 Task: Look for space in Taufkirchen, Germany from 10th August, 2023 to 20th August, 2023 for 12 adults in price range Rs.10000 to Rs.14000. Place can be entire place or shared room with 6 bedrooms having 12 beds and 6 bathrooms. Property type can be house, flat, guest house. Amenities needed are: wifi, TV, free parkinig on premises, gym, breakfast. Booking option can be shelf check-in. Required host language is English.
Action: Mouse moved to (402, 125)
Screenshot: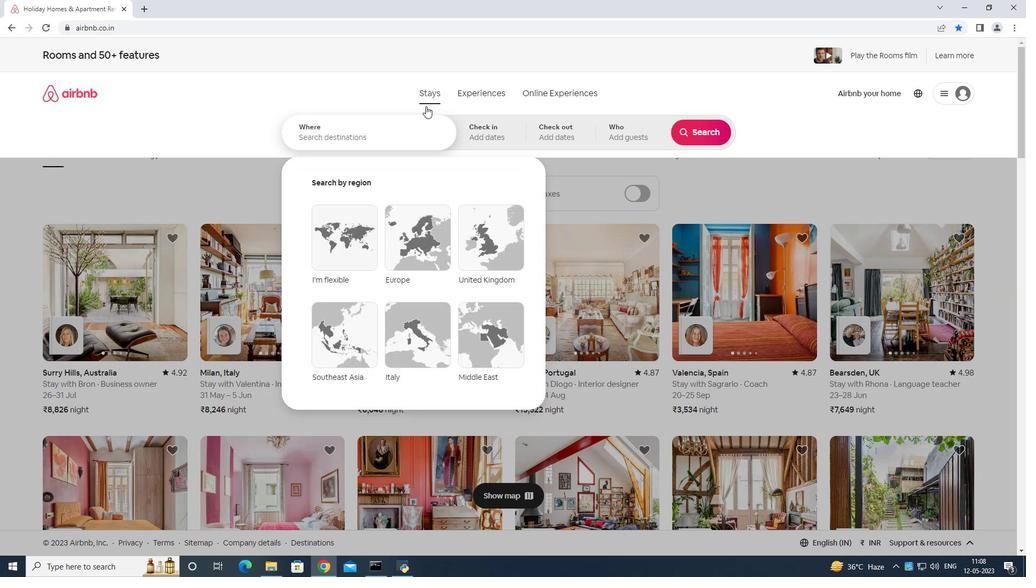 
Action: Mouse pressed left at (402, 125)
Screenshot: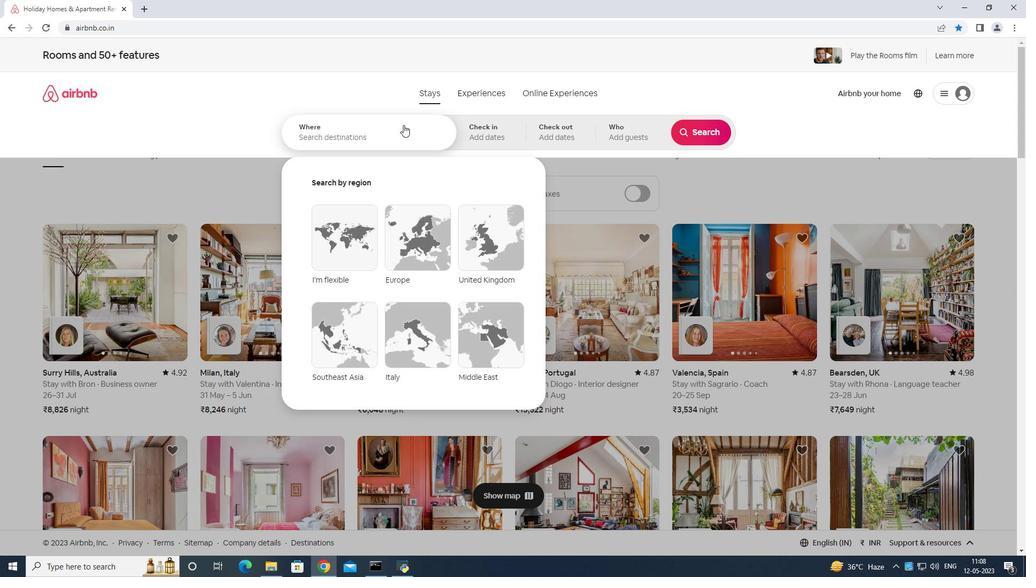 
Action: Mouse moved to (404, 133)
Screenshot: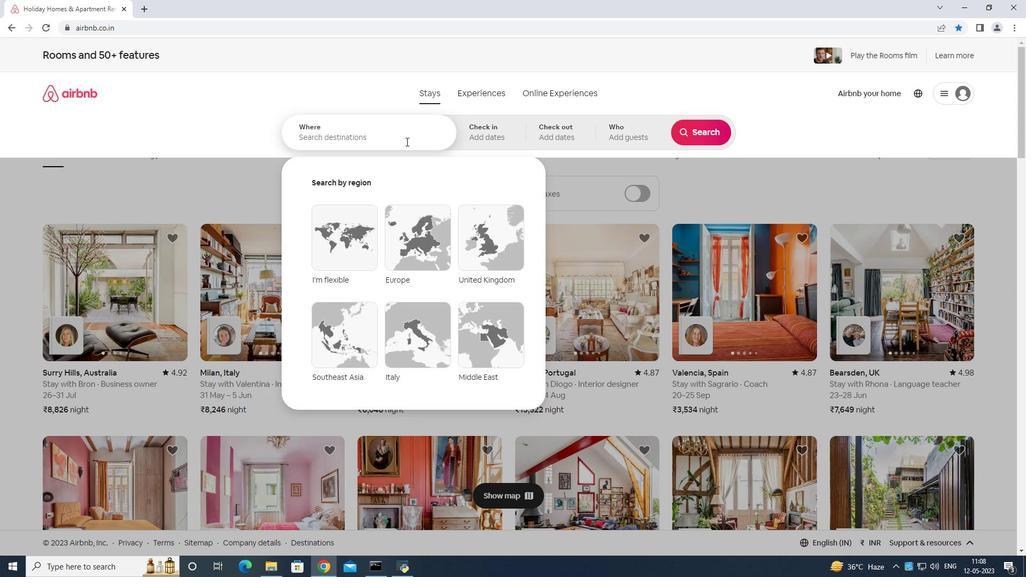 
Action: Mouse pressed left at (404, 133)
Screenshot: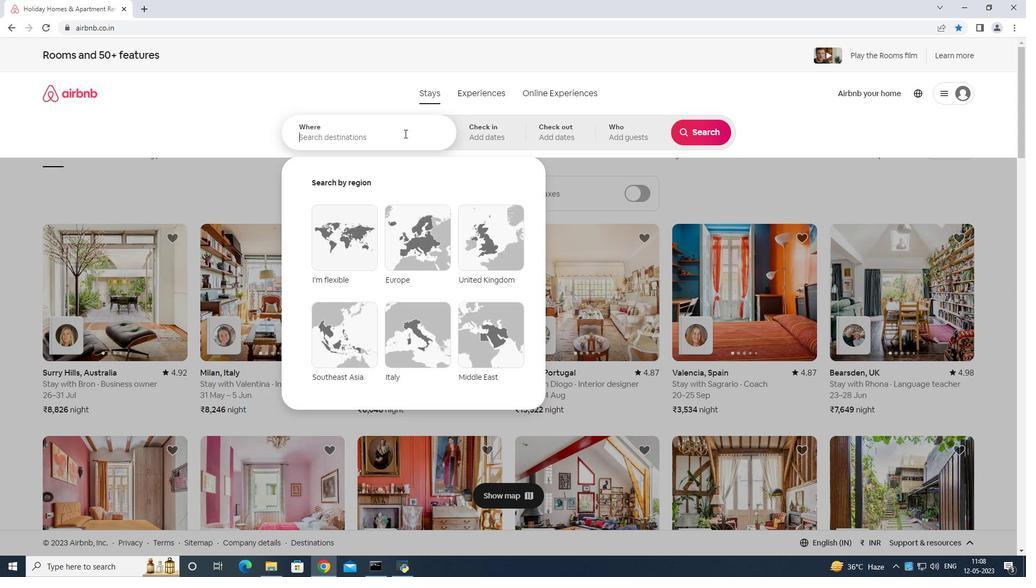 
Action: Key pressed <Key.shift>Taufrice<Key.backspace>heb<Key.backspace>n<Key.space>germany<Key.enter>
Screenshot: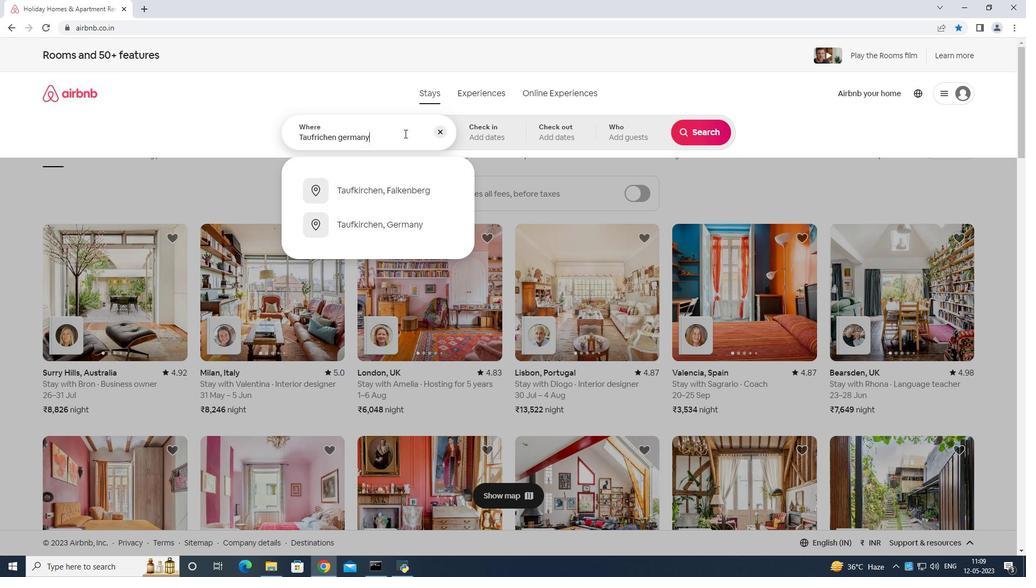 
Action: Mouse moved to (699, 214)
Screenshot: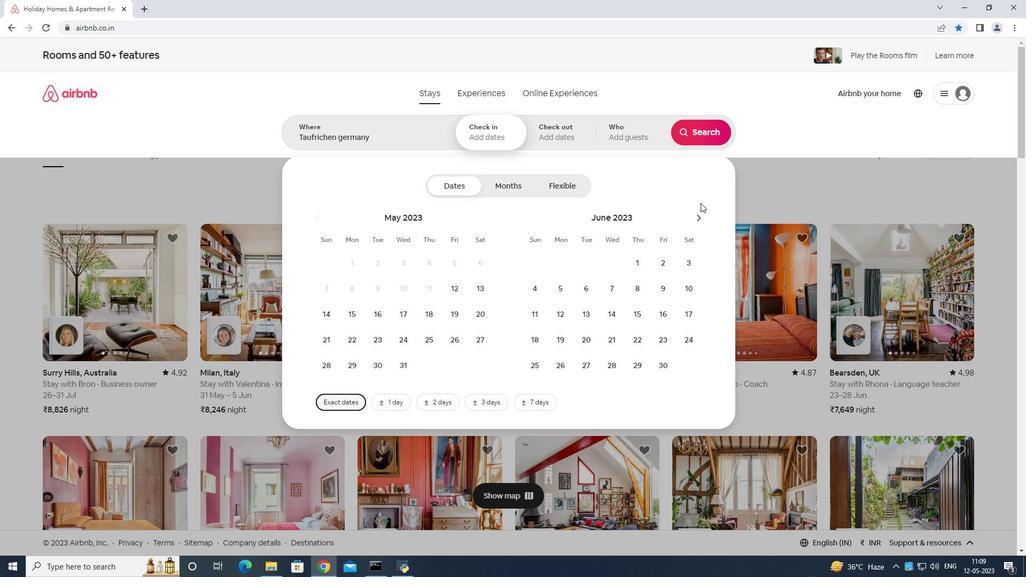 
Action: Mouse pressed left at (699, 214)
Screenshot: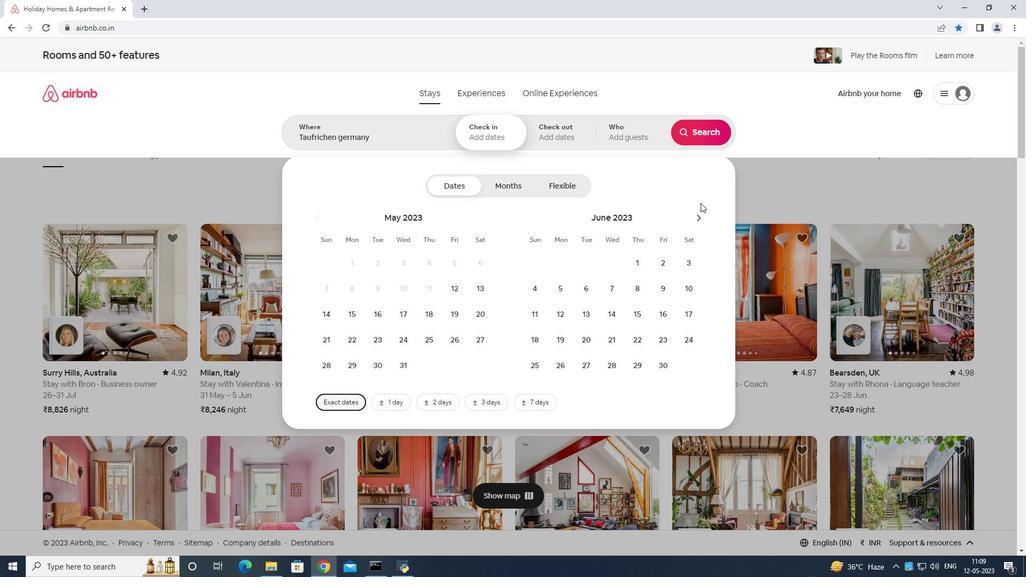 
Action: Mouse moved to (700, 214)
Screenshot: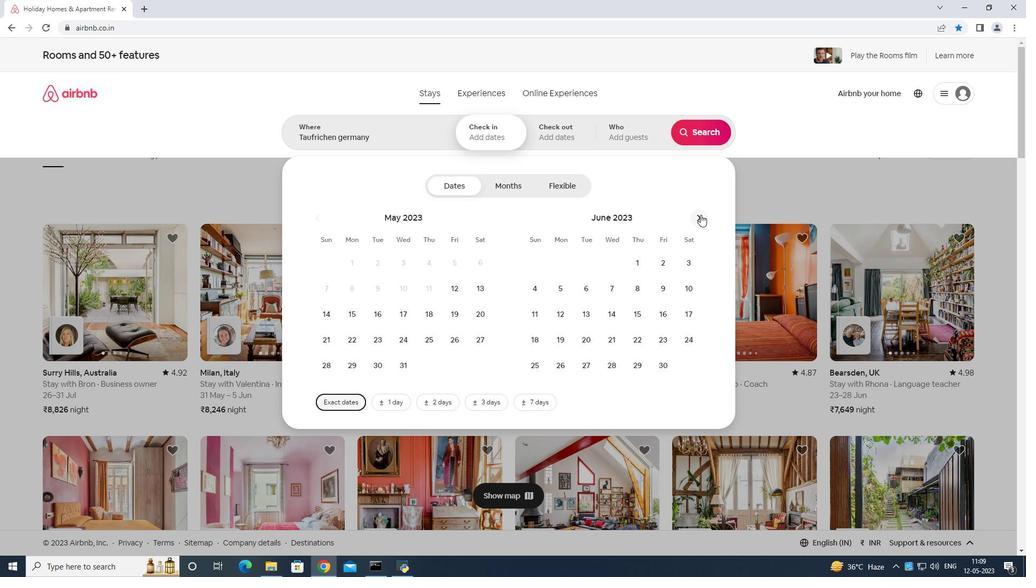 
Action: Mouse pressed left at (700, 214)
Screenshot: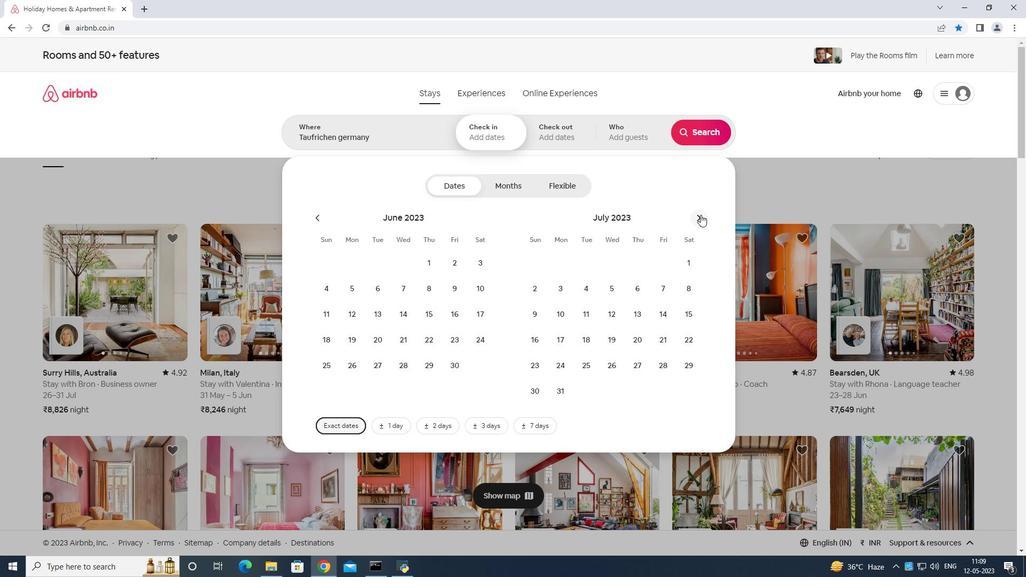 
Action: Mouse moved to (638, 284)
Screenshot: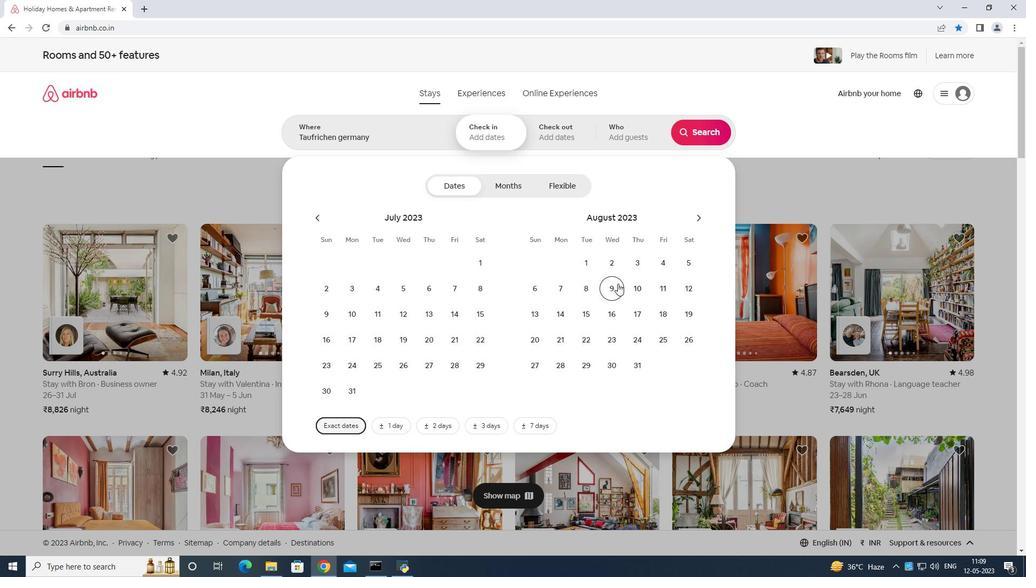 
Action: Mouse pressed left at (638, 284)
Screenshot: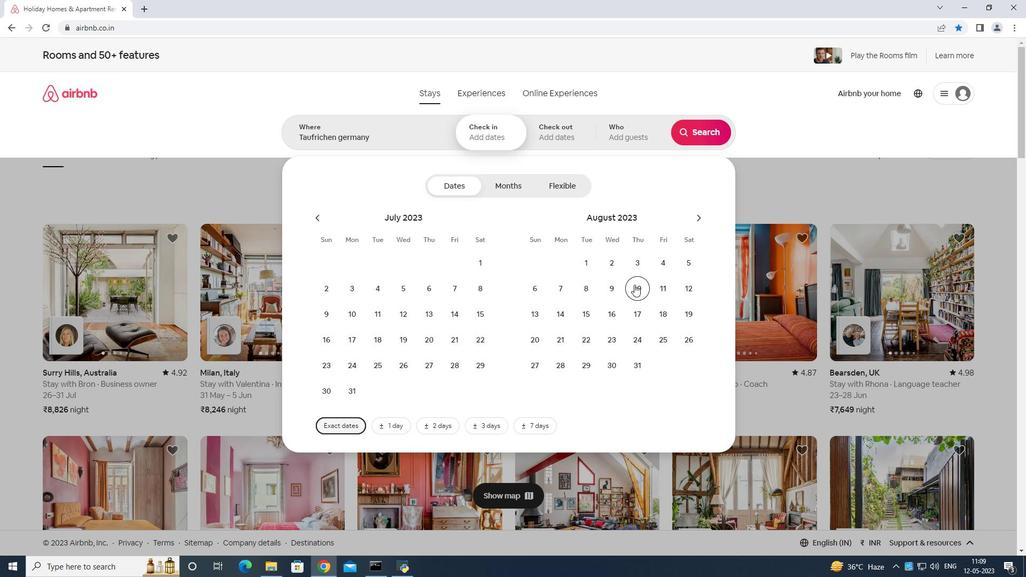 
Action: Mouse moved to (543, 337)
Screenshot: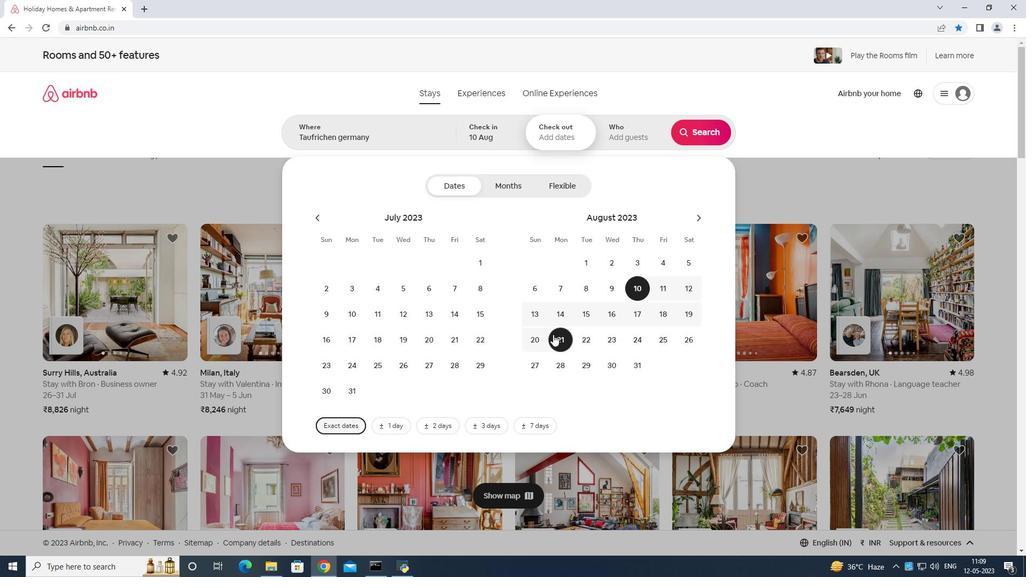 
Action: Mouse pressed left at (543, 337)
Screenshot: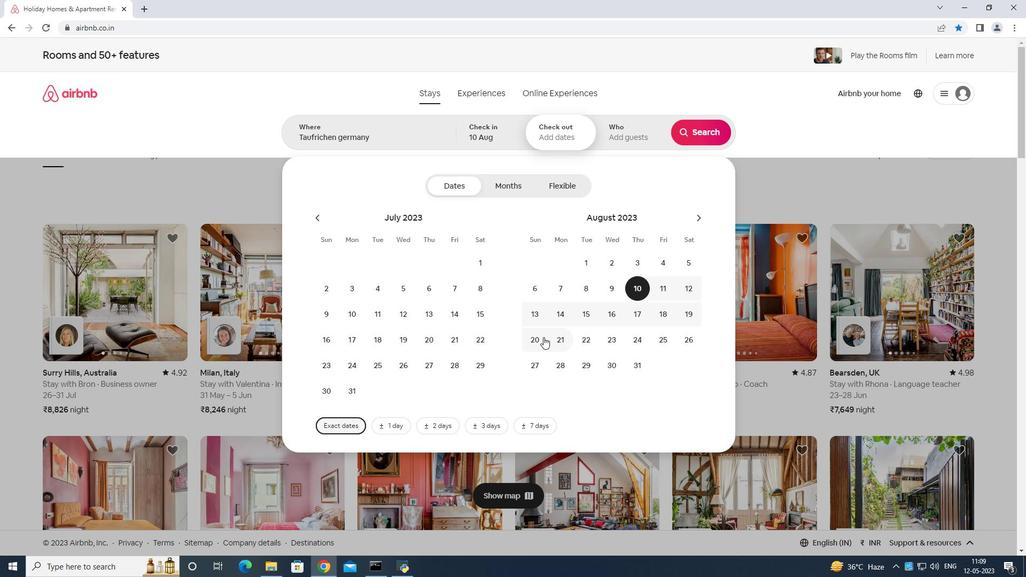 
Action: Mouse moved to (621, 137)
Screenshot: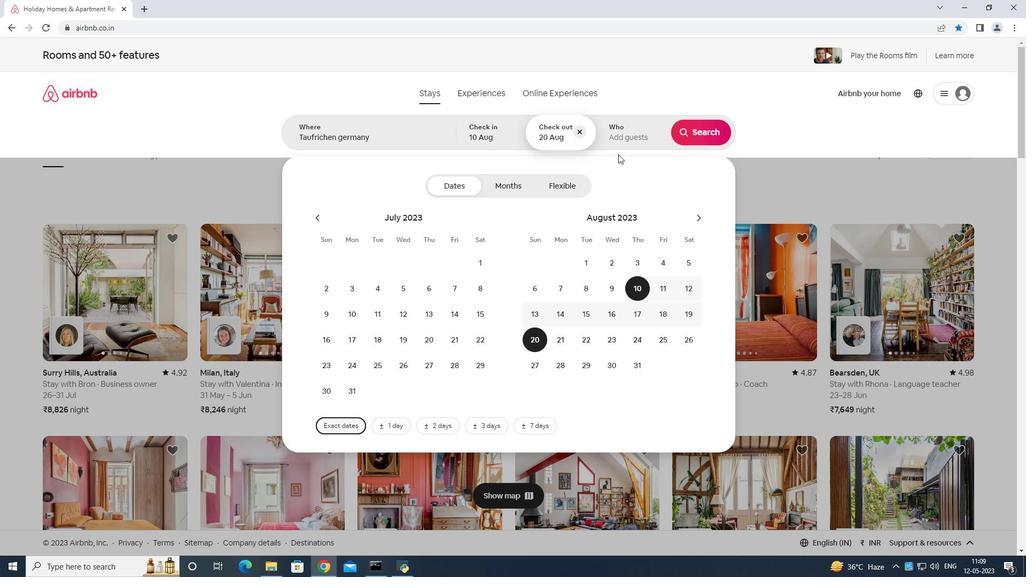 
Action: Mouse pressed left at (621, 137)
Screenshot: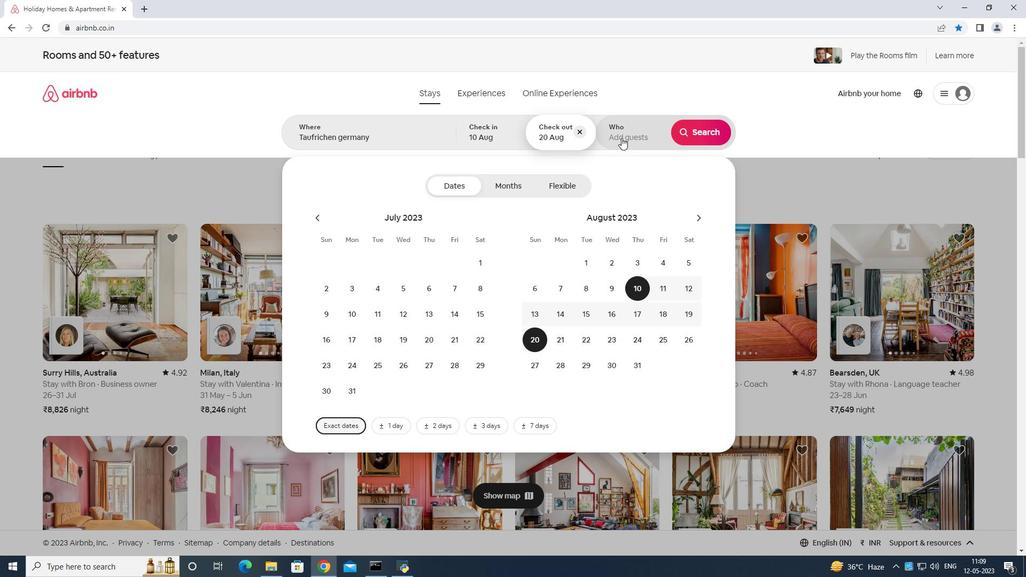 
Action: Mouse moved to (703, 191)
Screenshot: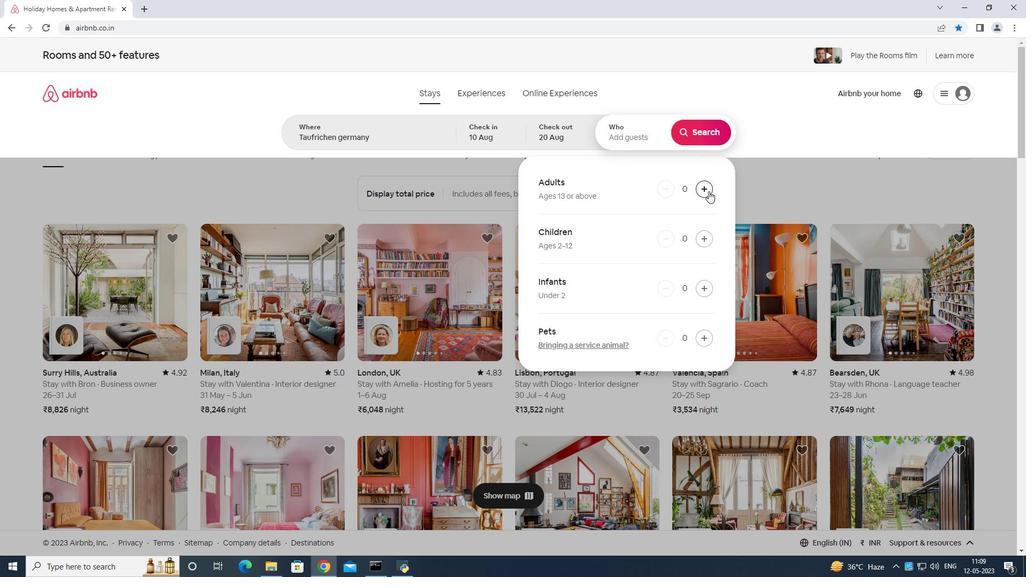
Action: Mouse pressed left at (703, 191)
Screenshot: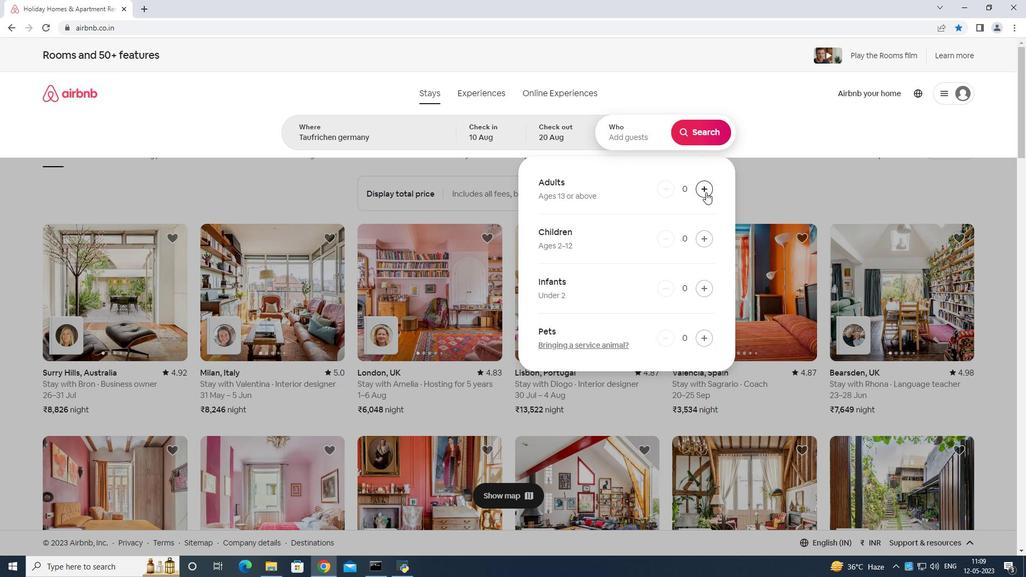 
Action: Mouse moved to (703, 190)
Screenshot: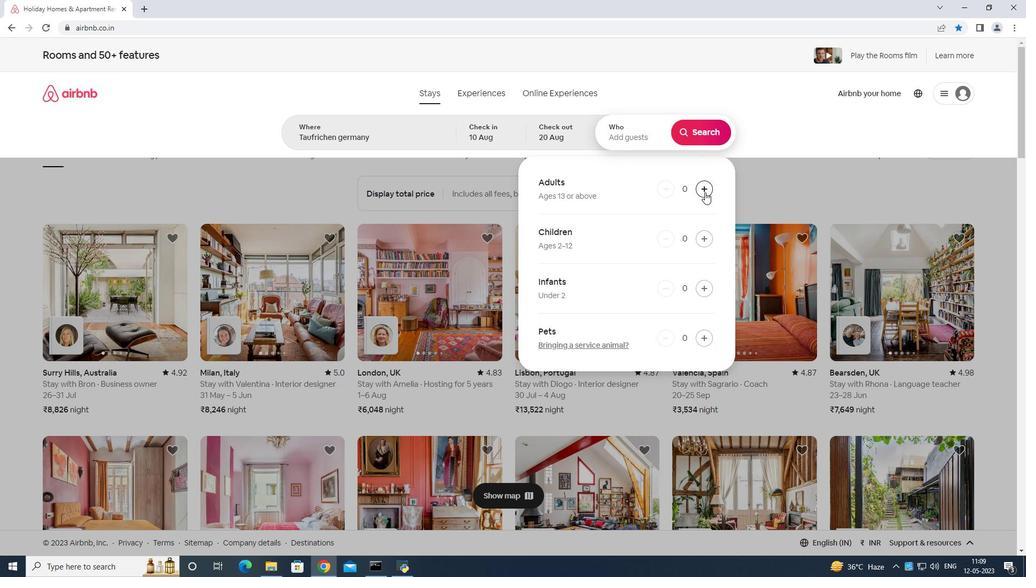 
Action: Mouse pressed left at (703, 190)
Screenshot: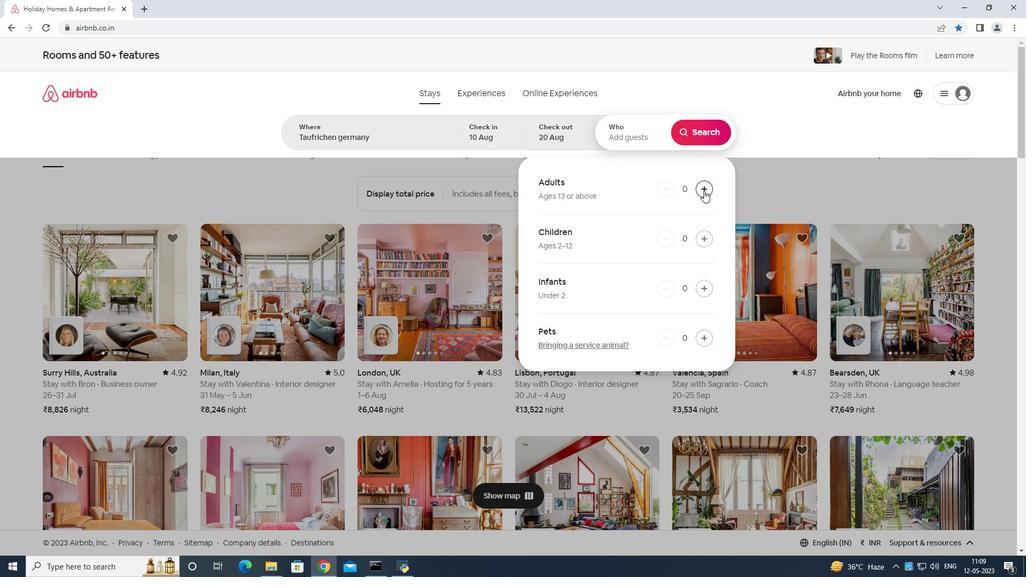 
Action: Mouse pressed left at (703, 190)
Screenshot: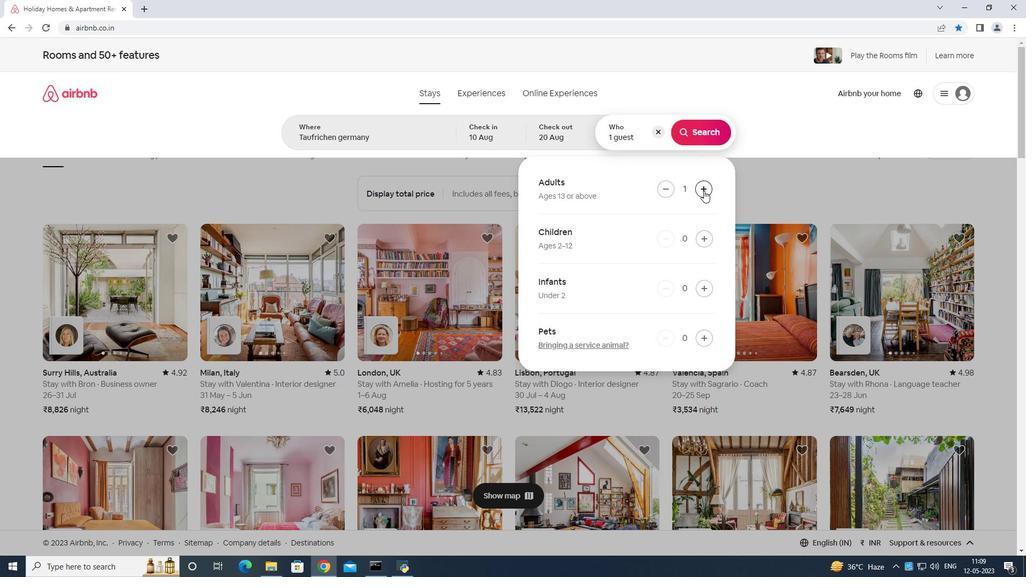 
Action: Mouse pressed left at (703, 190)
Screenshot: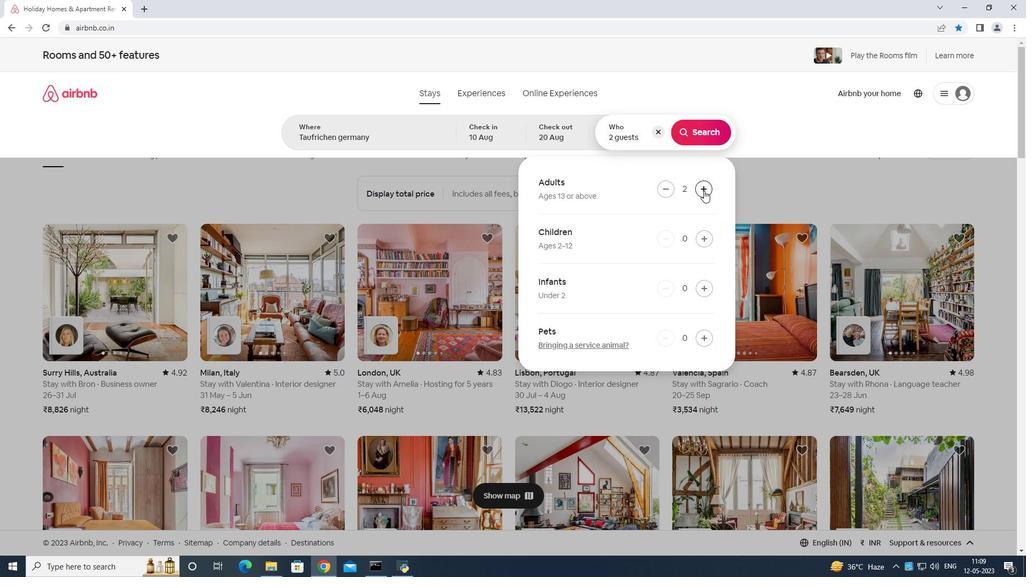 
Action: Mouse pressed left at (703, 190)
Screenshot: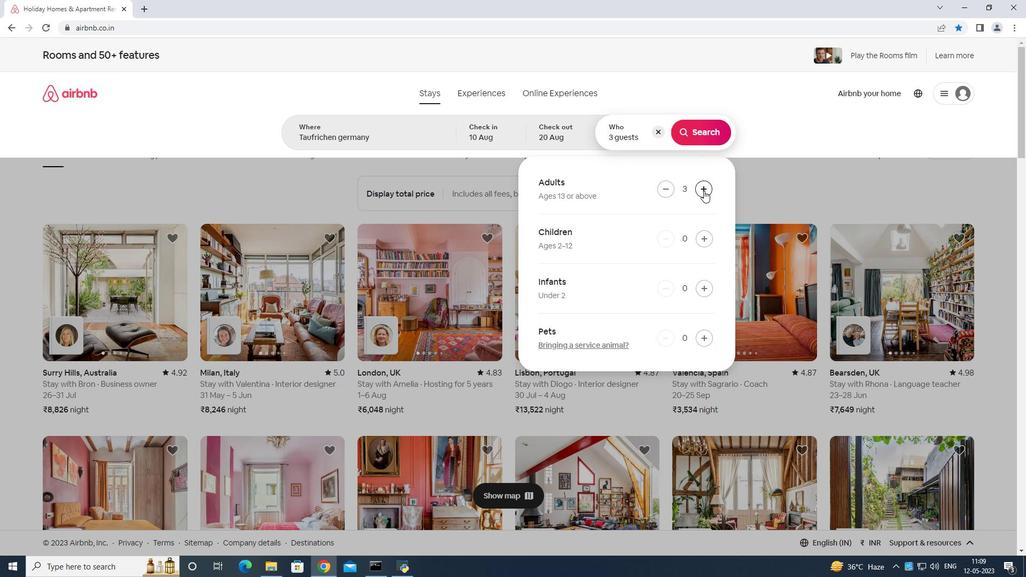 
Action: Mouse pressed left at (703, 190)
Screenshot: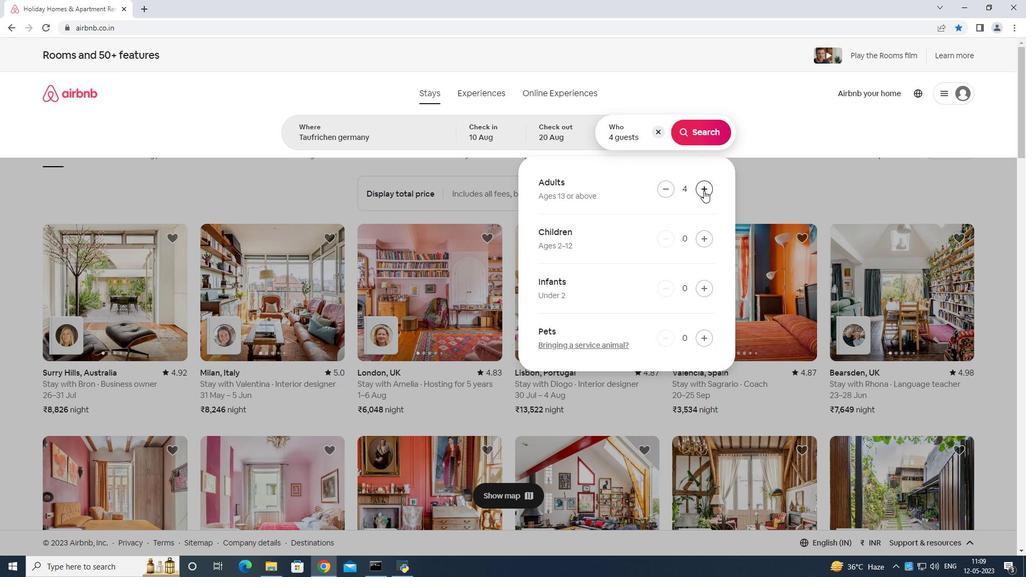 
Action: Mouse pressed left at (703, 190)
Screenshot: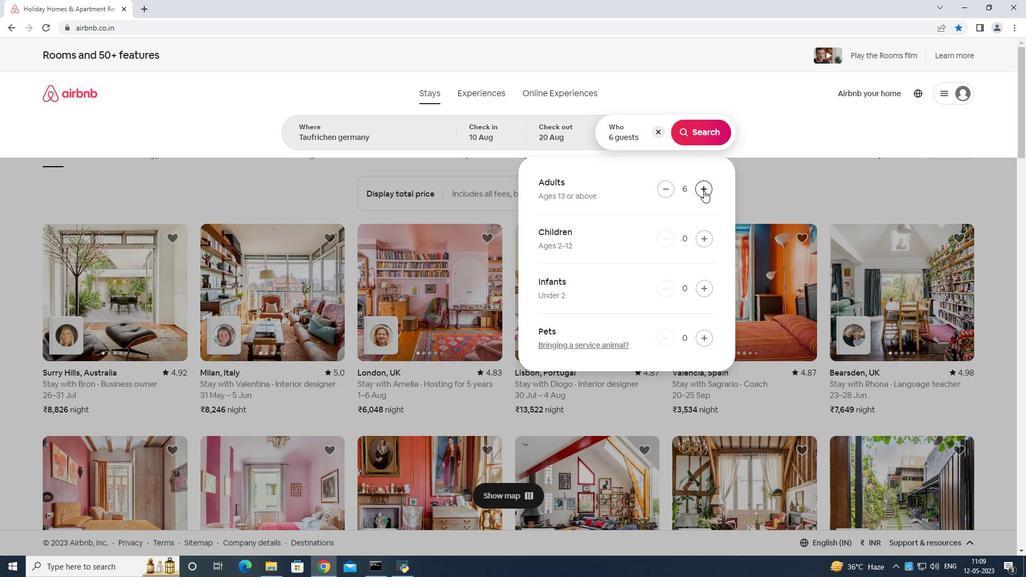 
Action: Mouse pressed left at (703, 190)
Screenshot: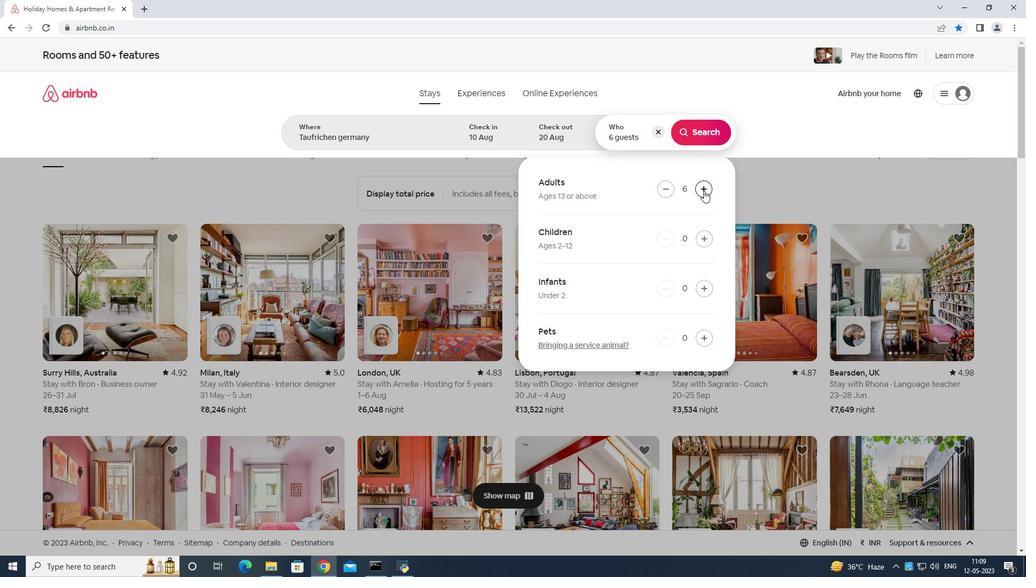 
Action: Mouse pressed left at (703, 190)
Screenshot: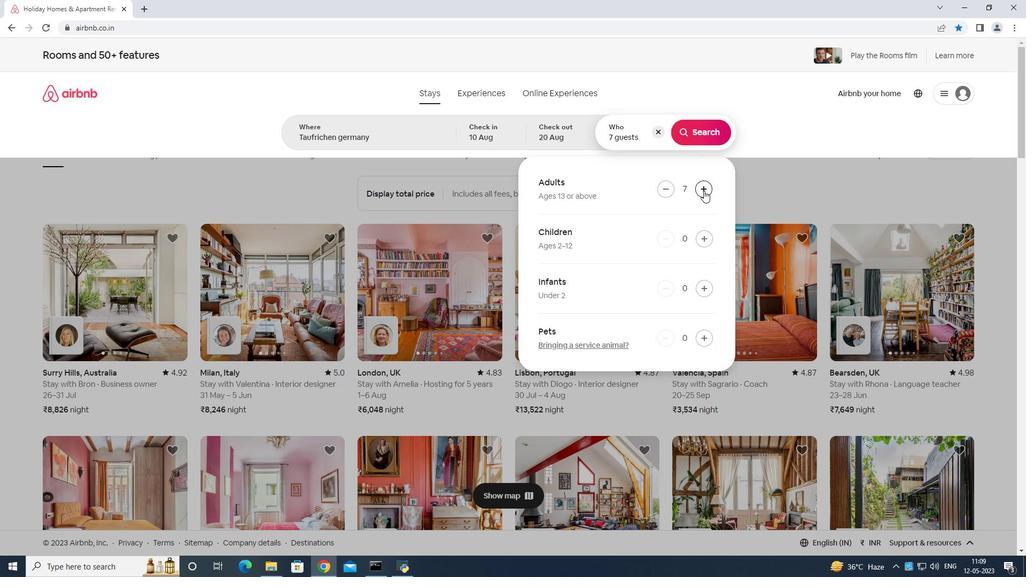 
Action: Mouse pressed left at (703, 190)
Screenshot: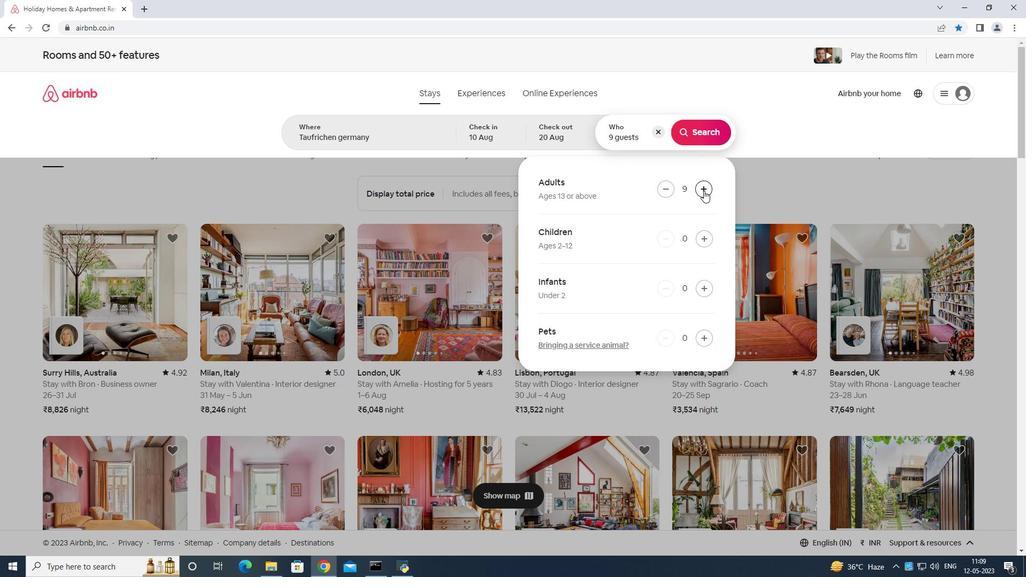 
Action: Mouse pressed left at (703, 190)
Screenshot: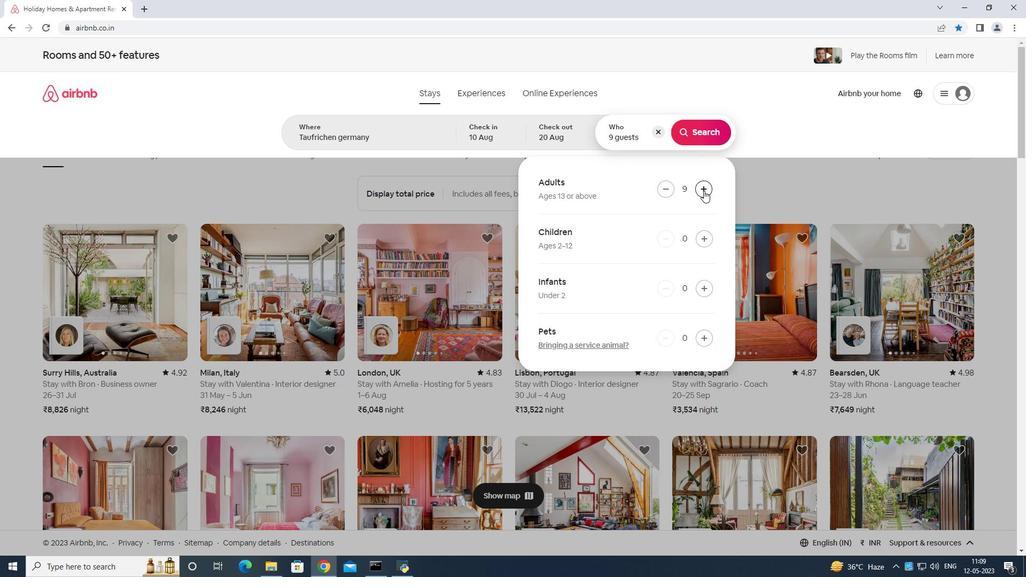 
Action: Mouse pressed left at (703, 190)
Screenshot: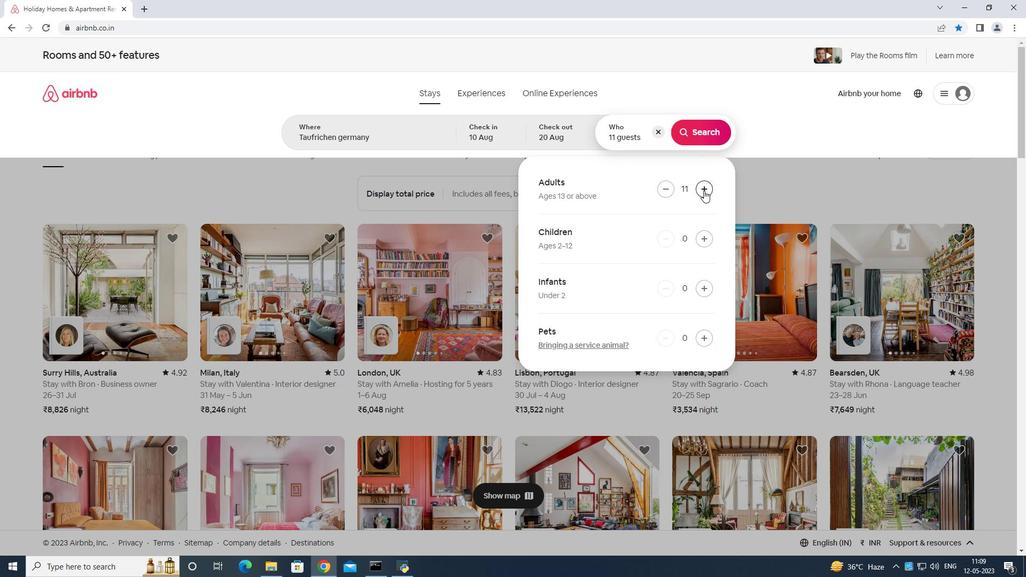 
Action: Mouse moved to (705, 126)
Screenshot: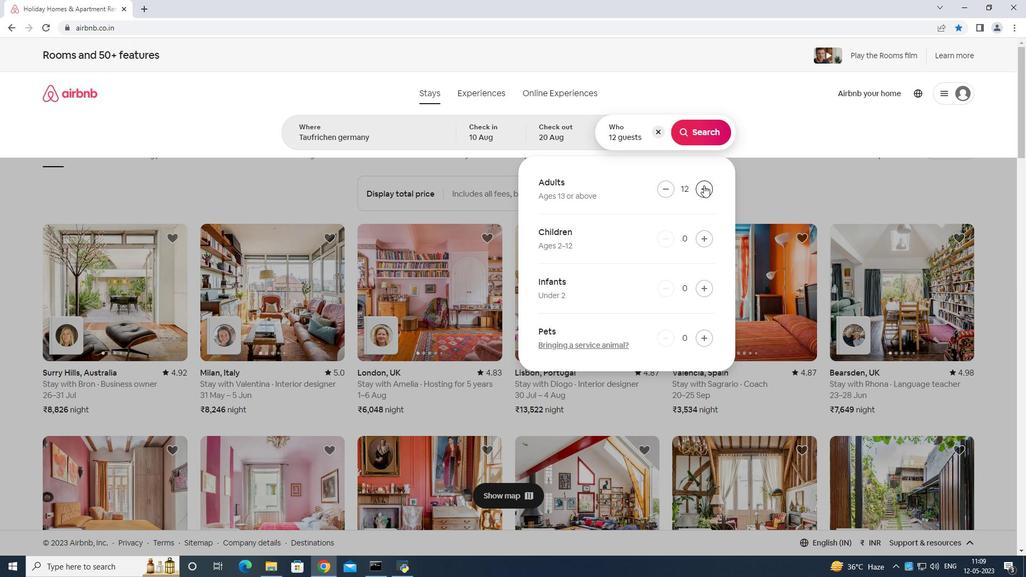 
Action: Mouse pressed left at (705, 126)
Screenshot: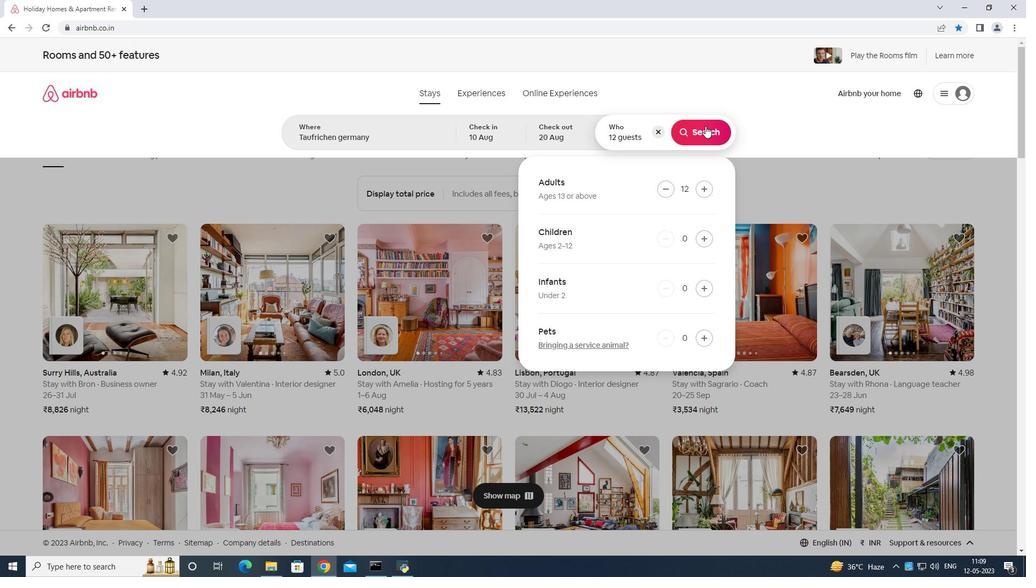 
Action: Mouse moved to (985, 106)
Screenshot: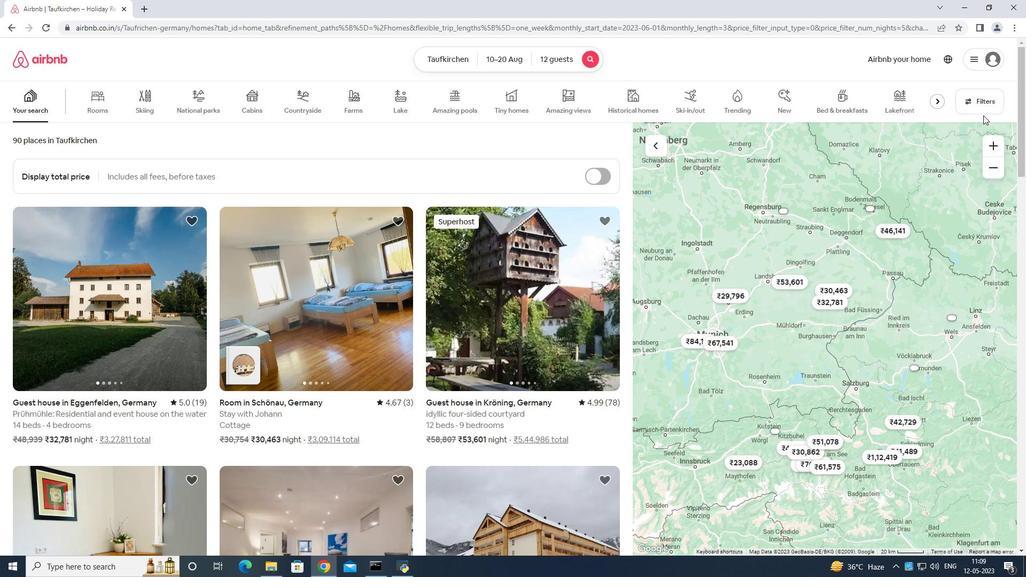 
Action: Mouse pressed left at (985, 106)
Screenshot: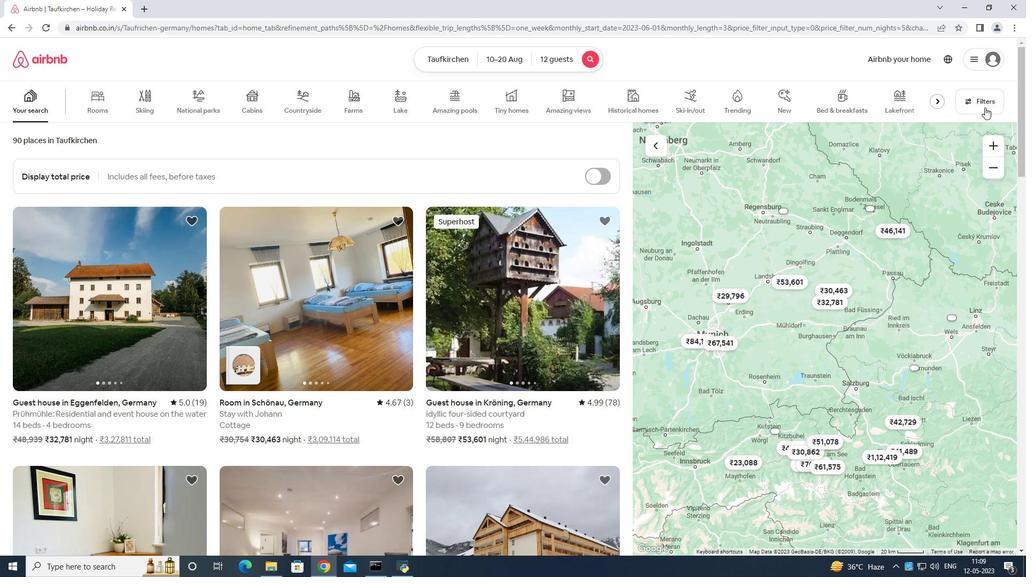 
Action: Mouse moved to (452, 363)
Screenshot: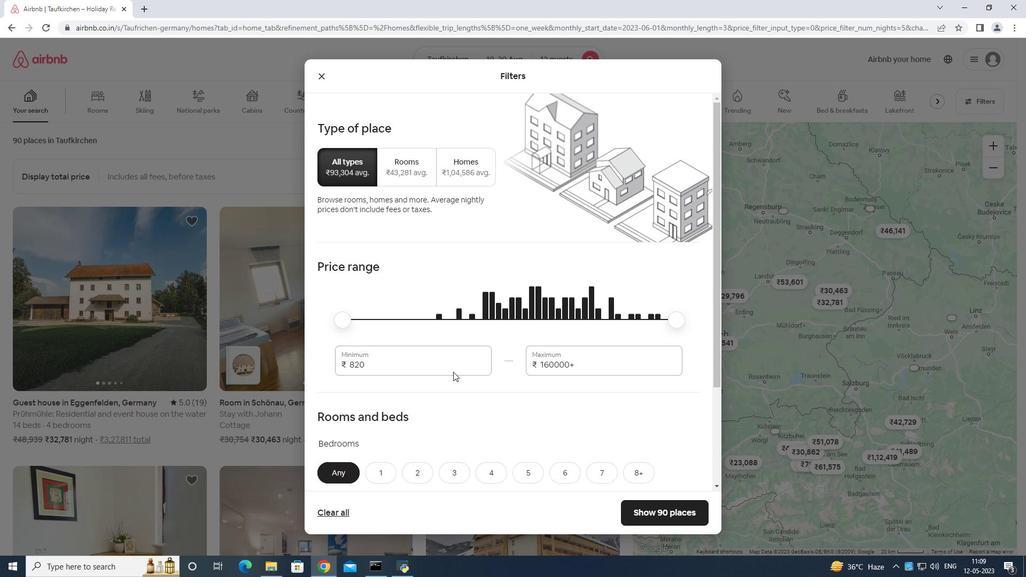 
Action: Mouse pressed left at (452, 363)
Screenshot: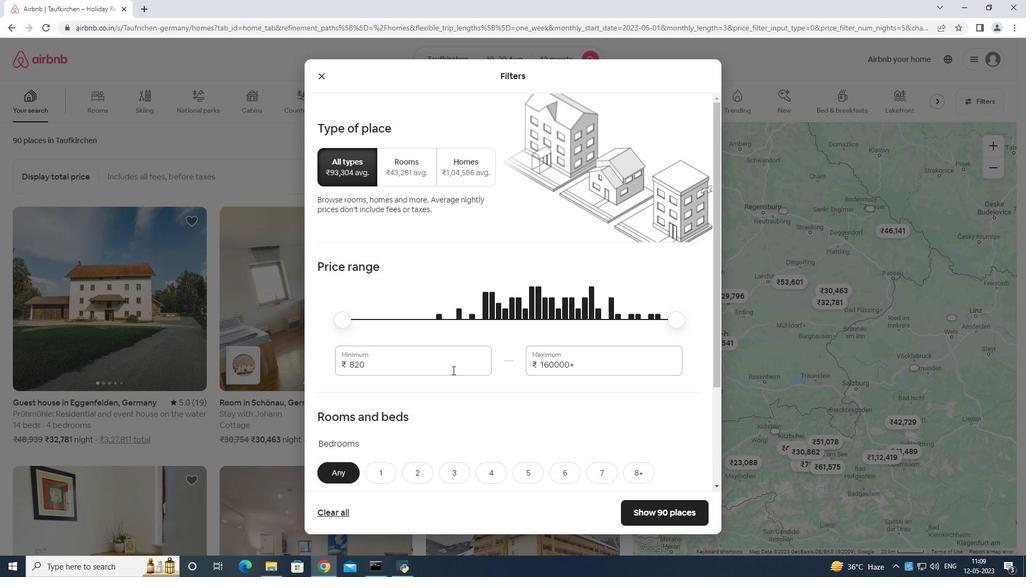 
Action: Key pressed <Key.backspace><Key.backspace><Key.backspace><Key.backspace><Key.backspace><Key.backspace><Key.backspace><Key.backspace><Key.backspace><Key.backspace><Key.backspace>12000
Screenshot: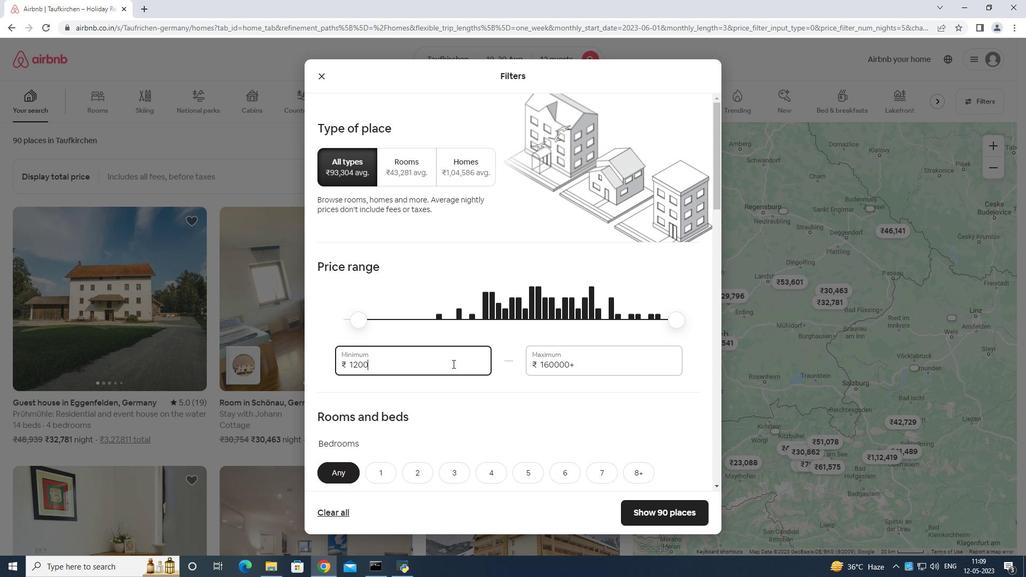 
Action: Mouse moved to (602, 358)
Screenshot: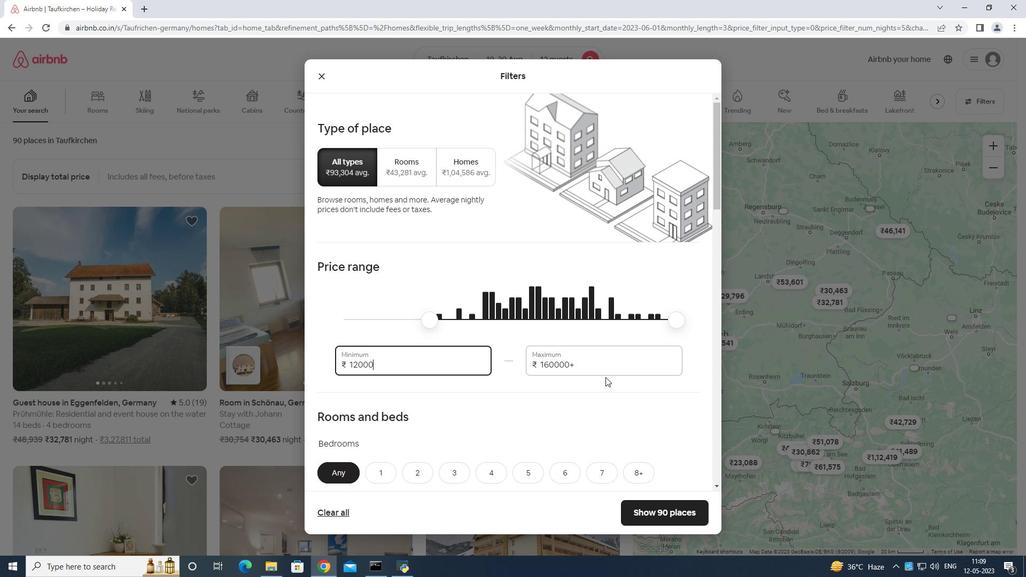 
Action: Mouse pressed left at (602, 358)
Screenshot: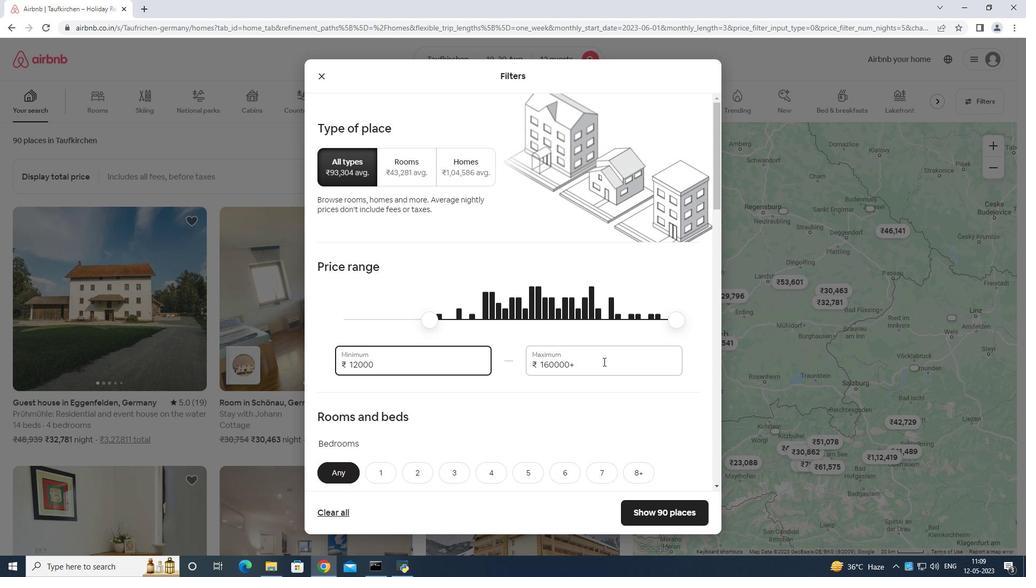 
Action: Mouse moved to (602, 358)
Screenshot: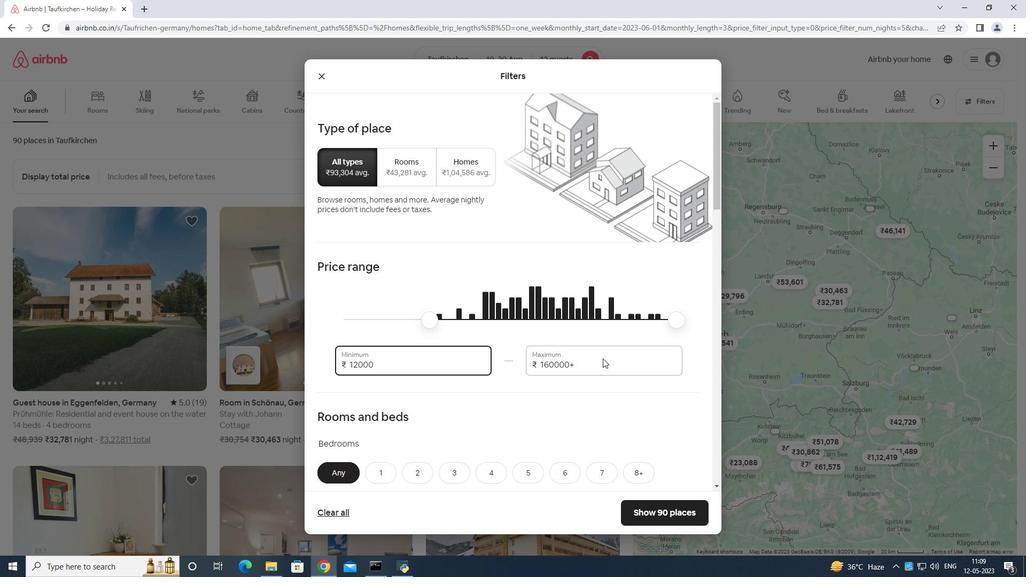 
Action: Key pressed <Key.backspace><Key.backspace><Key.backspace><Key.backspace><Key.backspace><Key.backspace><Key.backspace><Key.backspace><Key.backspace><Key.backspace><Key.backspace><Key.backspace><Key.backspace><Key.backspace><Key.backspace><Key.backspace>14000
Screenshot: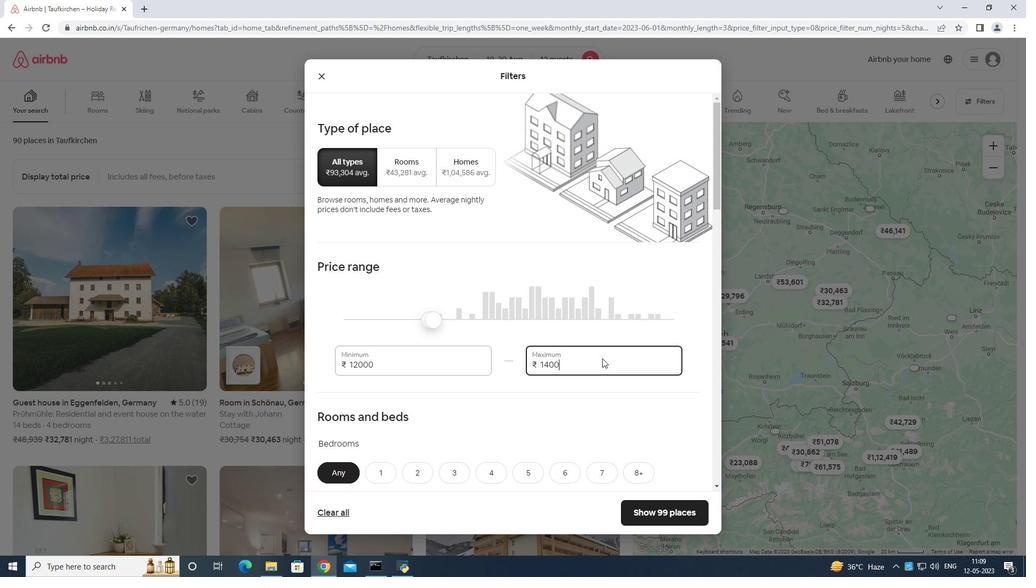 
Action: Mouse scrolled (602, 358) with delta (0, 0)
Screenshot: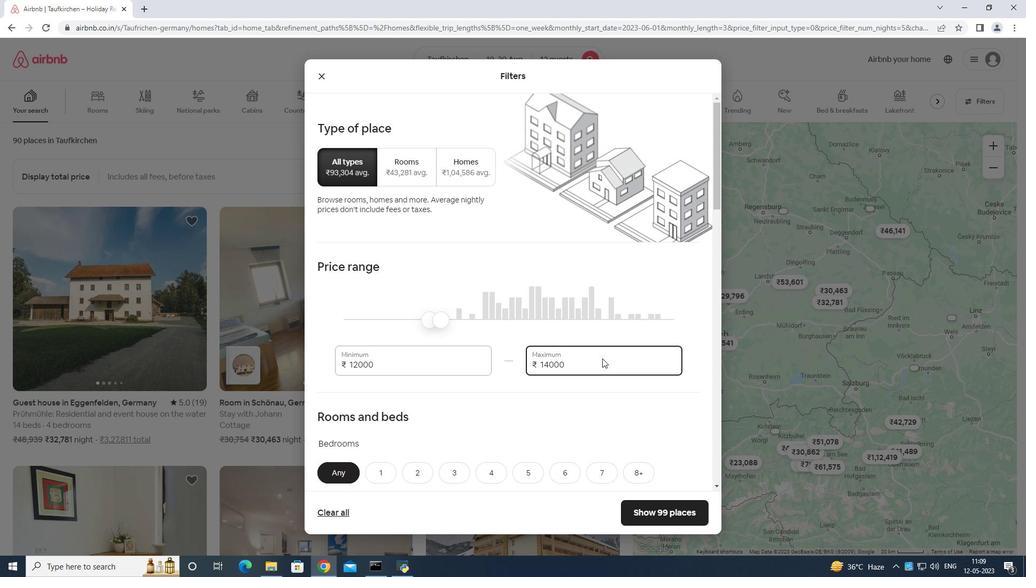 
Action: Mouse moved to (600, 362)
Screenshot: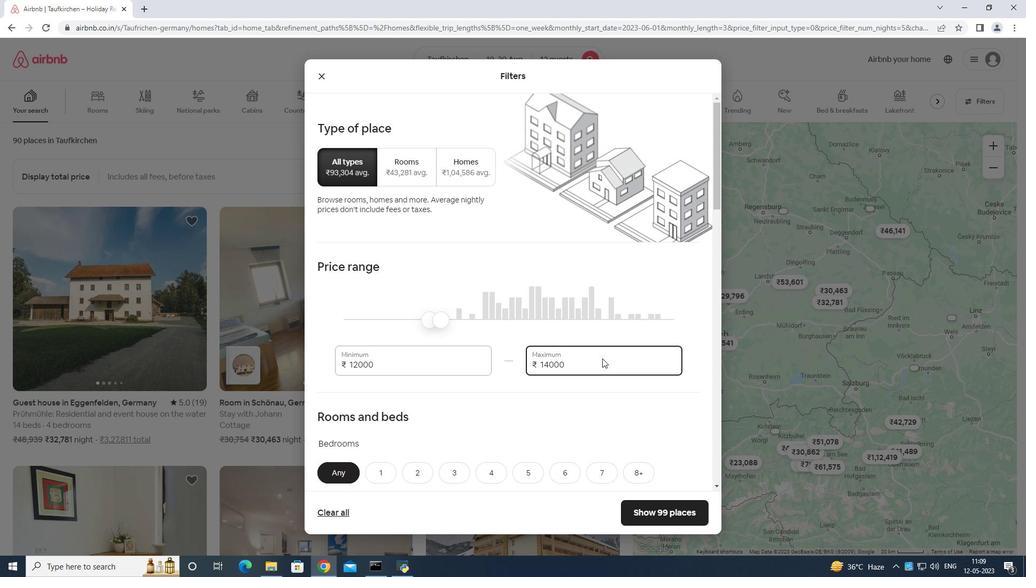 
Action: Mouse scrolled (600, 362) with delta (0, 0)
Screenshot: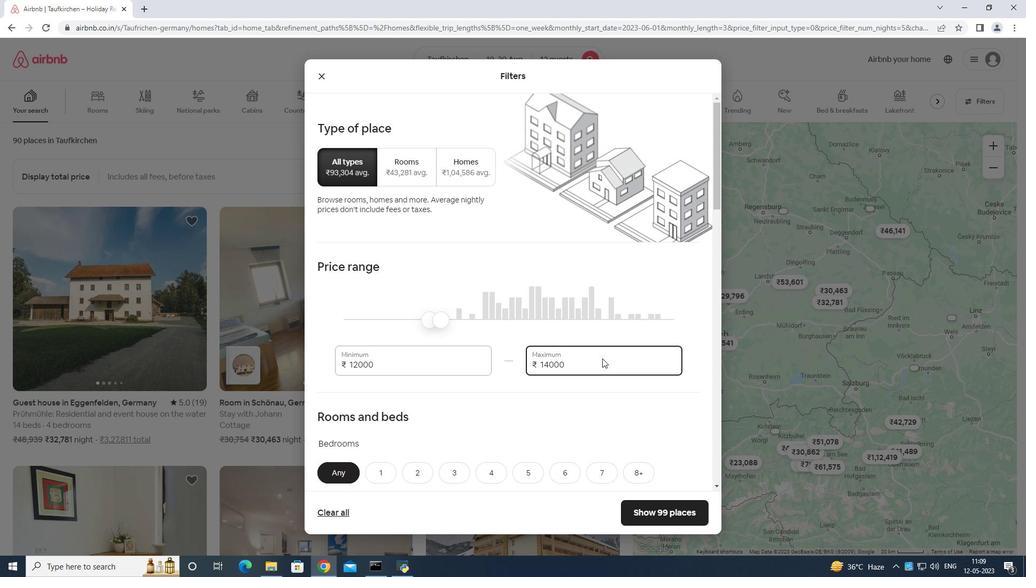 
Action: Mouse moved to (600, 363)
Screenshot: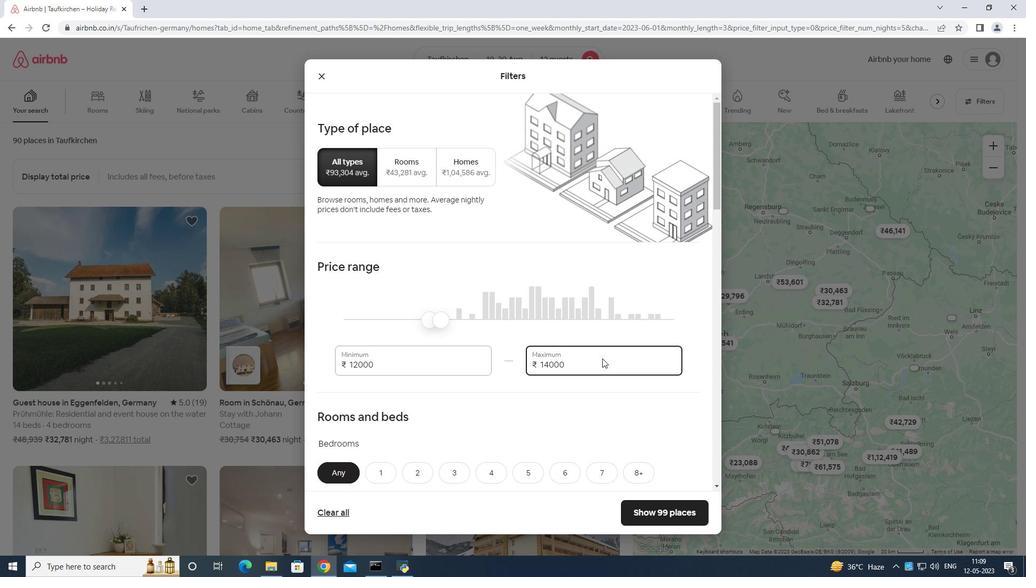 
Action: Mouse scrolled (600, 363) with delta (0, 0)
Screenshot: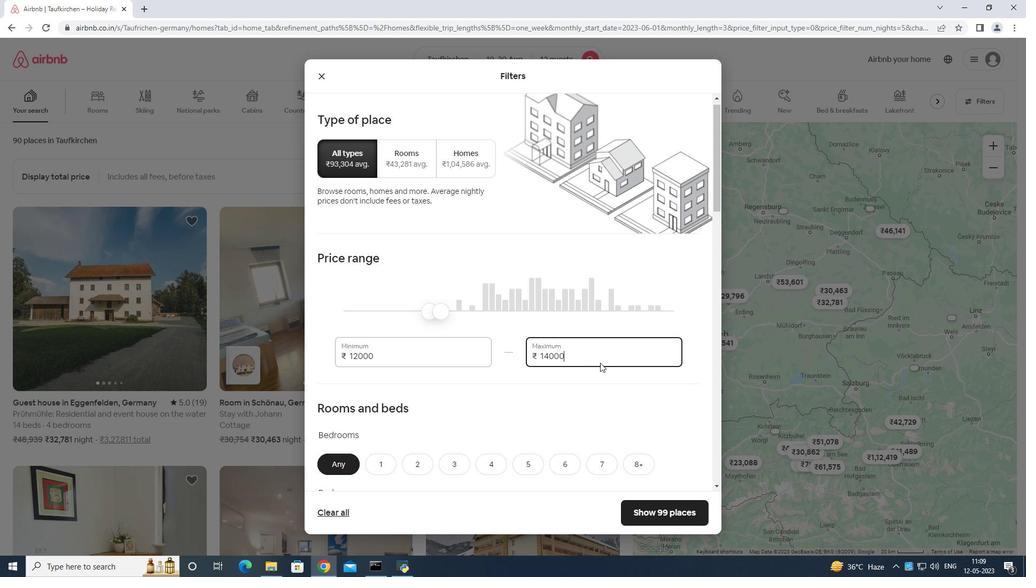 
Action: Mouse scrolled (600, 363) with delta (0, 0)
Screenshot: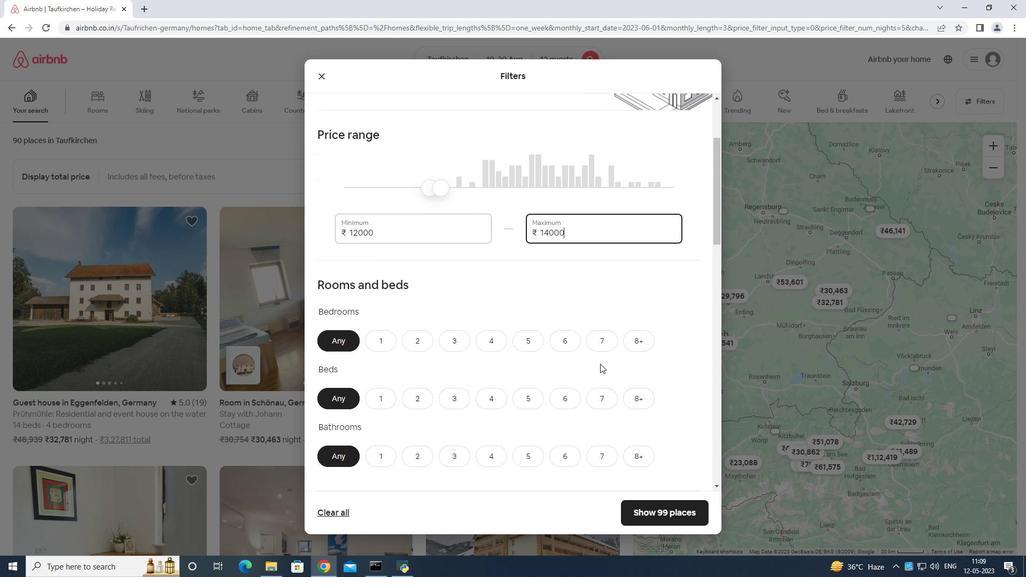 
Action: Mouse moved to (571, 259)
Screenshot: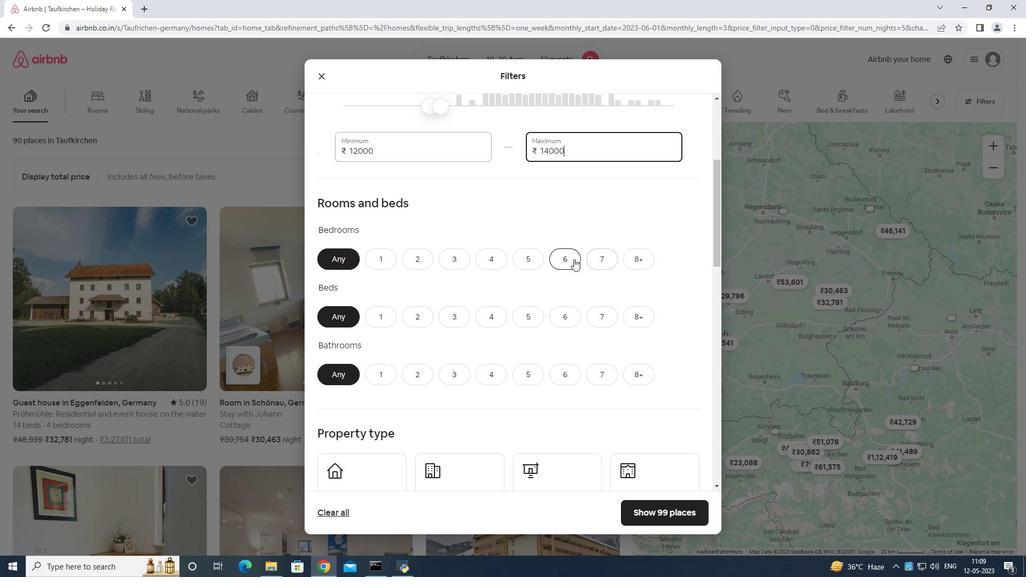 
Action: Mouse pressed left at (571, 259)
Screenshot: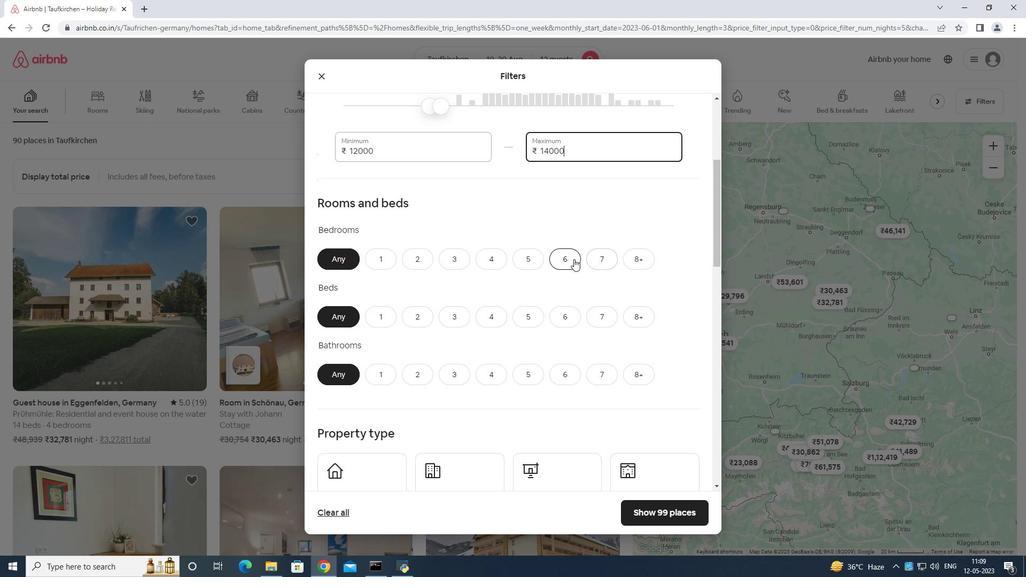 
Action: Mouse moved to (634, 315)
Screenshot: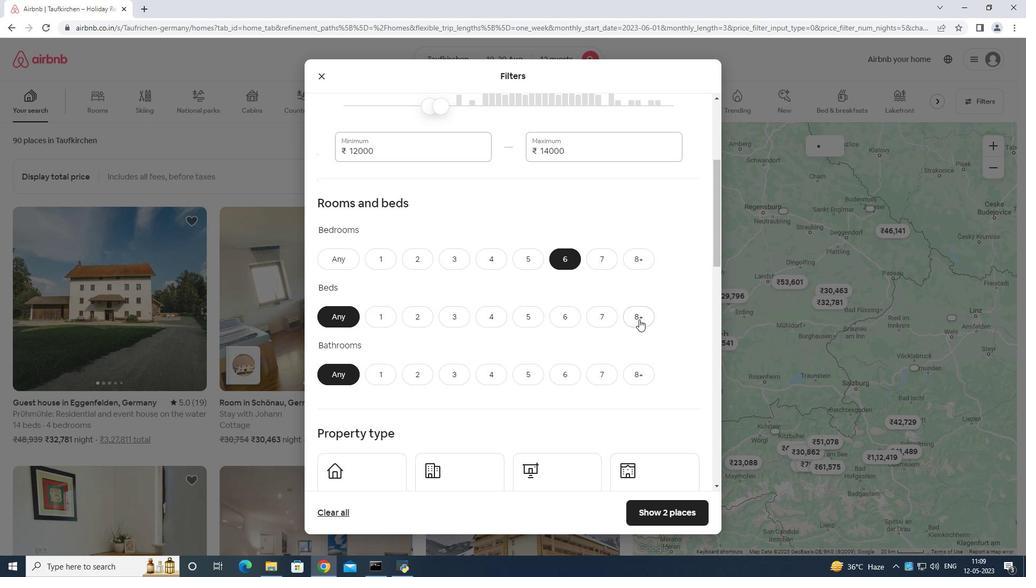
Action: Mouse pressed left at (634, 315)
Screenshot: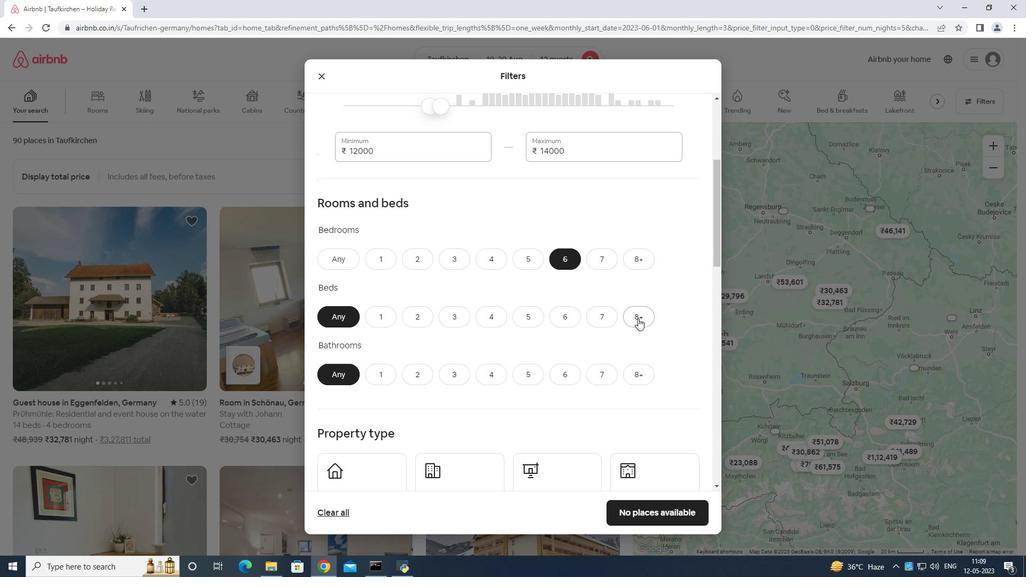 
Action: Mouse moved to (563, 372)
Screenshot: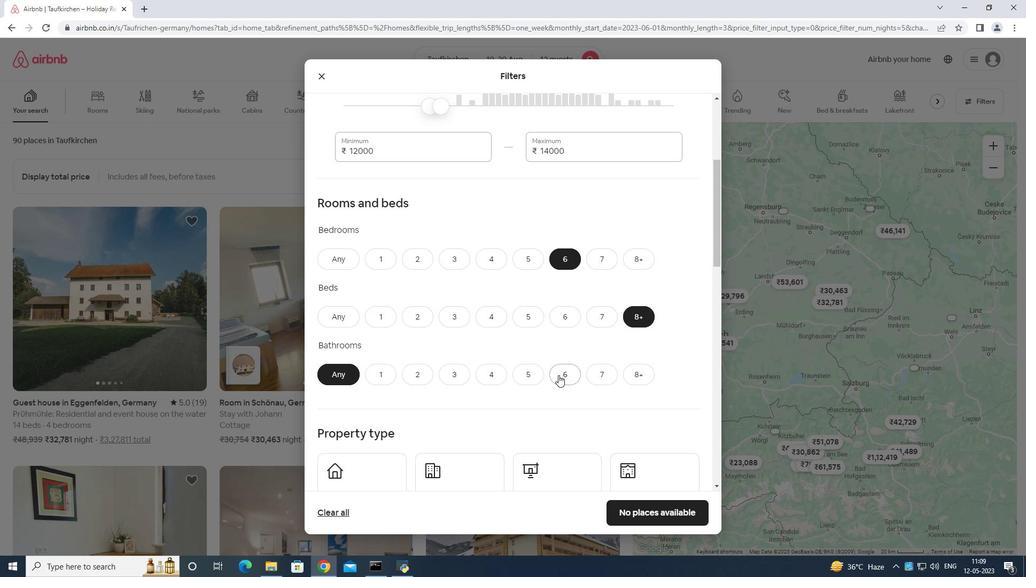
Action: Mouse pressed left at (563, 372)
Screenshot: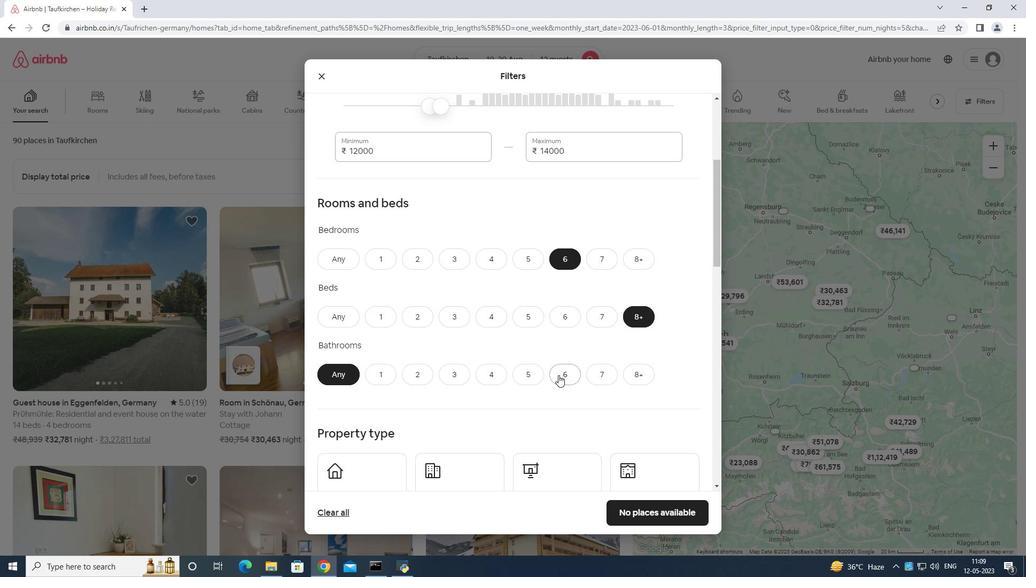 
Action: Mouse moved to (530, 360)
Screenshot: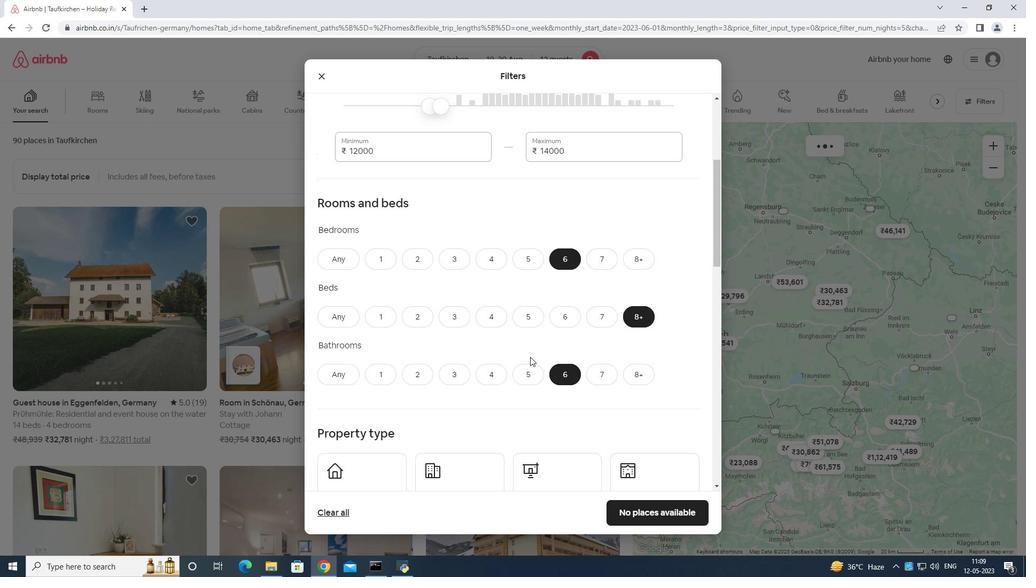 
Action: Mouse scrolled (530, 360) with delta (0, 0)
Screenshot: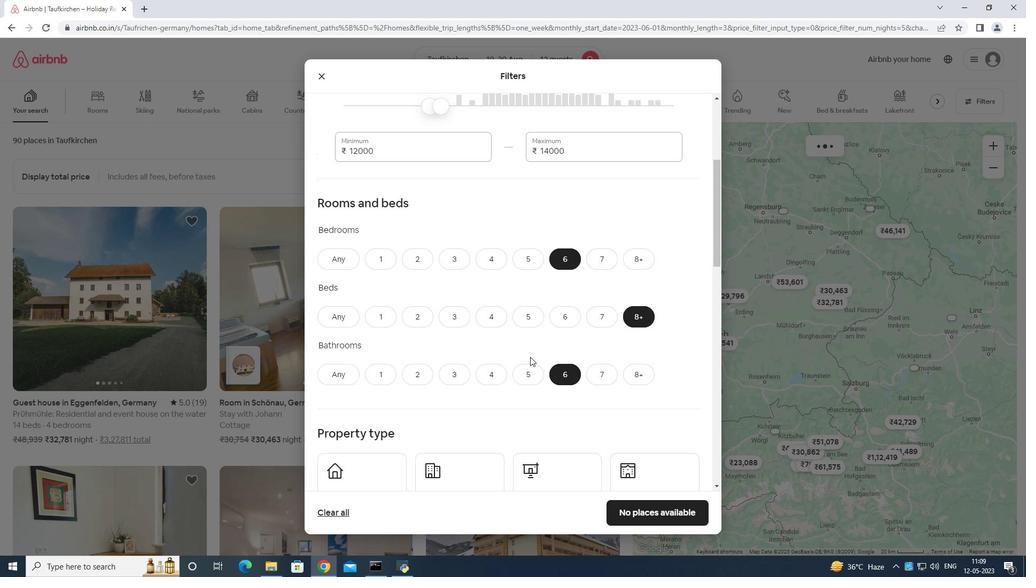 
Action: Mouse moved to (531, 363)
Screenshot: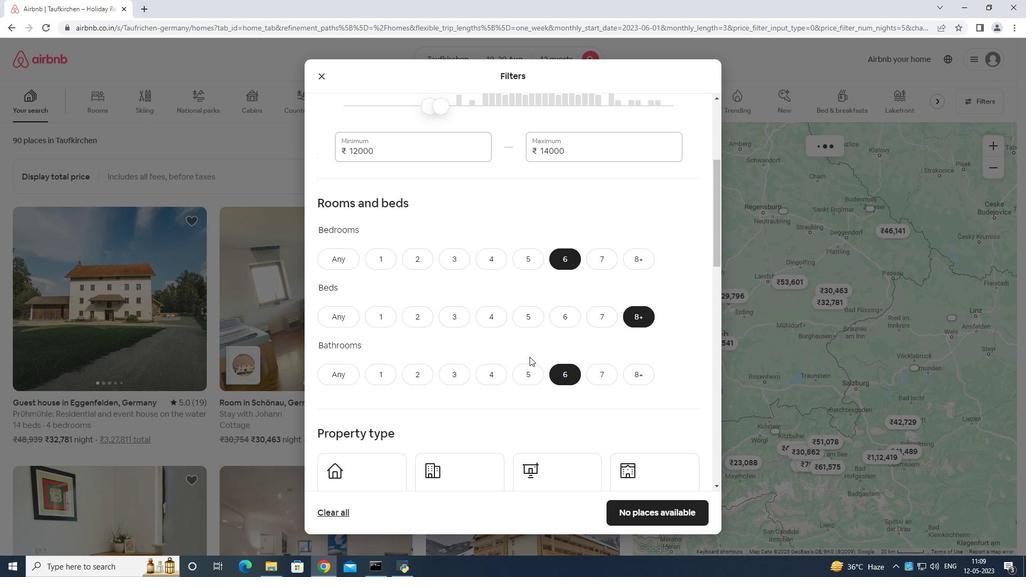 
Action: Mouse scrolled (531, 362) with delta (0, 0)
Screenshot: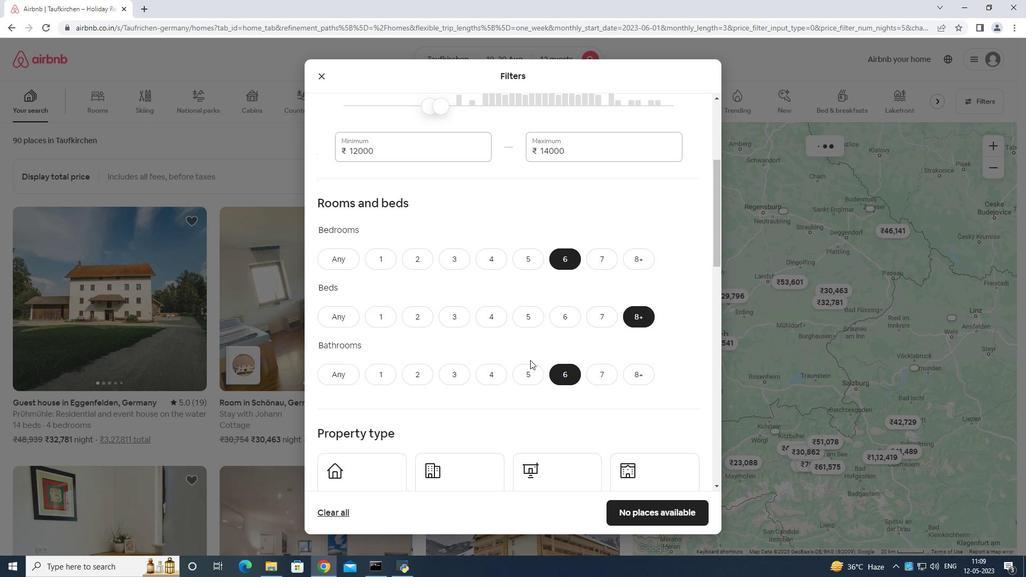 
Action: Mouse moved to (532, 363)
Screenshot: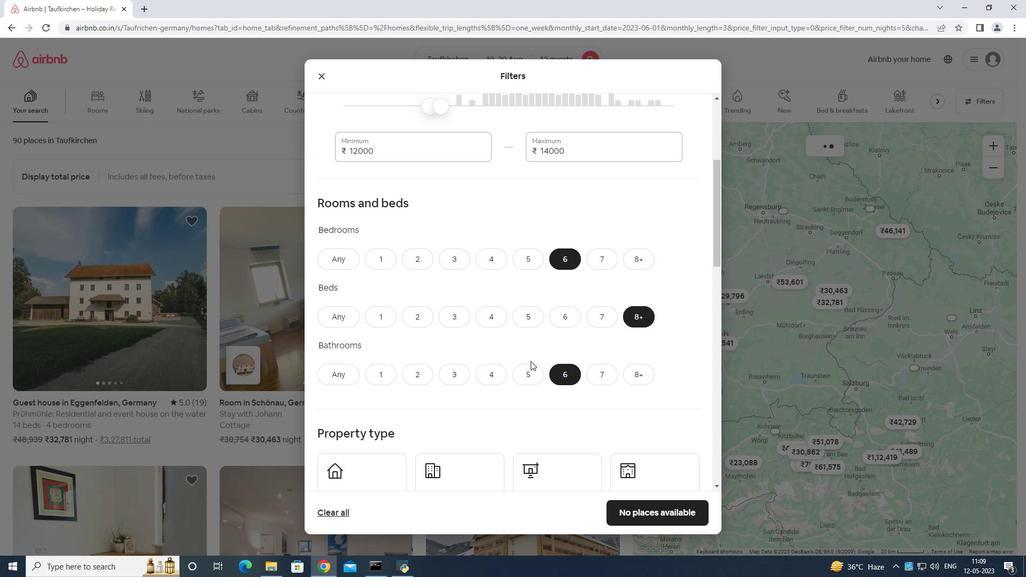 
Action: Mouse scrolled (532, 363) with delta (0, 0)
Screenshot: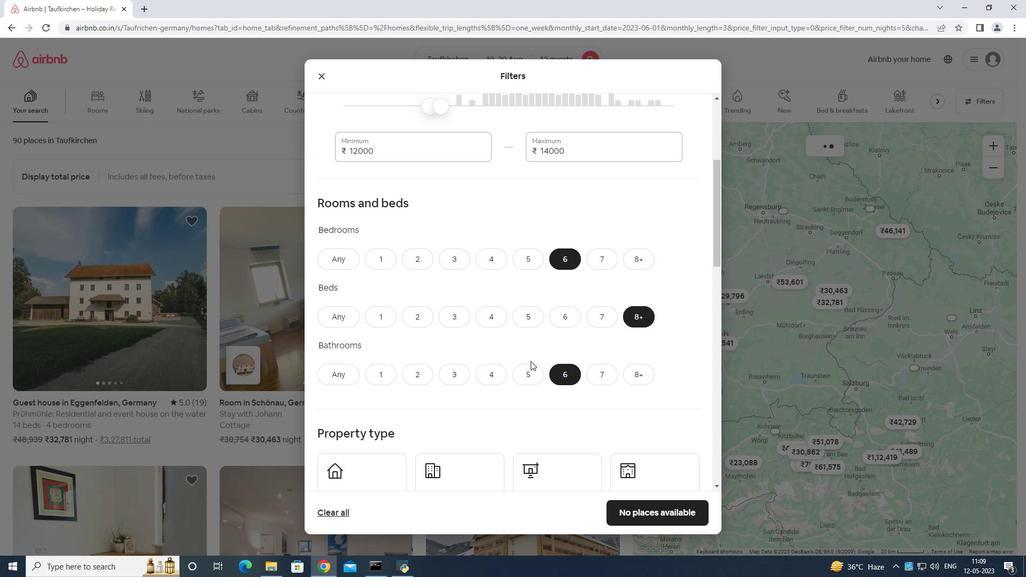 
Action: Mouse moved to (390, 341)
Screenshot: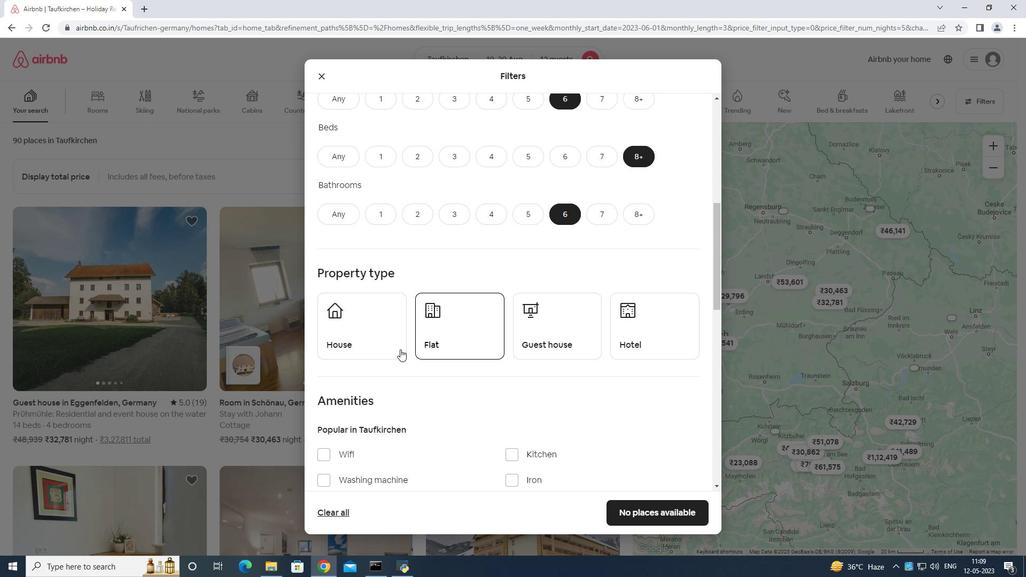 
Action: Mouse pressed left at (390, 341)
Screenshot: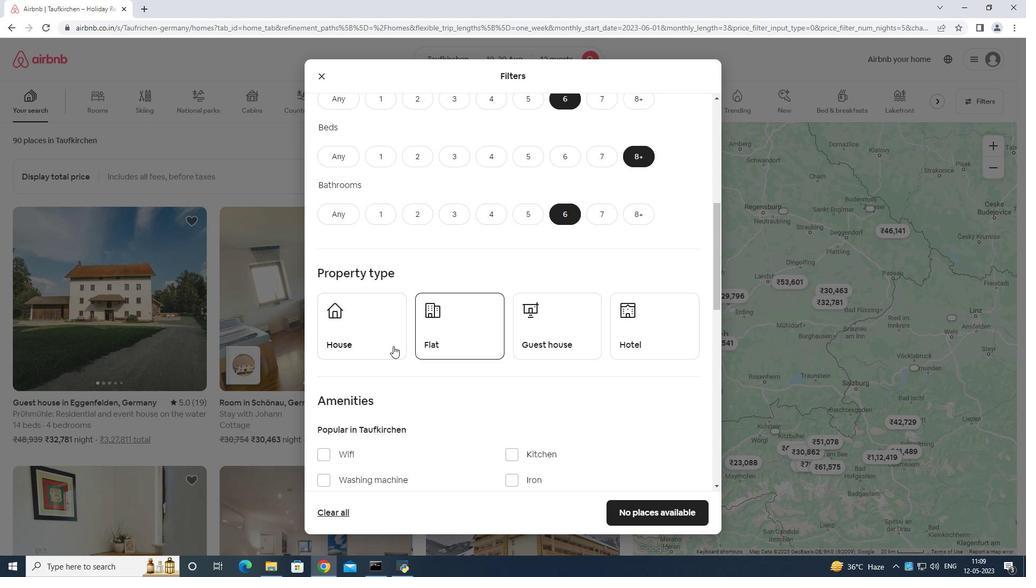 
Action: Mouse moved to (448, 328)
Screenshot: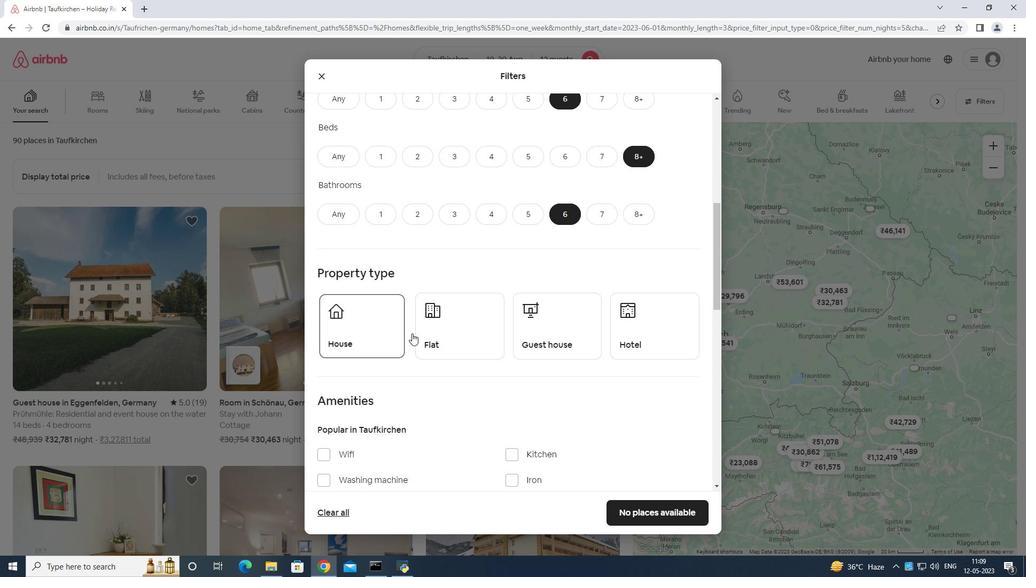 
Action: Mouse pressed left at (448, 328)
Screenshot: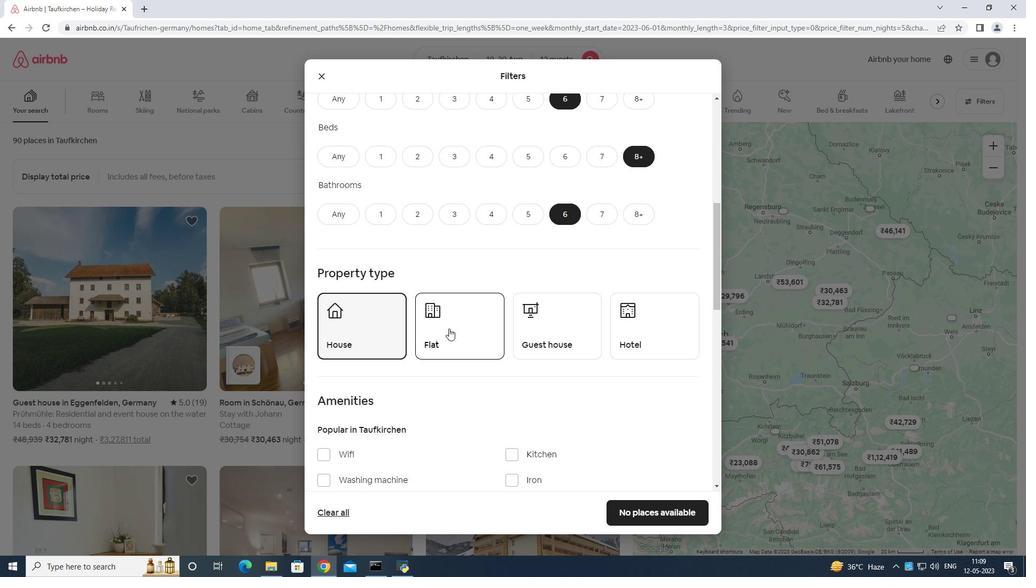 
Action: Mouse moved to (568, 315)
Screenshot: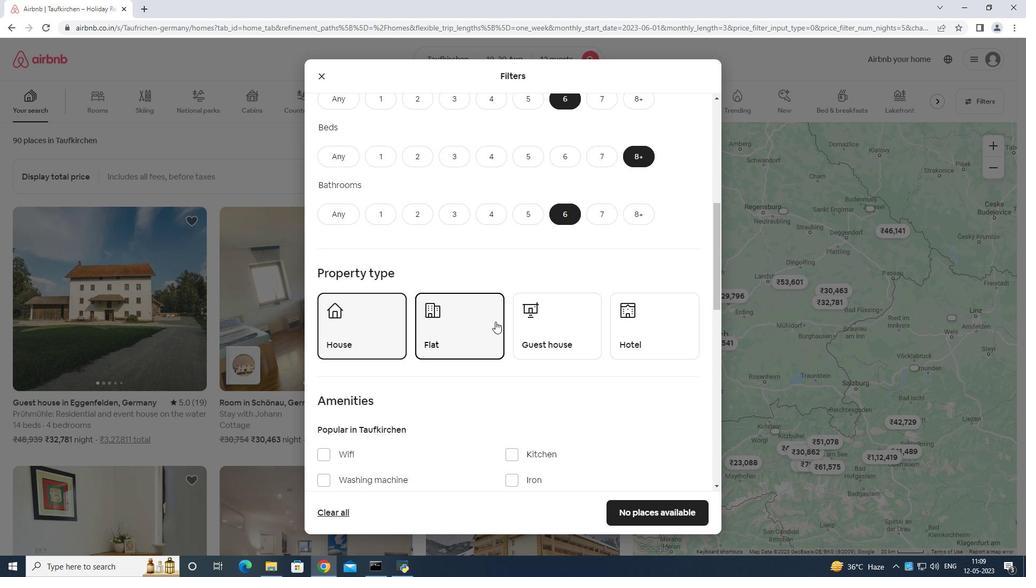 
Action: Mouse pressed left at (568, 315)
Screenshot: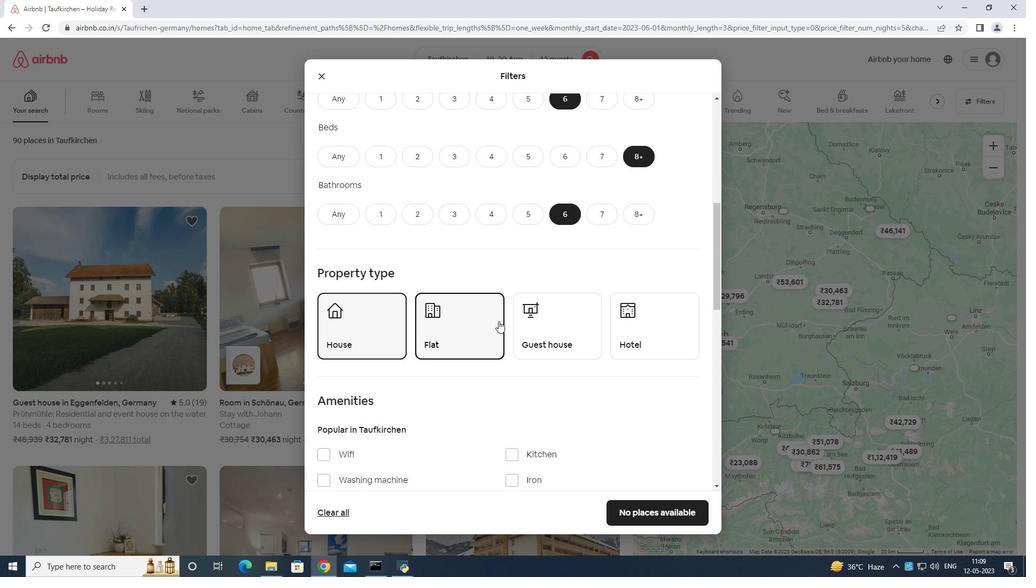 
Action: Mouse moved to (522, 354)
Screenshot: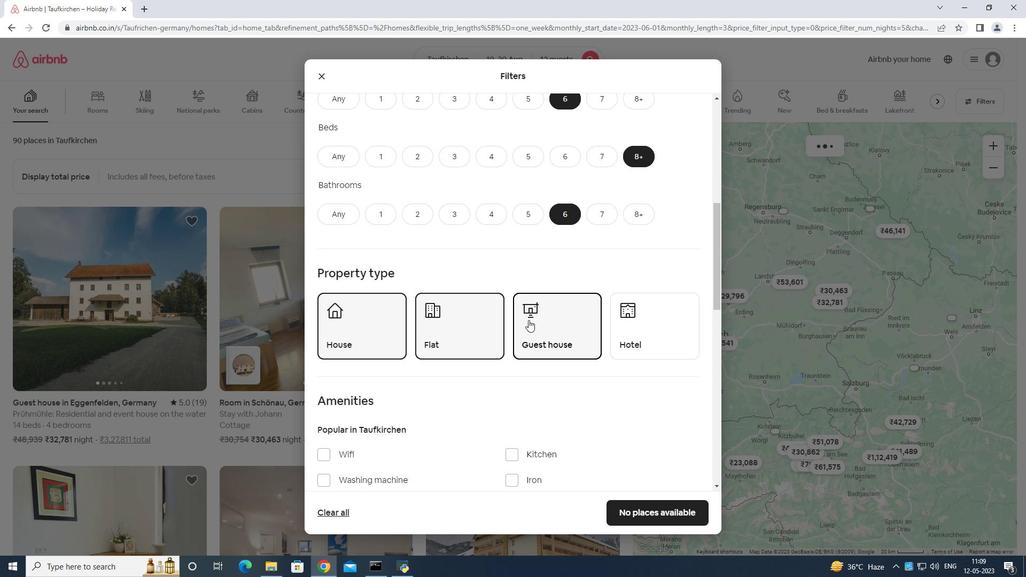 
Action: Mouse scrolled (522, 353) with delta (0, 0)
Screenshot: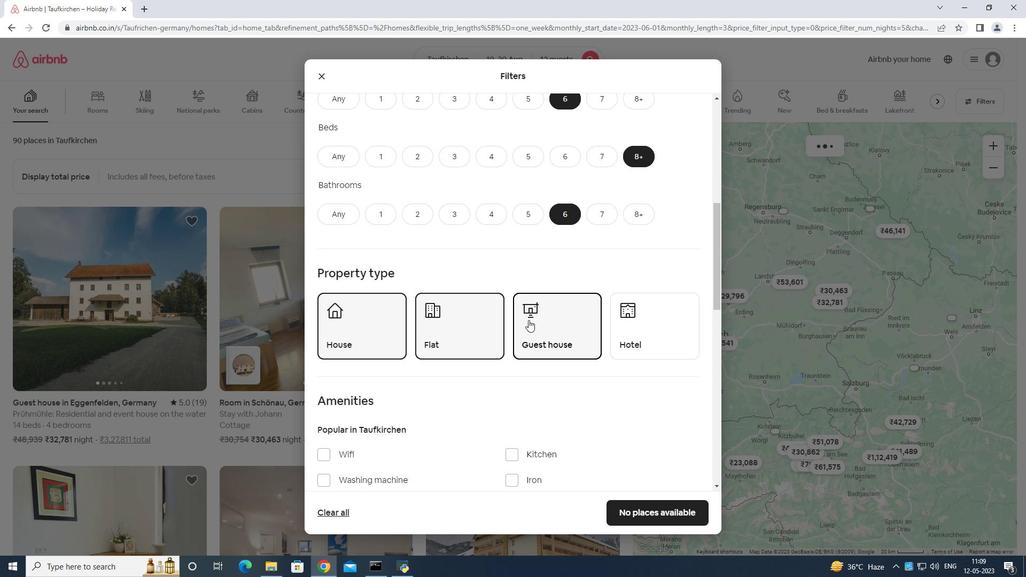 
Action: Mouse moved to (521, 357)
Screenshot: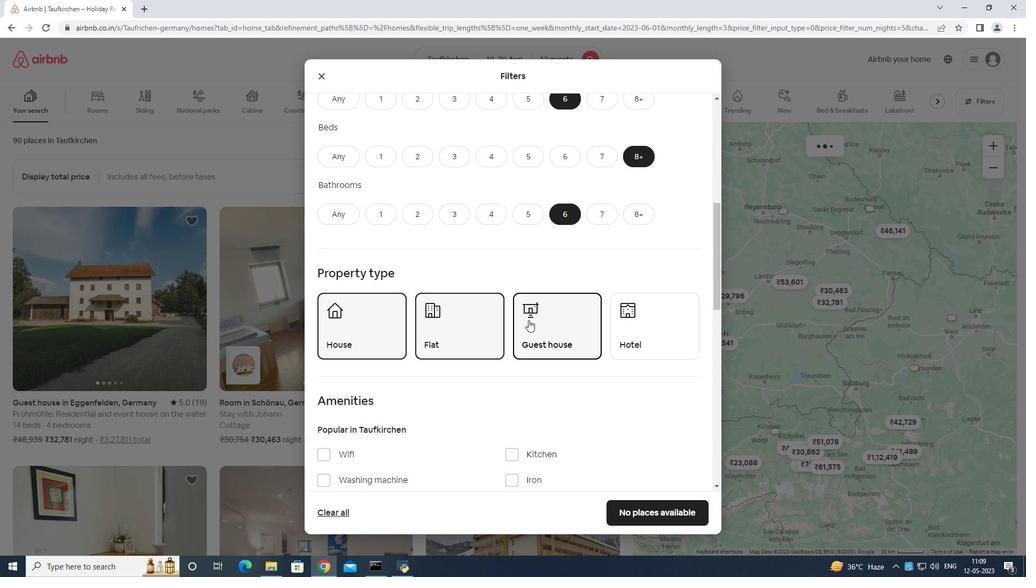 
Action: Mouse scrolled (521, 356) with delta (0, 0)
Screenshot: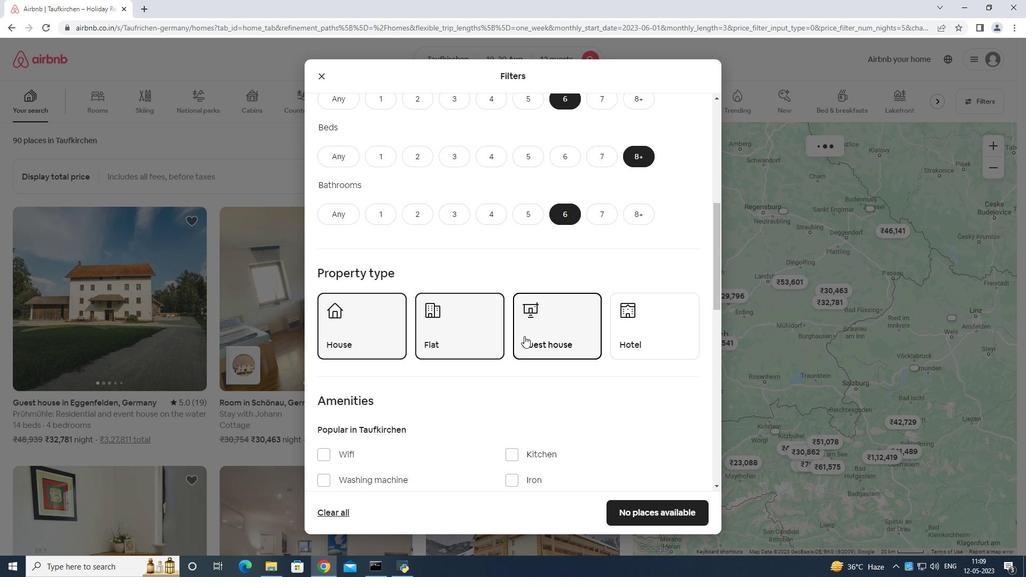 
Action: Mouse scrolled (521, 356) with delta (0, 0)
Screenshot: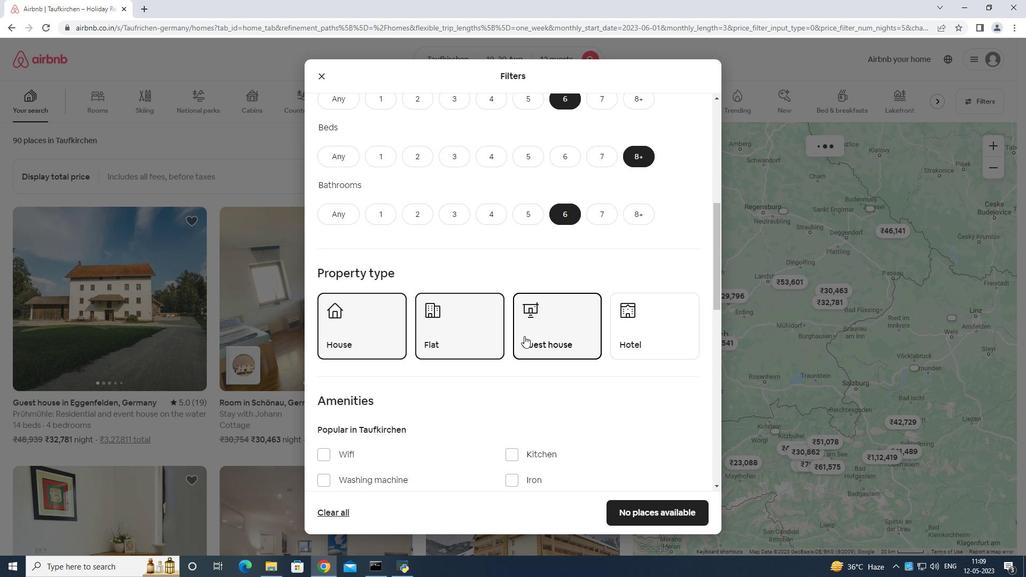 
Action: Mouse moved to (319, 292)
Screenshot: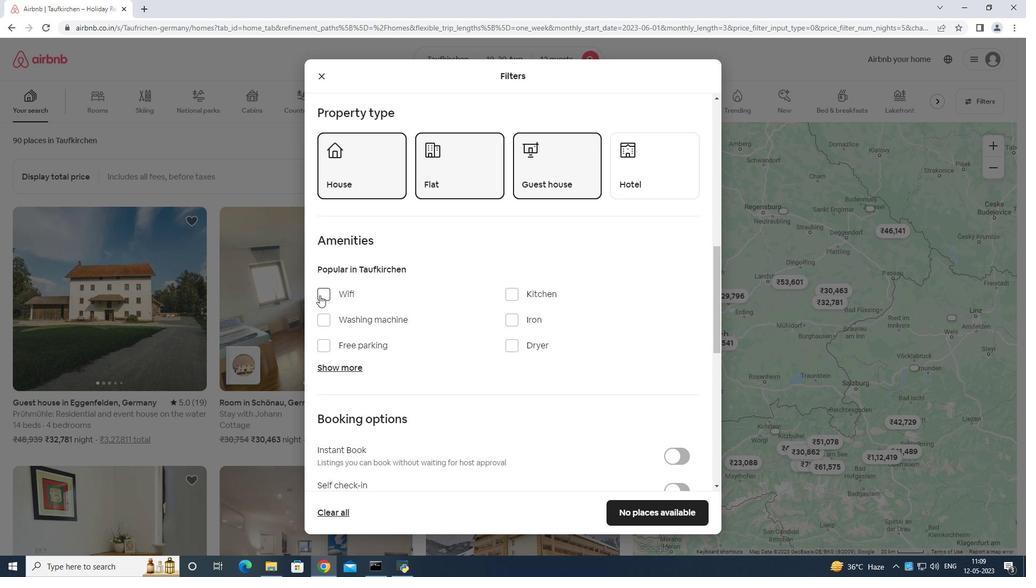 
Action: Mouse pressed left at (319, 292)
Screenshot: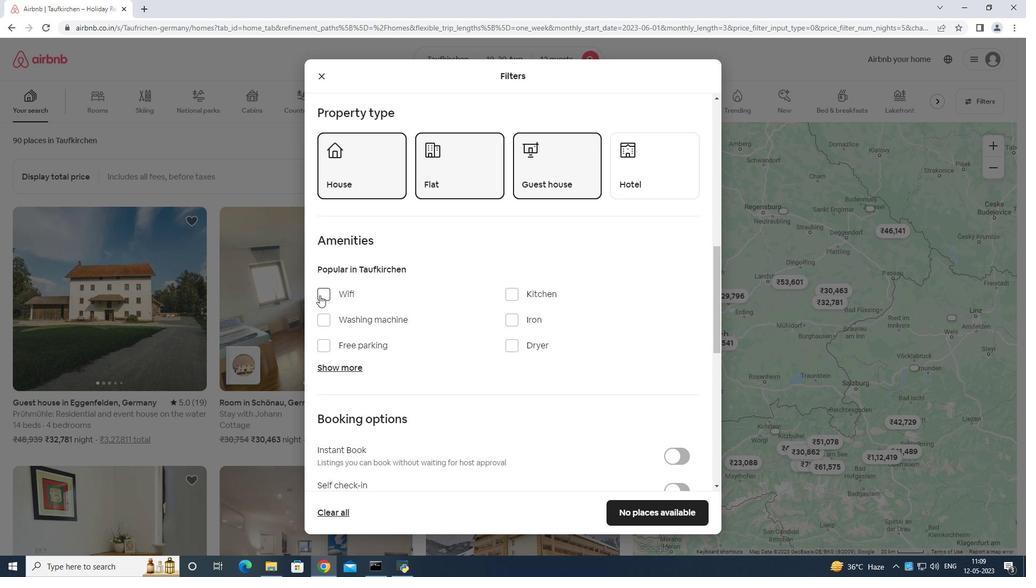 
Action: Mouse moved to (316, 338)
Screenshot: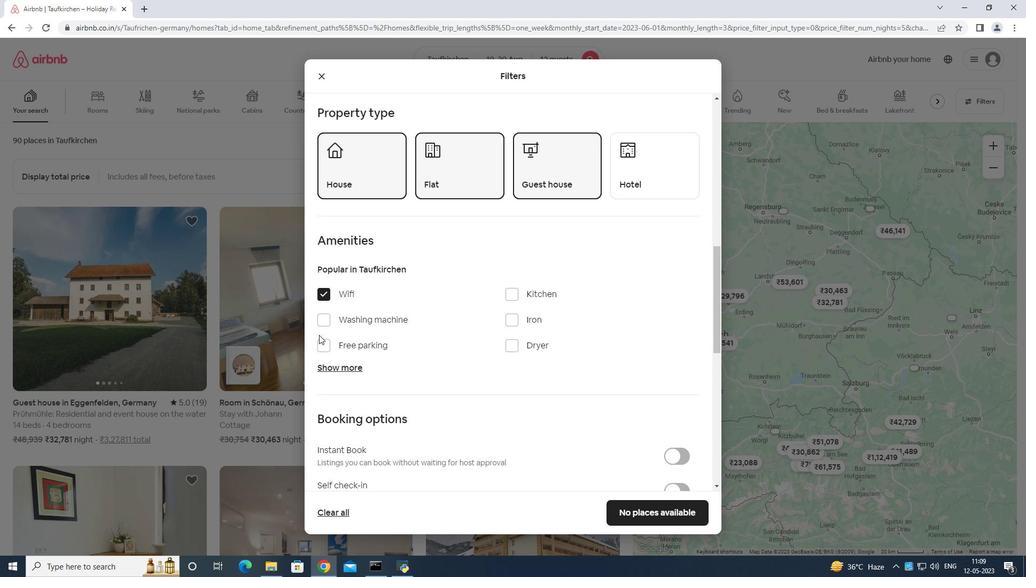 
Action: Mouse pressed left at (316, 338)
Screenshot: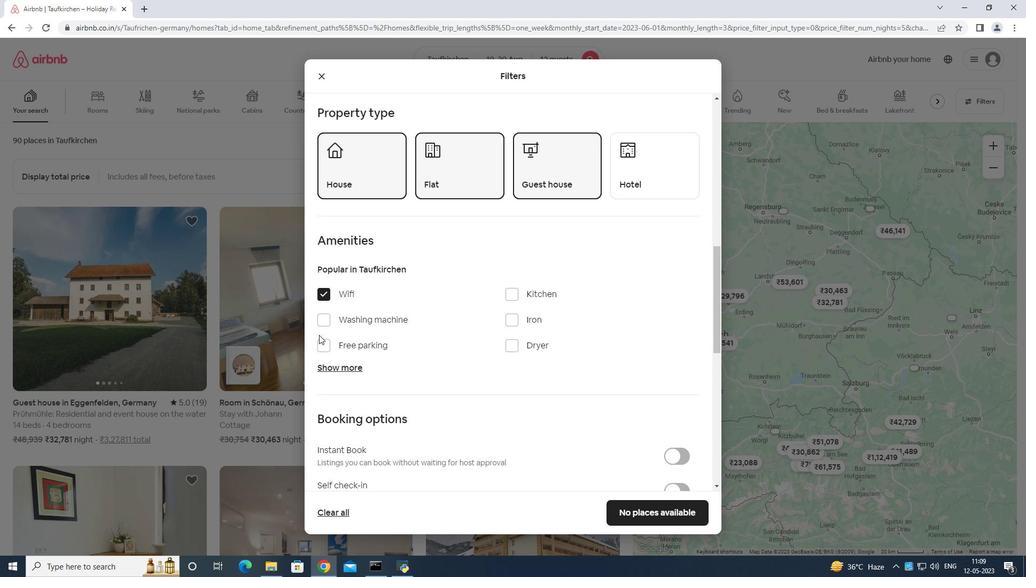 
Action: Mouse moved to (327, 336)
Screenshot: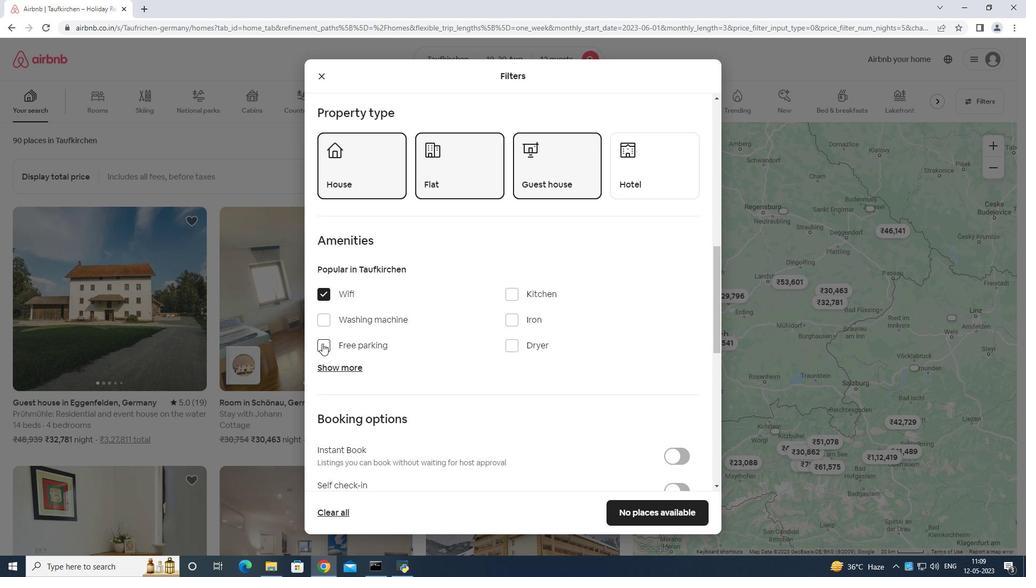 
Action: Mouse pressed left at (327, 336)
Screenshot: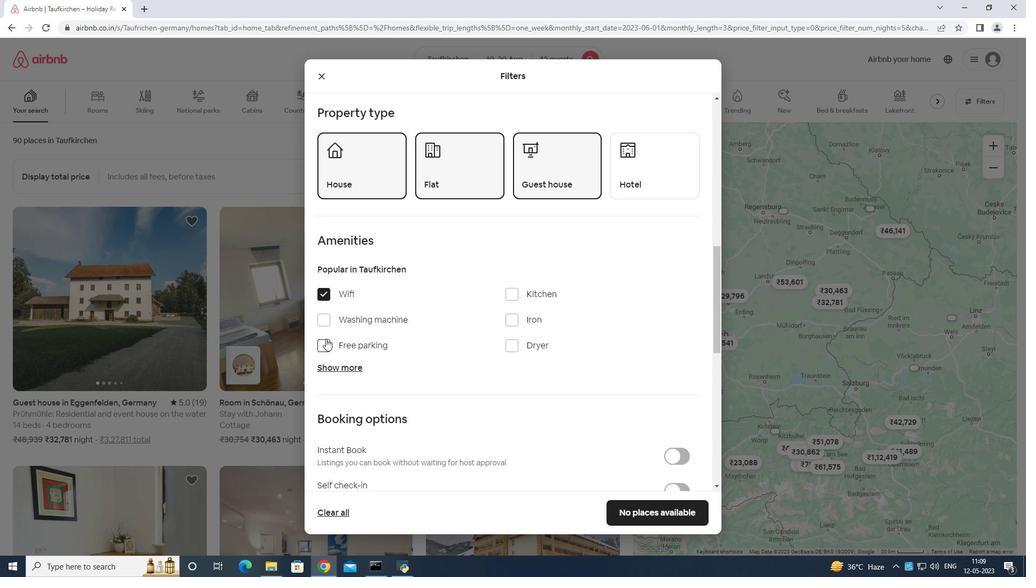 
Action: Mouse moved to (324, 346)
Screenshot: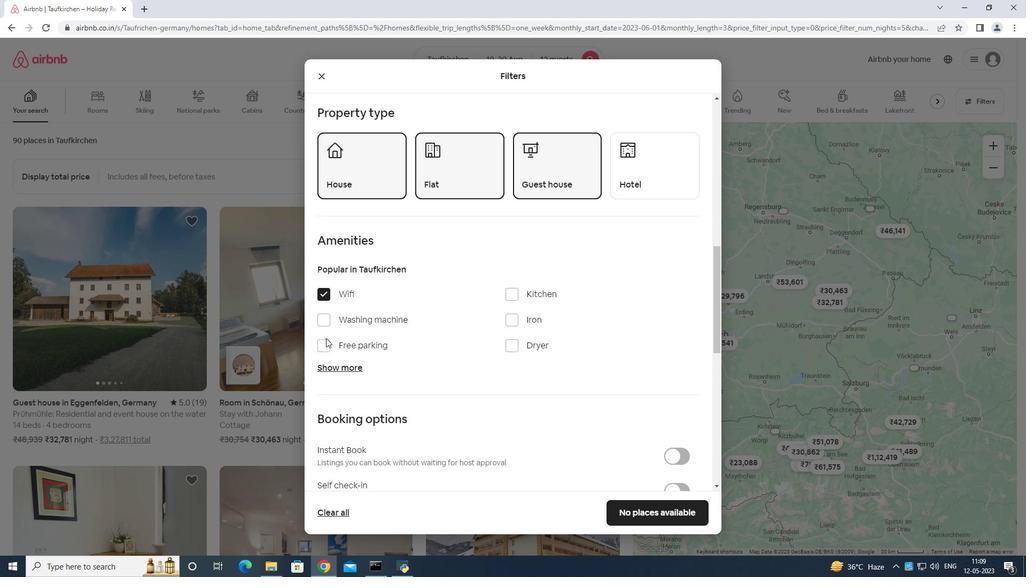 
Action: Mouse pressed left at (324, 346)
Screenshot: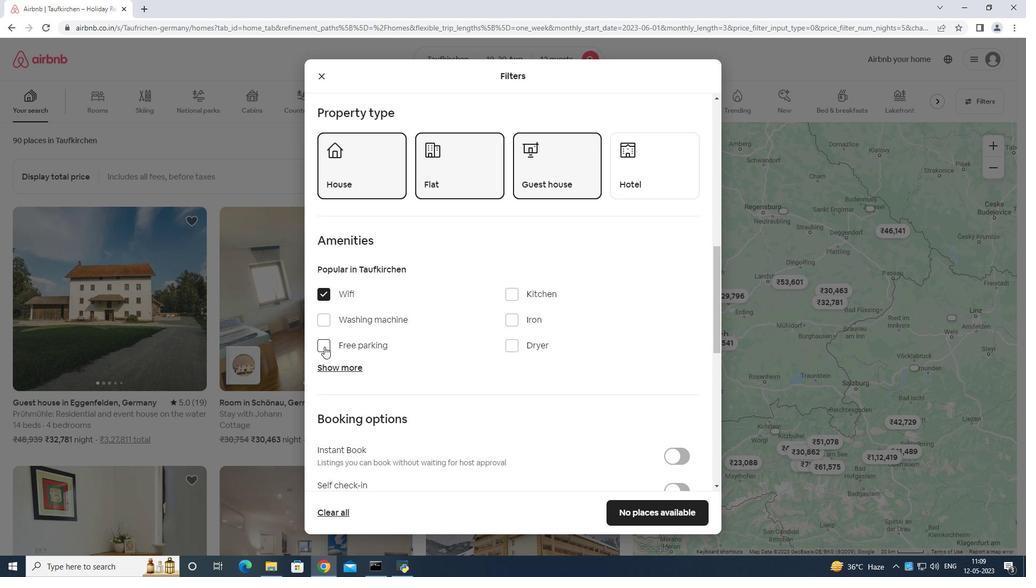 
Action: Mouse moved to (328, 368)
Screenshot: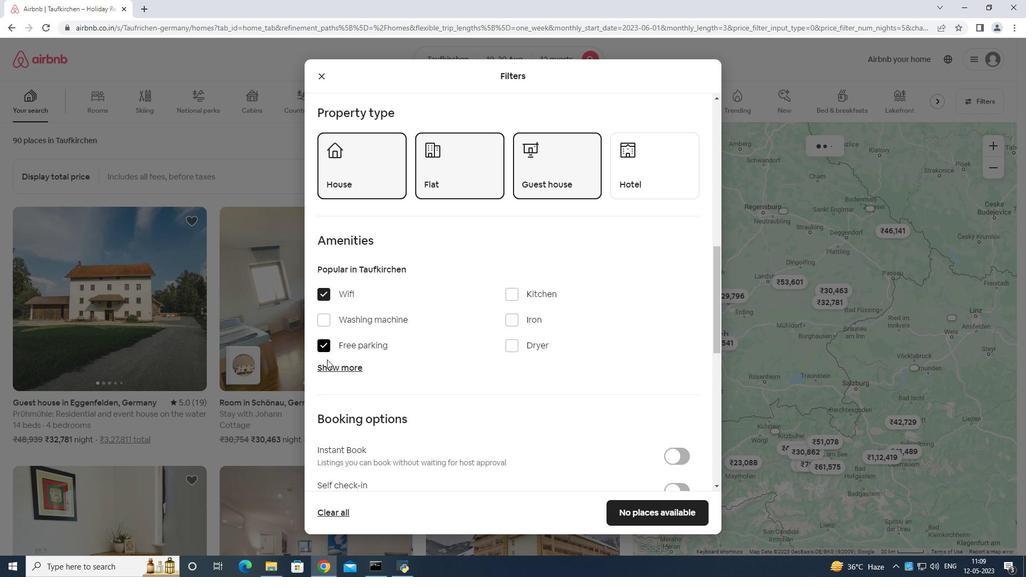 
Action: Mouse pressed left at (328, 368)
Screenshot: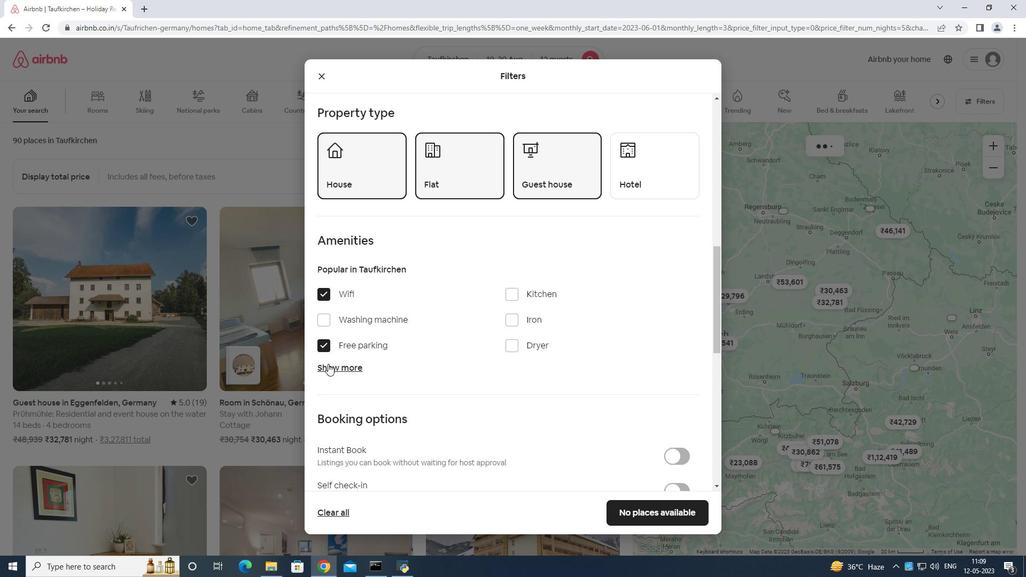 
Action: Mouse moved to (509, 427)
Screenshot: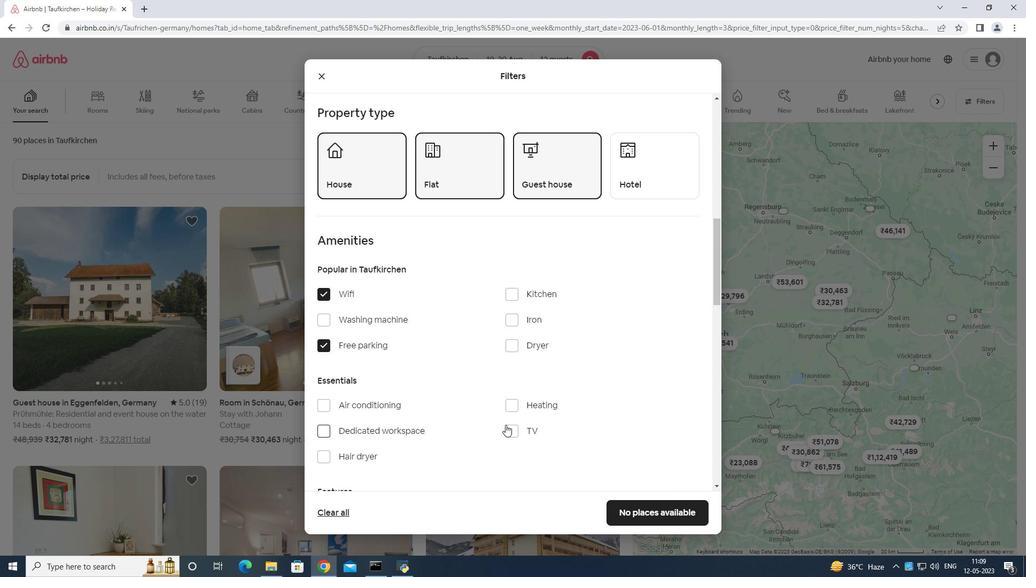 
Action: Mouse pressed left at (509, 427)
Screenshot: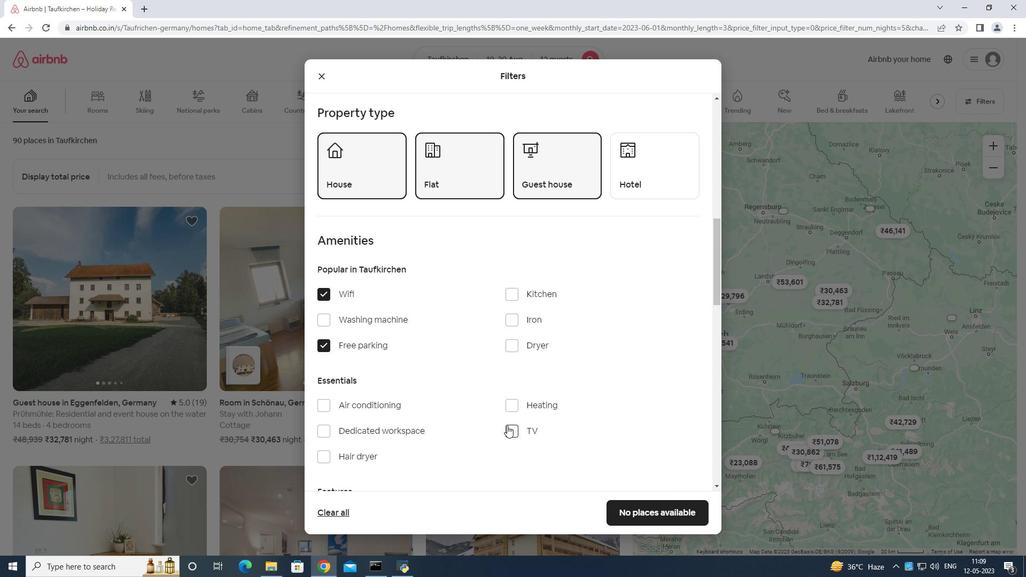 
Action: Mouse moved to (509, 427)
Screenshot: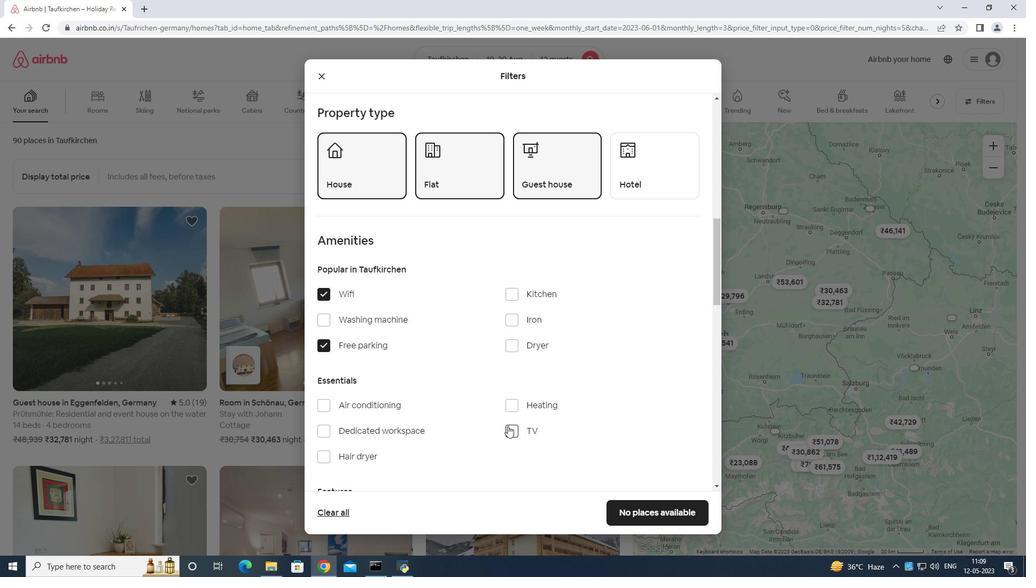 
Action: Mouse scrolled (509, 427) with delta (0, 0)
Screenshot: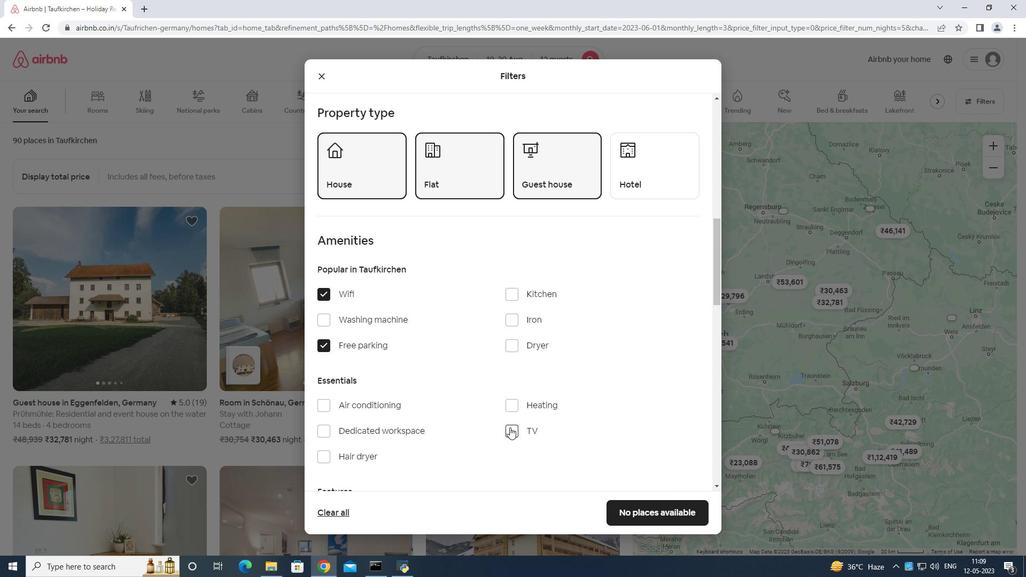 
Action: Mouse scrolled (509, 427) with delta (0, 0)
Screenshot: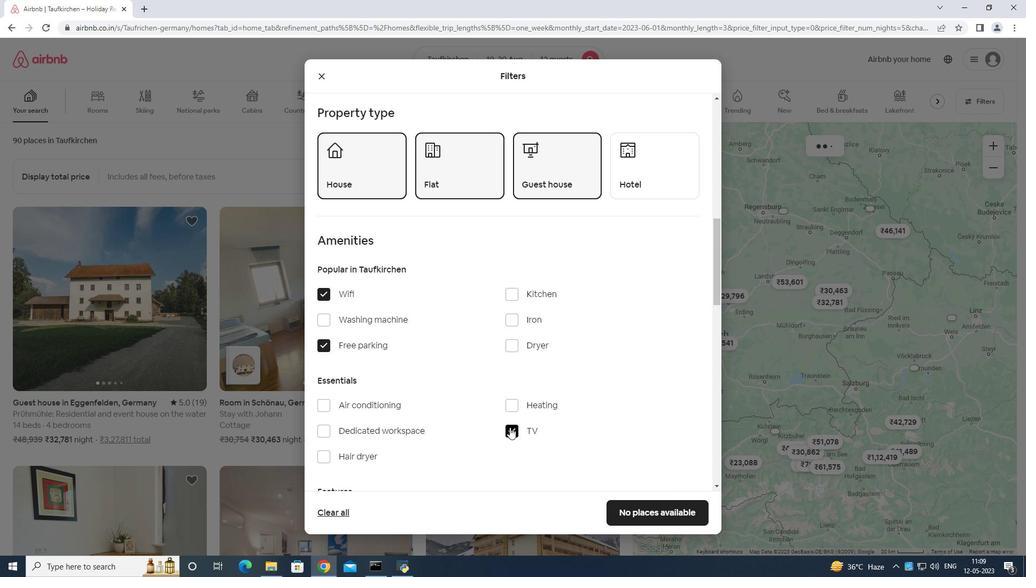 
Action: Mouse scrolled (509, 427) with delta (0, 0)
Screenshot: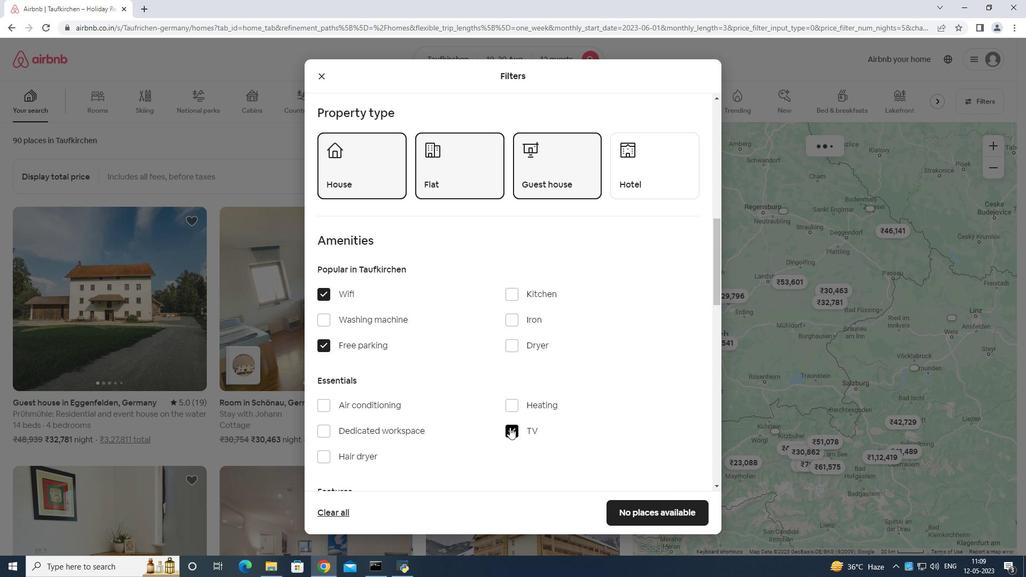 
Action: Mouse scrolled (509, 427) with delta (0, 0)
Screenshot: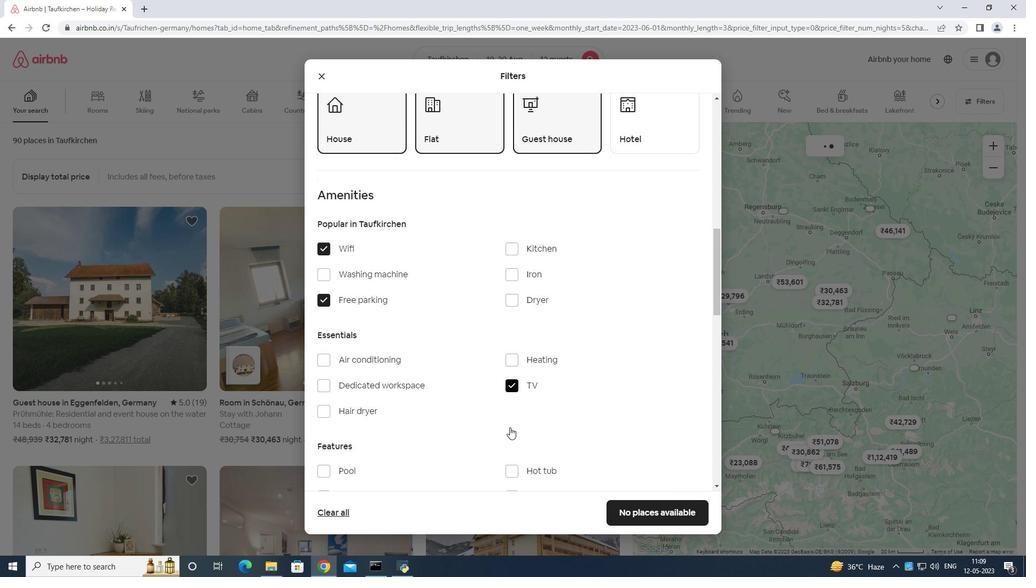 
Action: Mouse moved to (321, 351)
Screenshot: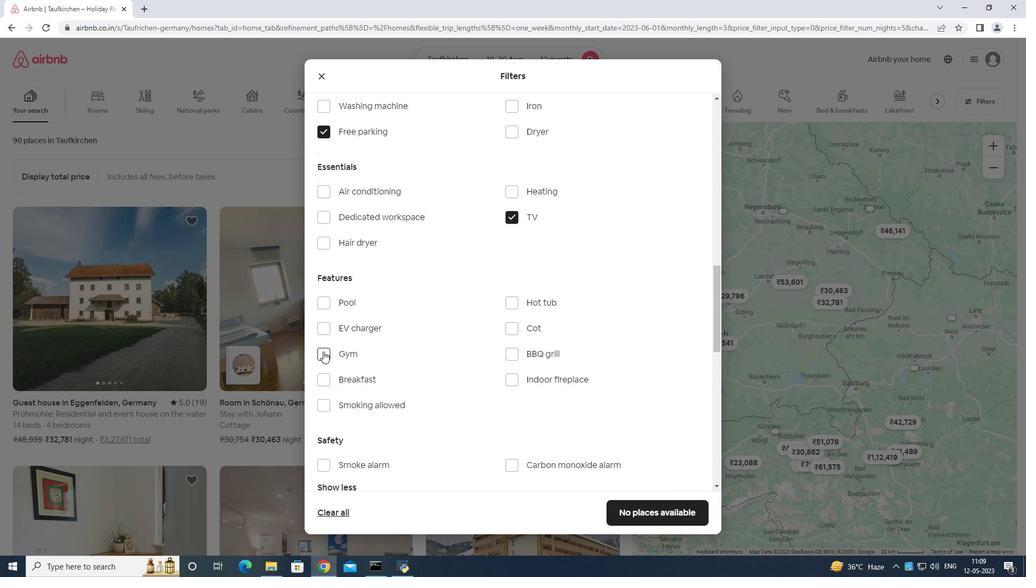 
Action: Mouse pressed left at (321, 351)
Screenshot: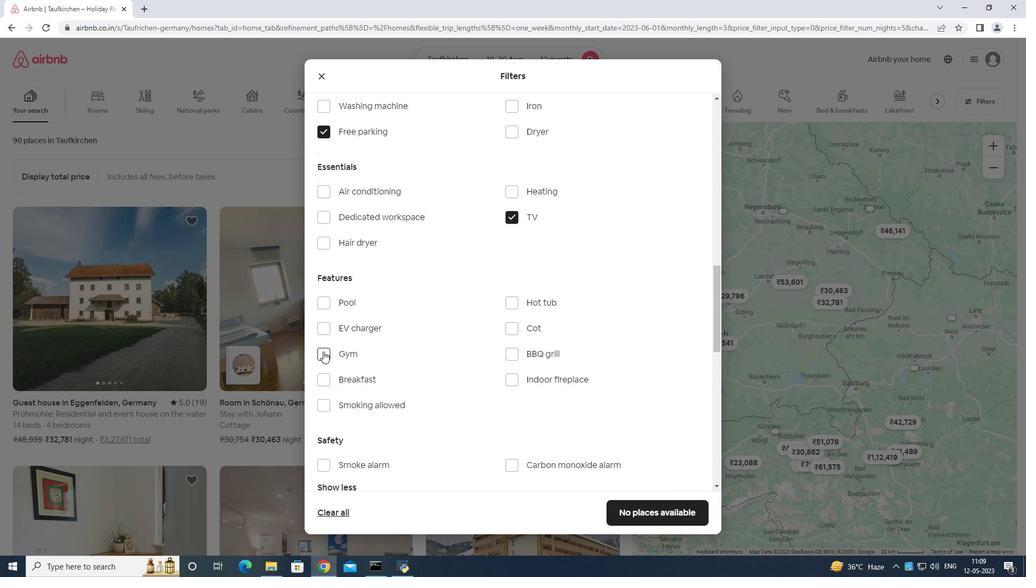 
Action: Mouse moved to (326, 379)
Screenshot: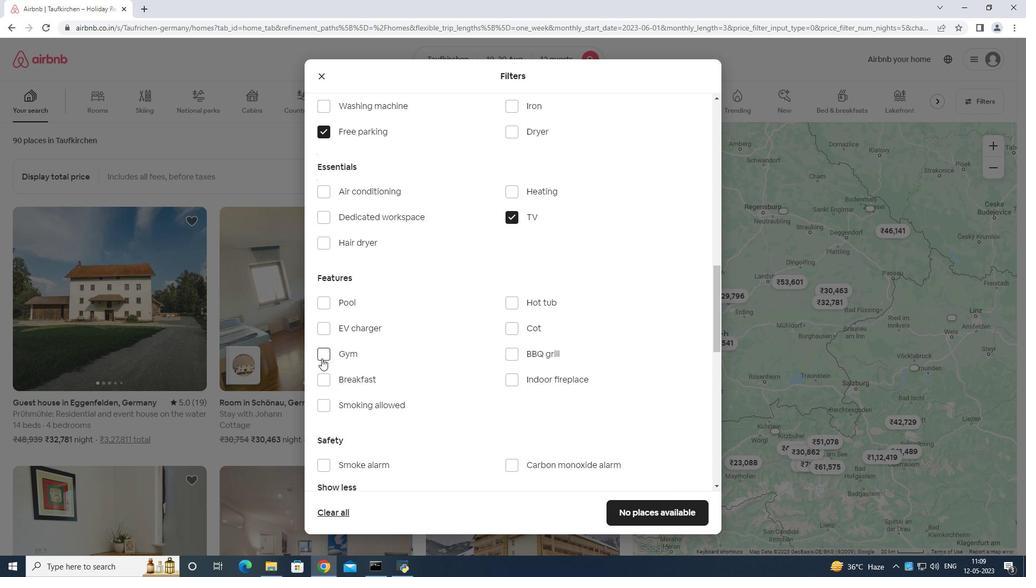 
Action: Mouse pressed left at (326, 379)
Screenshot: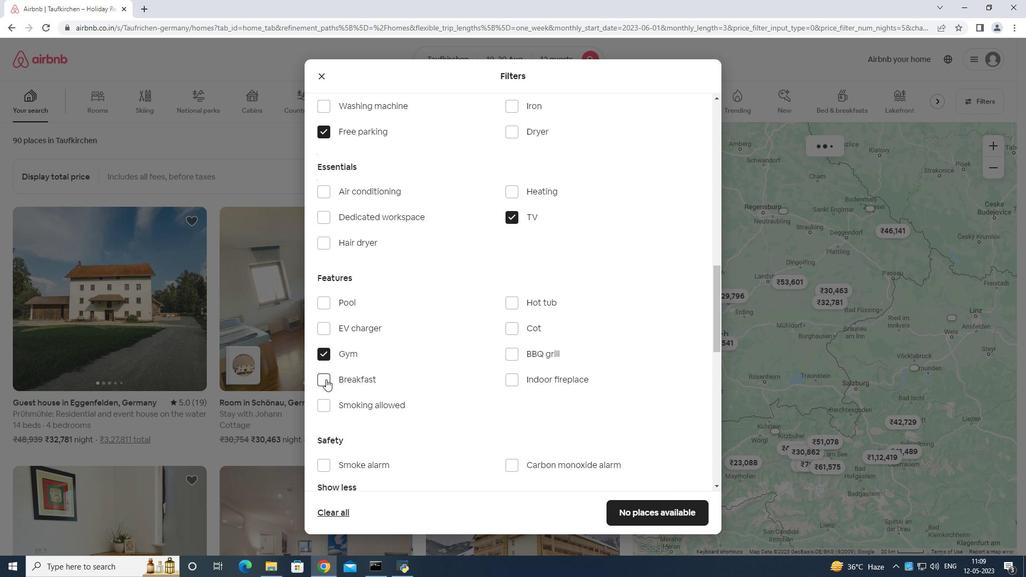 
Action: Mouse moved to (501, 390)
Screenshot: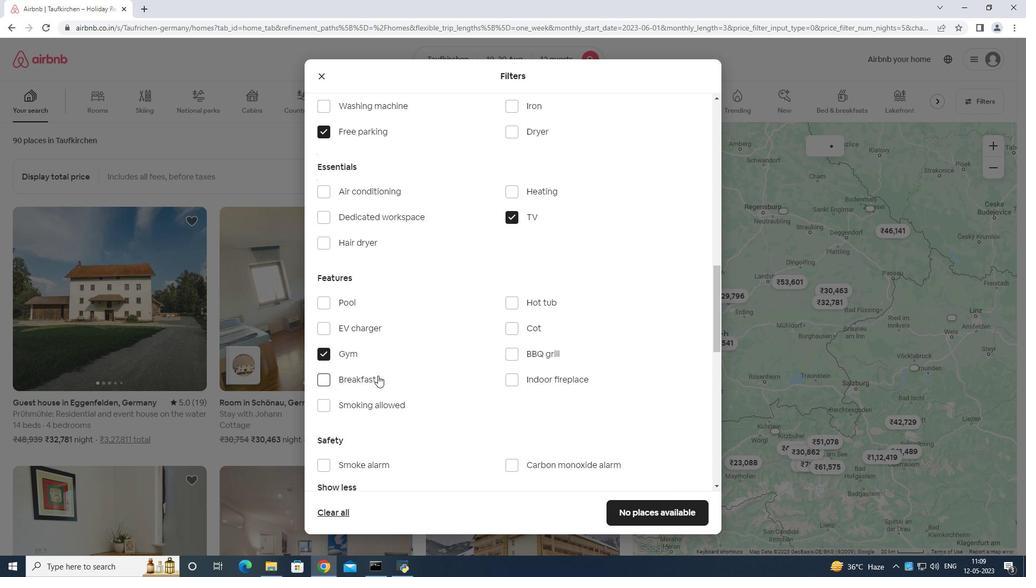 
Action: Mouse scrolled (501, 390) with delta (0, 0)
Screenshot: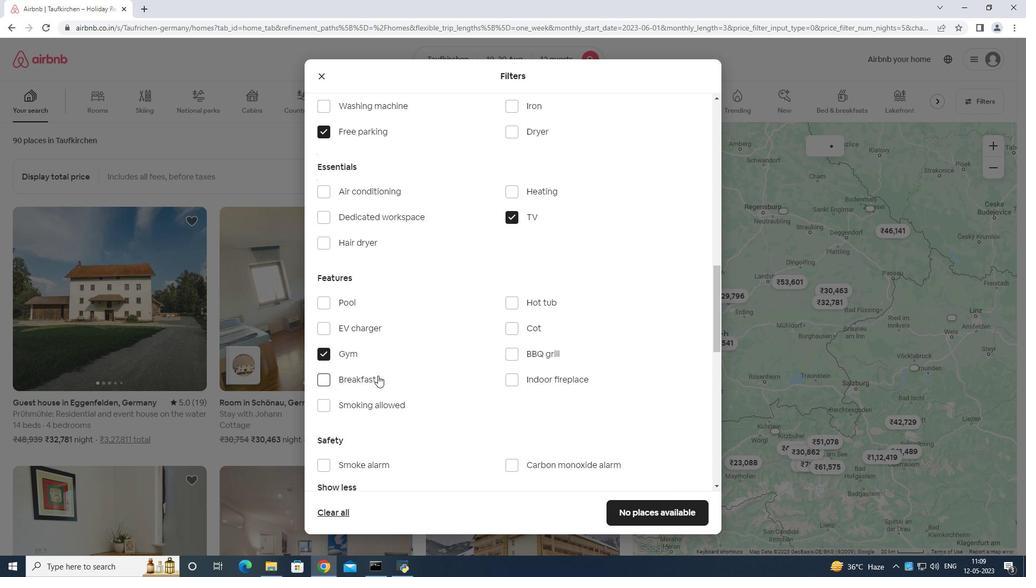 
Action: Mouse moved to (534, 391)
Screenshot: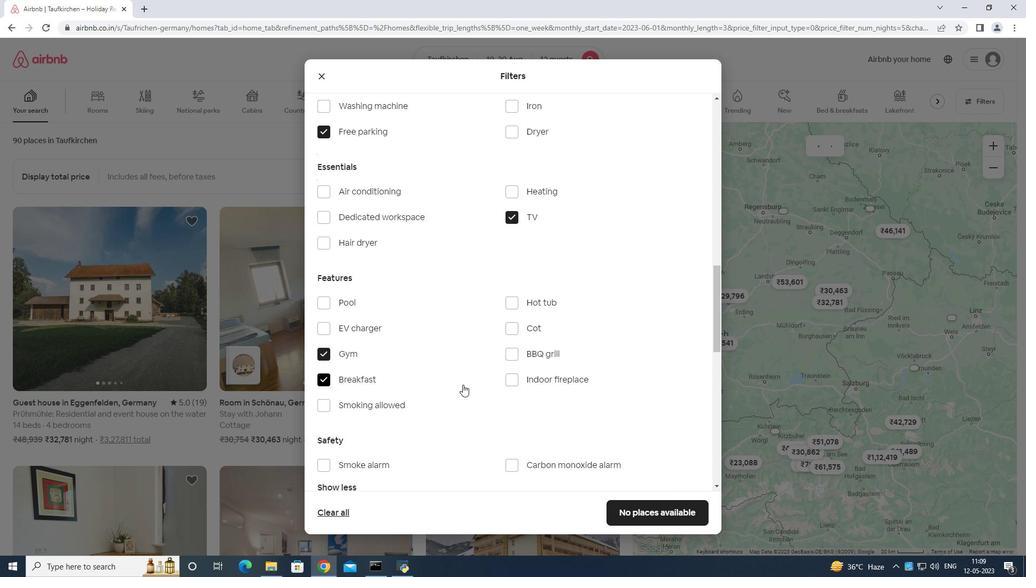 
Action: Mouse scrolled (534, 390) with delta (0, 0)
Screenshot: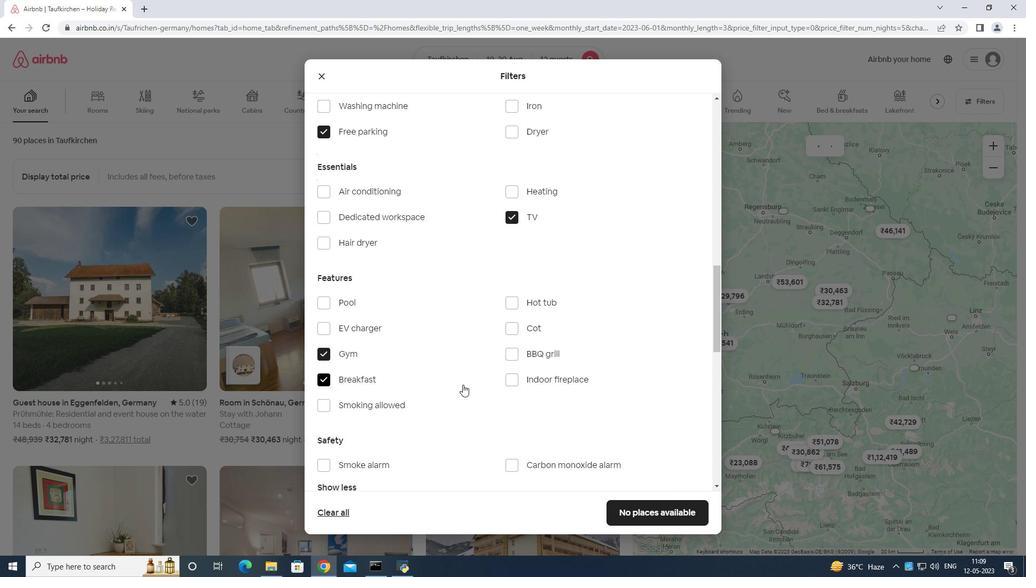 
Action: Mouse moved to (542, 392)
Screenshot: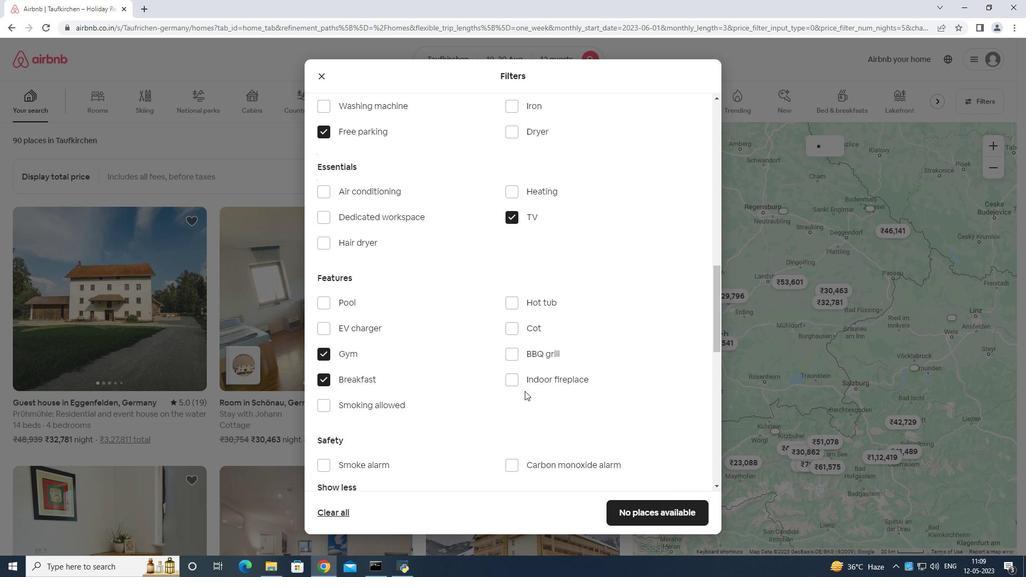 
Action: Mouse scrolled (542, 392) with delta (0, 0)
Screenshot: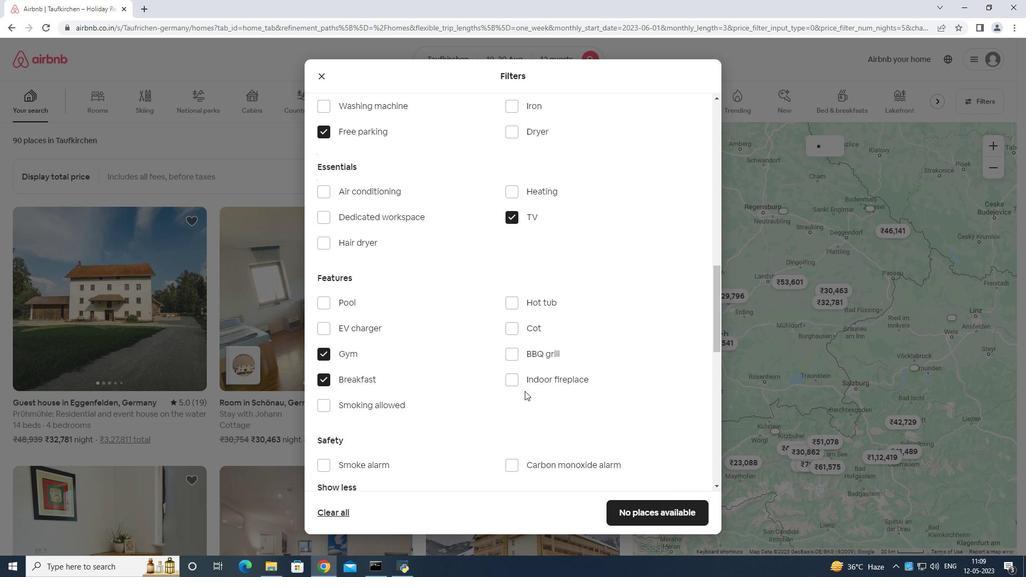 
Action: Mouse moved to (549, 392)
Screenshot: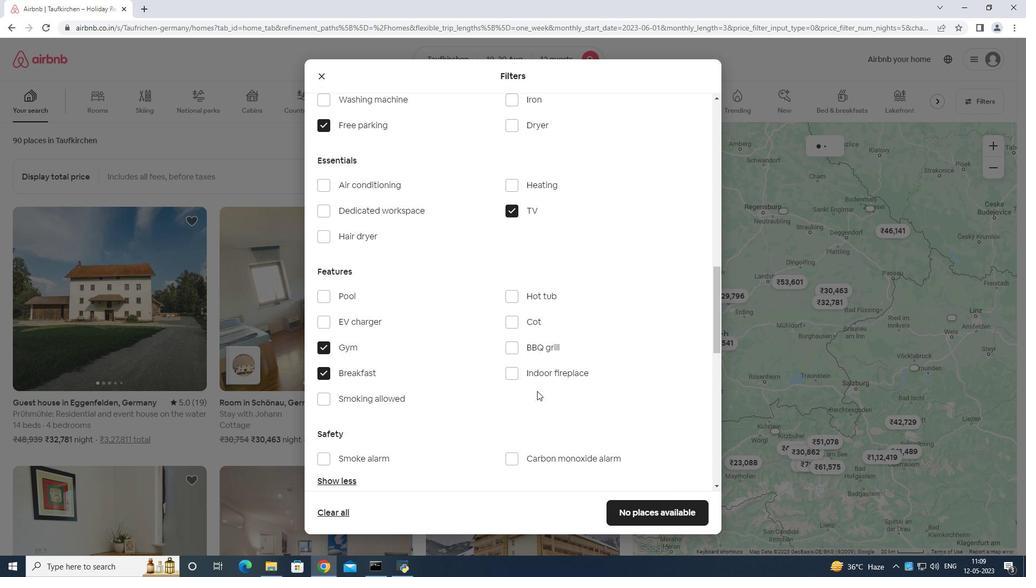 
Action: Mouse scrolled (549, 392) with delta (0, 0)
Screenshot: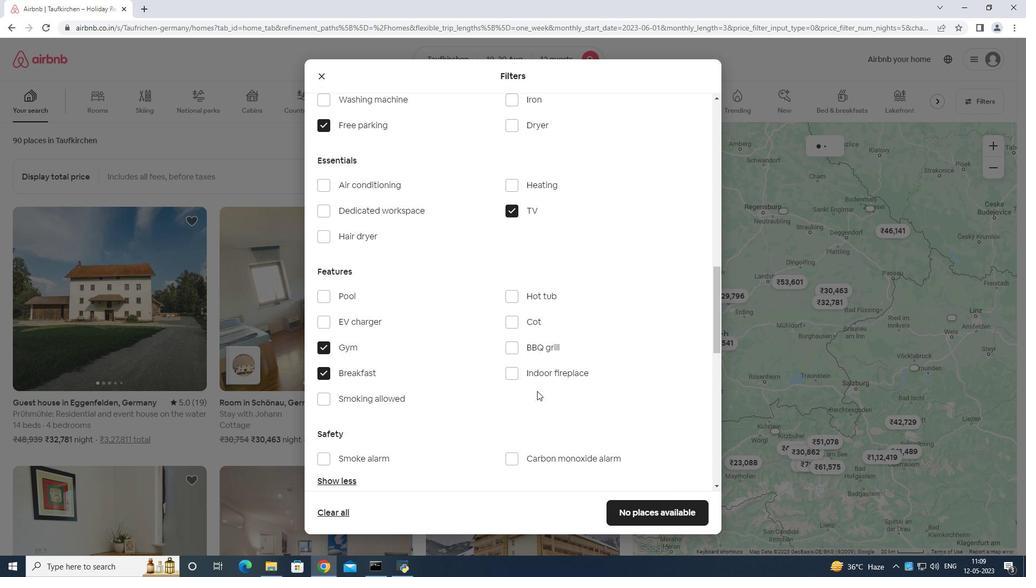
Action: Mouse moved to (569, 391)
Screenshot: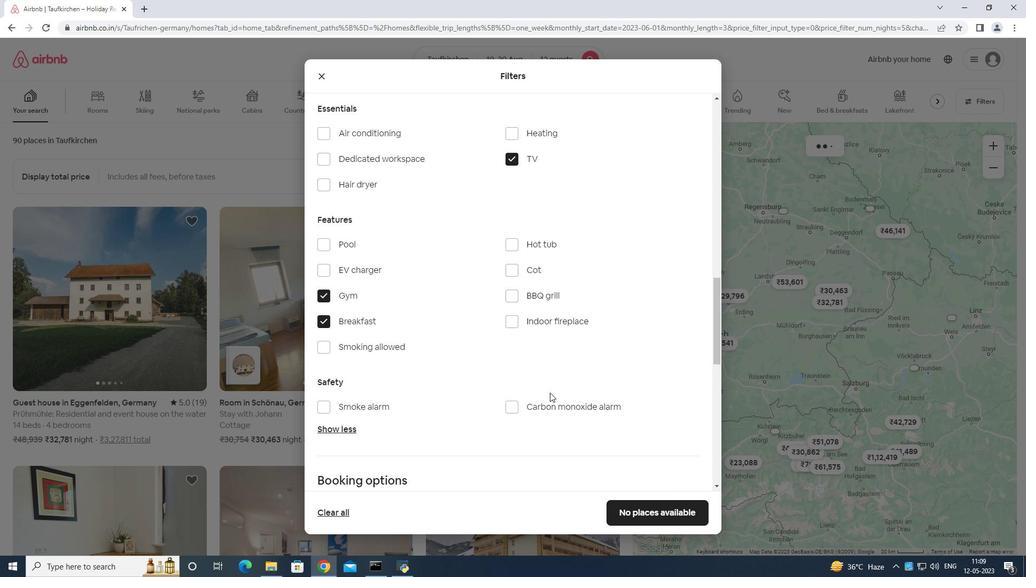 
Action: Mouse scrolled (569, 390) with delta (0, 0)
Screenshot: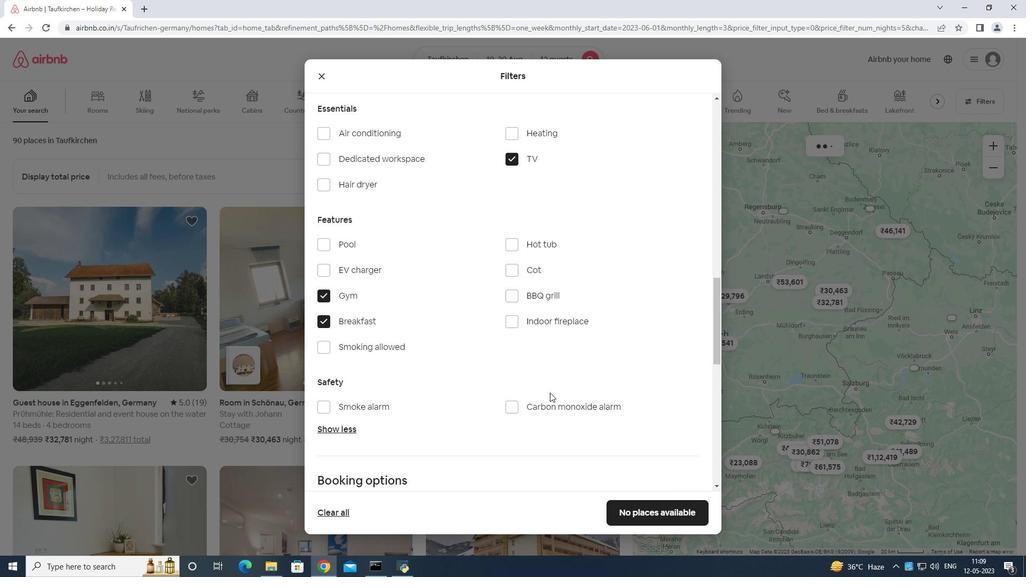 
Action: Mouse moved to (675, 345)
Screenshot: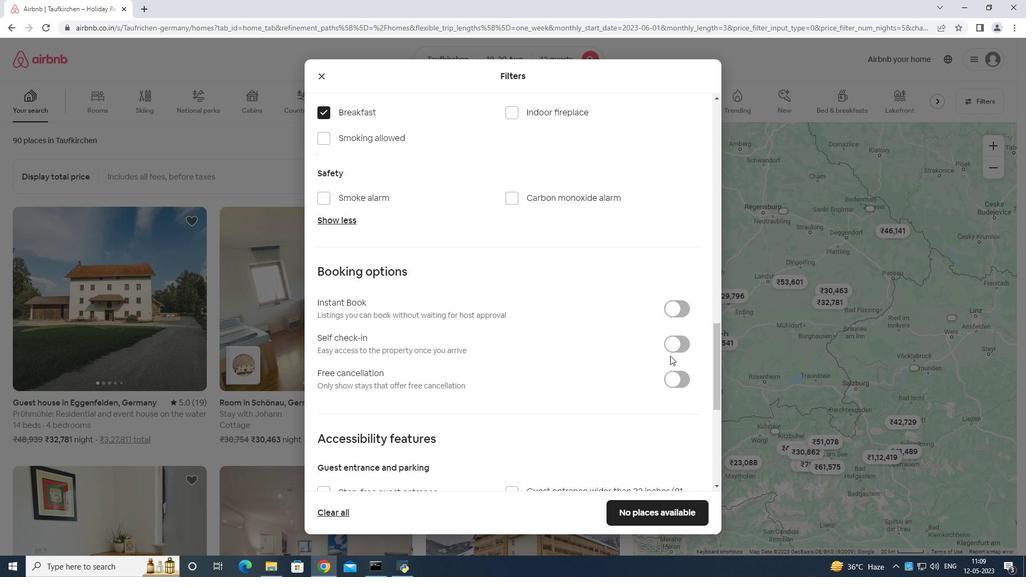 
Action: Mouse pressed left at (675, 345)
Screenshot: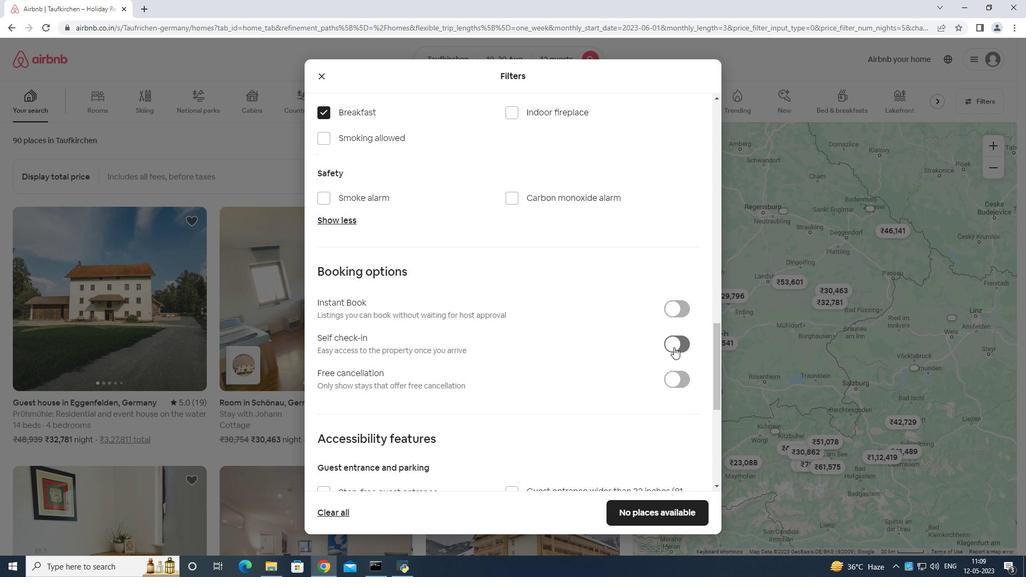 
Action: Mouse moved to (677, 339)
Screenshot: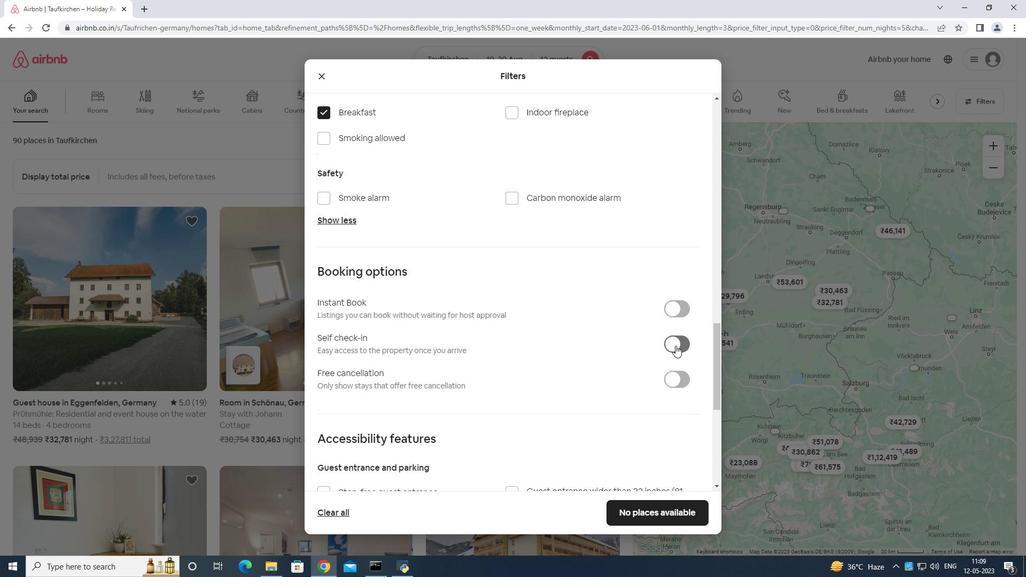 
Action: Mouse scrolled (677, 339) with delta (0, 0)
Screenshot: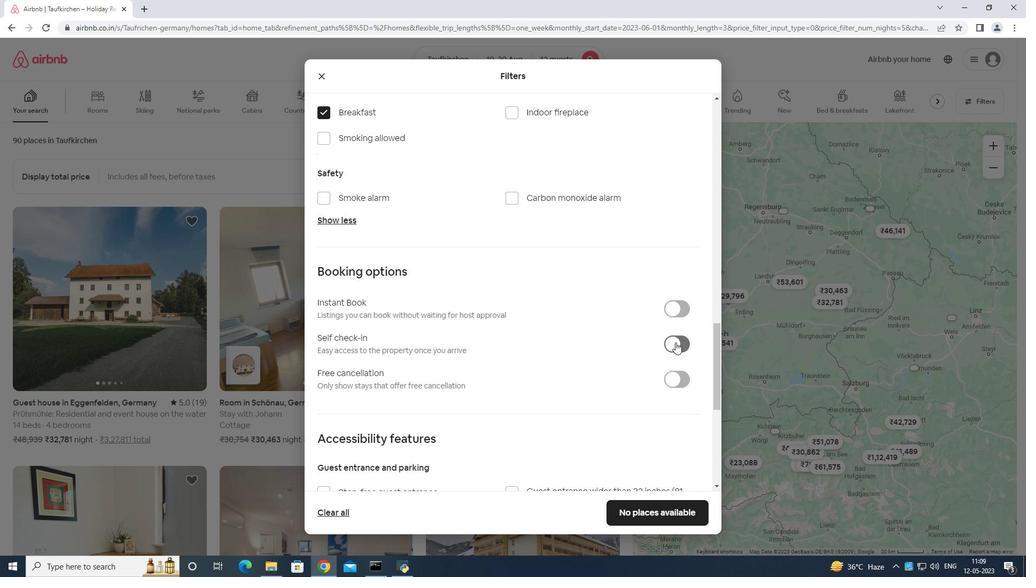 
Action: Mouse scrolled (677, 339) with delta (0, 0)
Screenshot: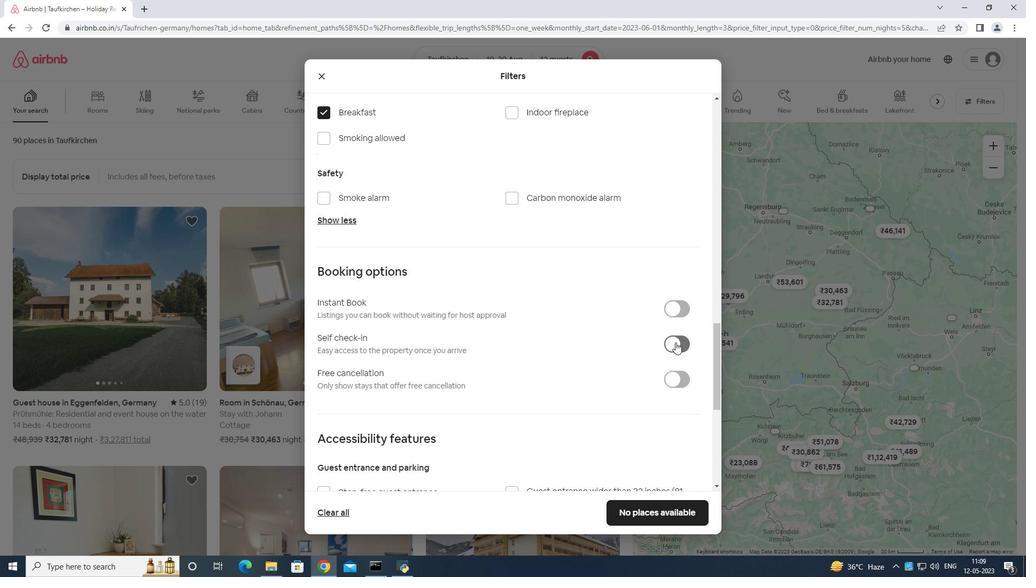
Action: Mouse moved to (677, 339)
Screenshot: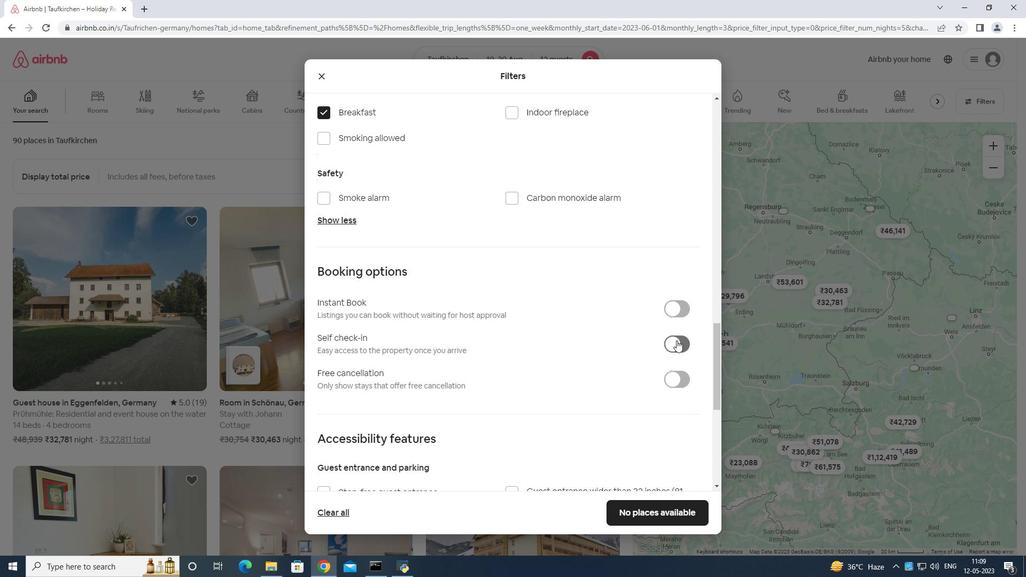 
Action: Mouse scrolled (677, 339) with delta (0, 0)
Screenshot: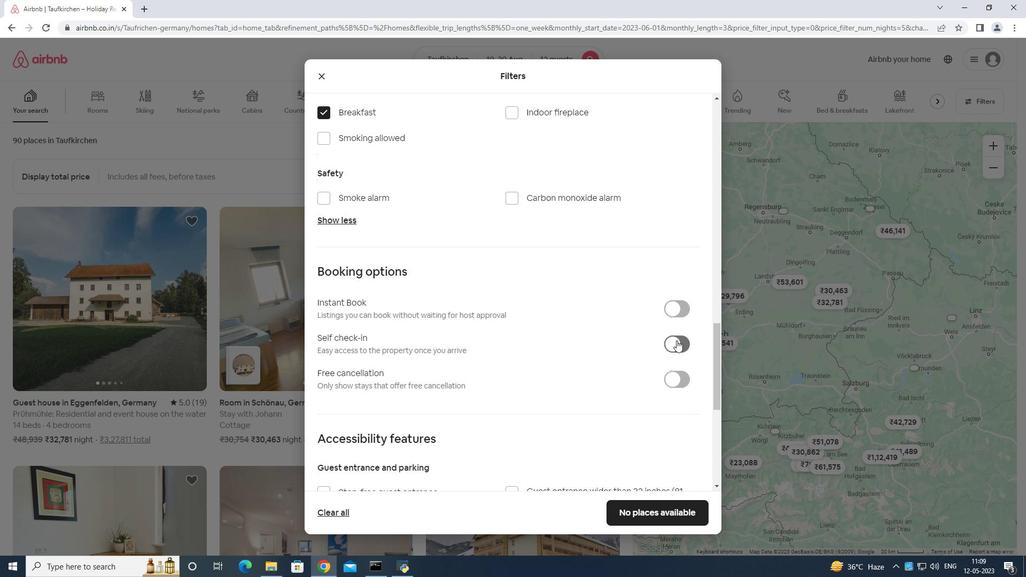 
Action: Mouse scrolled (677, 339) with delta (0, 0)
Screenshot: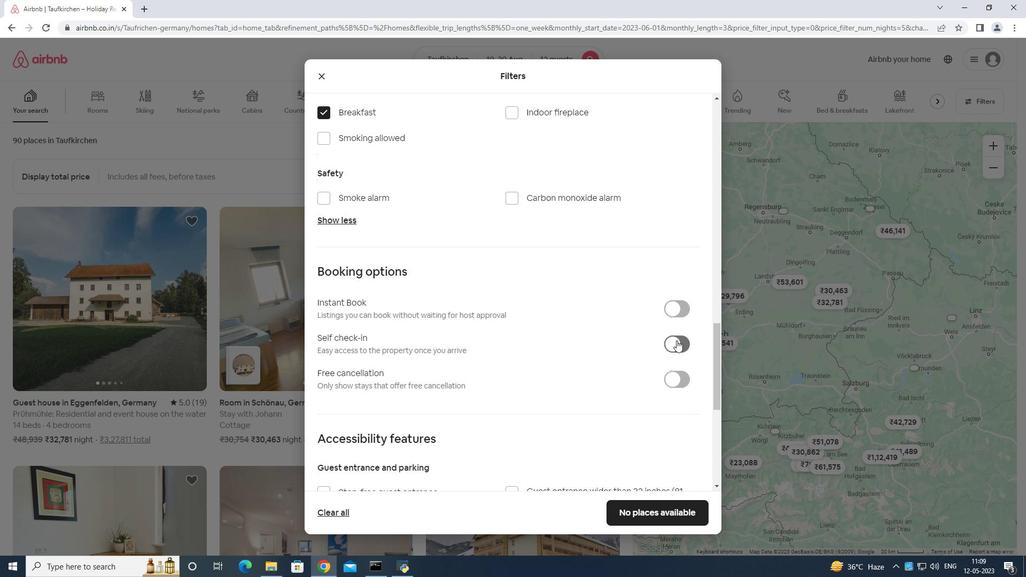
Action: Mouse moved to (678, 339)
Screenshot: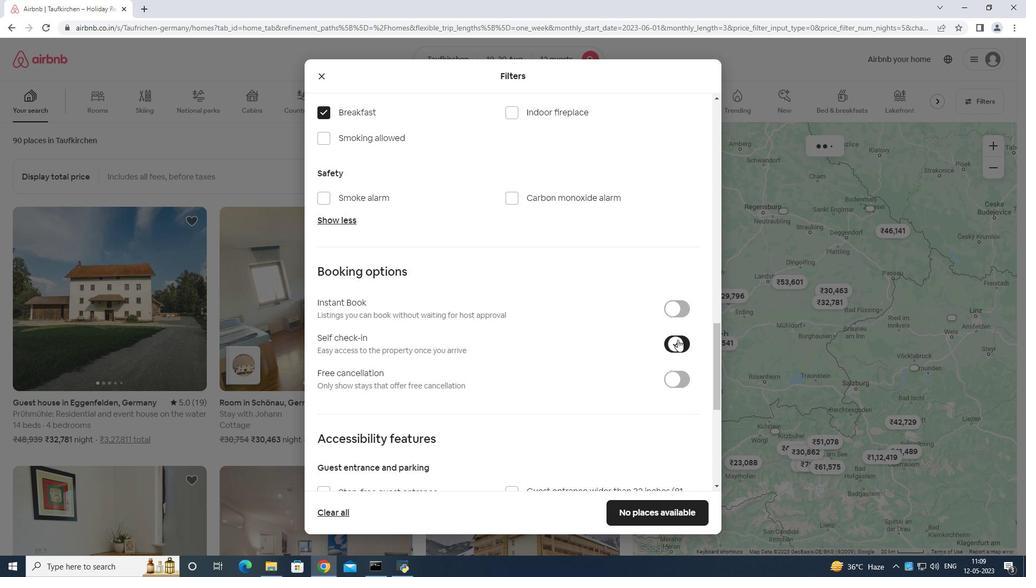 
Action: Mouse scrolled (678, 339) with delta (0, 0)
Screenshot: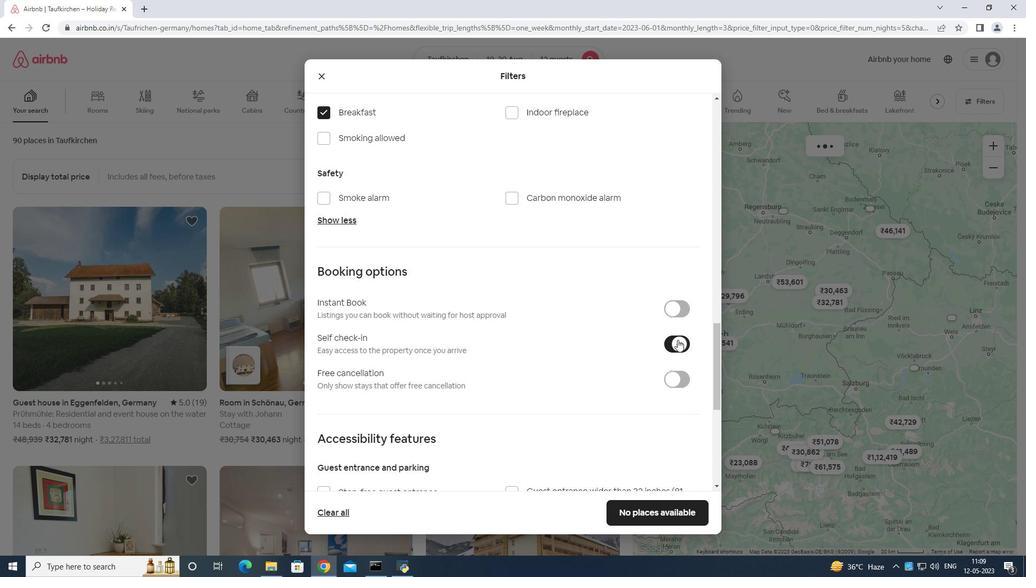 
Action: Mouse scrolled (678, 339) with delta (0, 0)
Screenshot: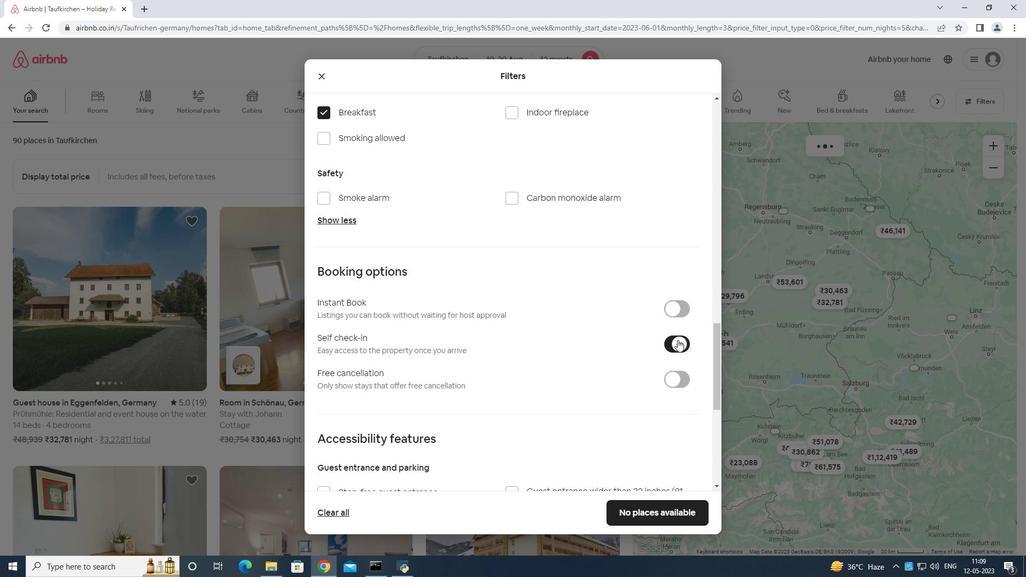 
Action: Mouse scrolled (678, 339) with delta (0, 0)
Screenshot: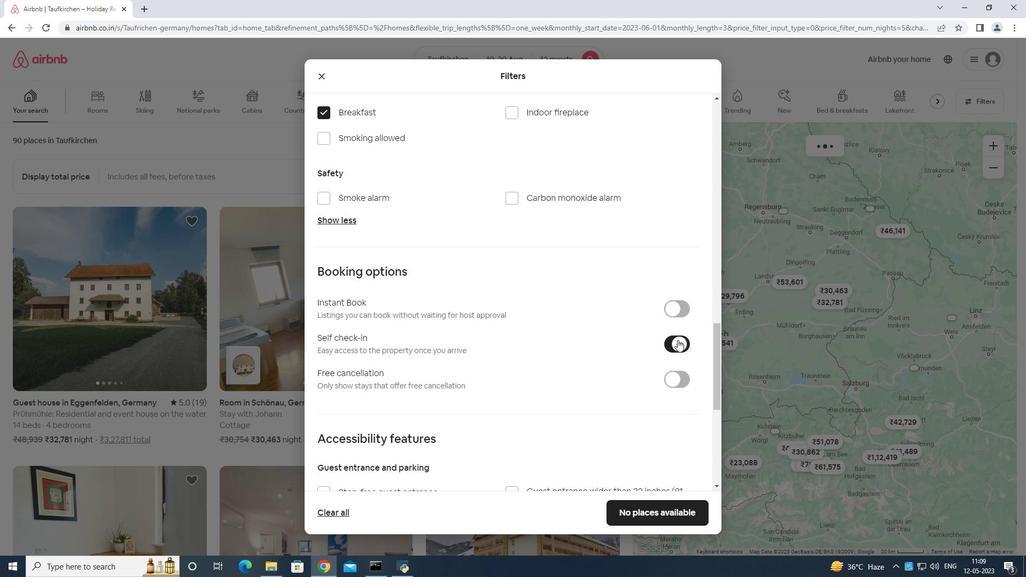 
Action: Mouse scrolled (678, 339) with delta (0, 0)
Screenshot: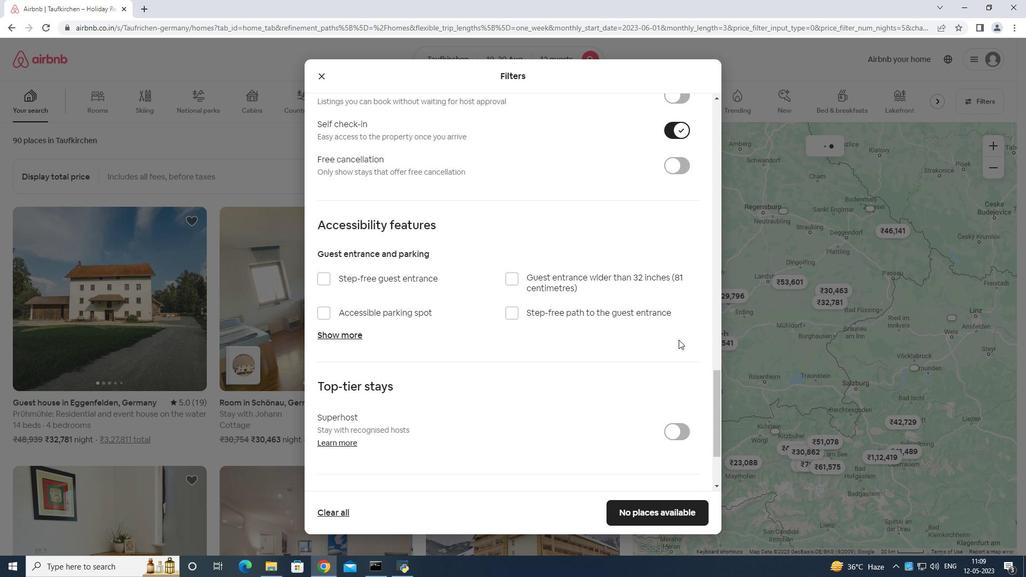 
Action: Mouse scrolled (678, 339) with delta (0, 0)
Screenshot: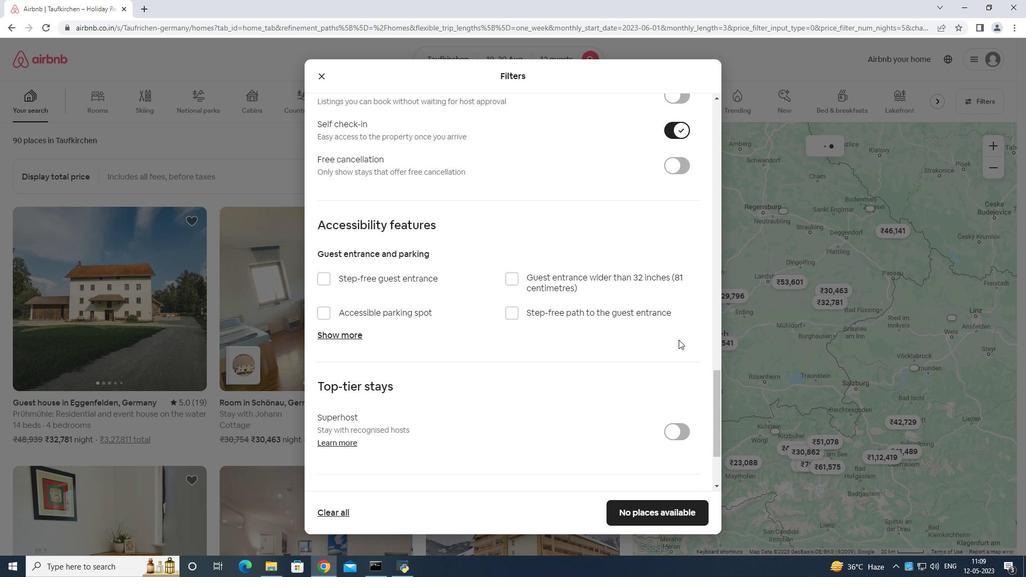 
Action: Mouse scrolled (678, 339) with delta (0, 0)
Screenshot: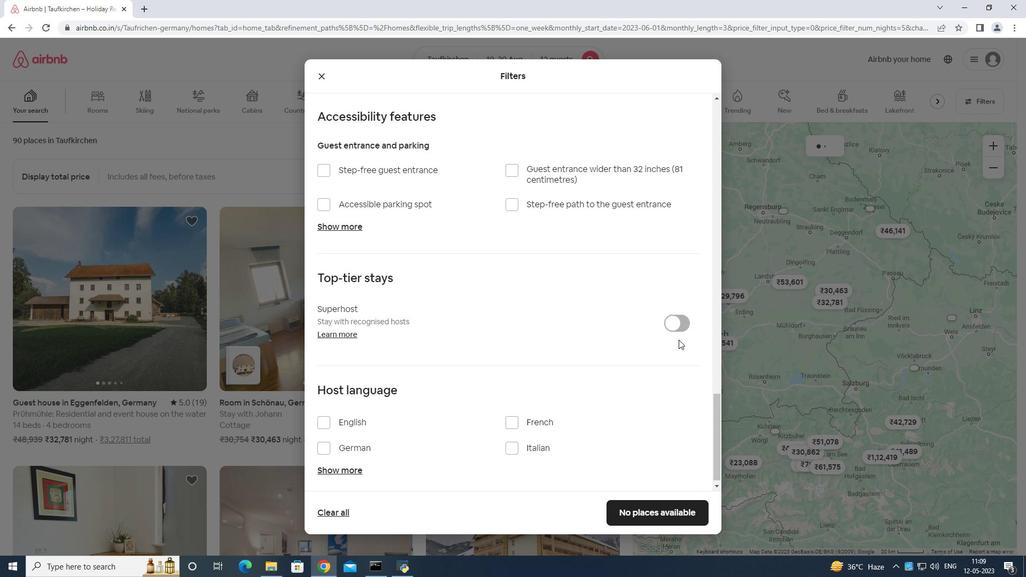 
Action: Mouse scrolled (678, 339) with delta (0, 0)
Screenshot: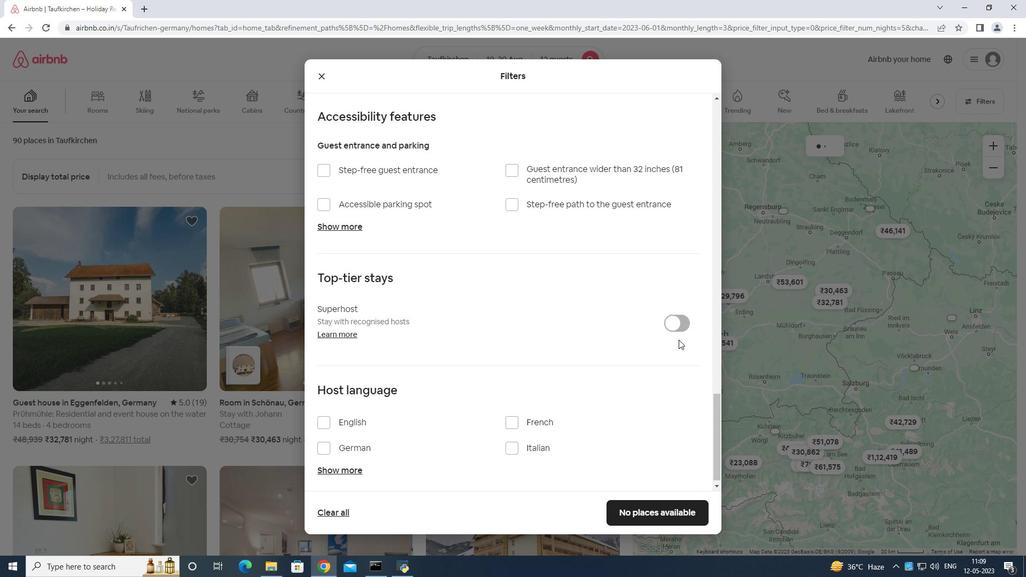 
Action: Mouse scrolled (678, 339) with delta (0, 0)
Screenshot: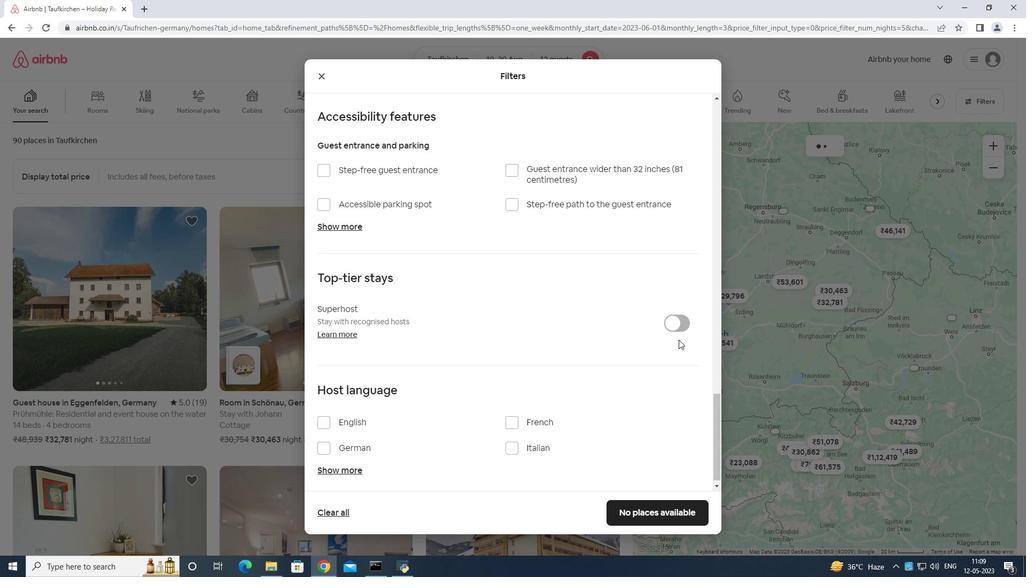 
Action: Mouse moved to (324, 419)
Screenshot: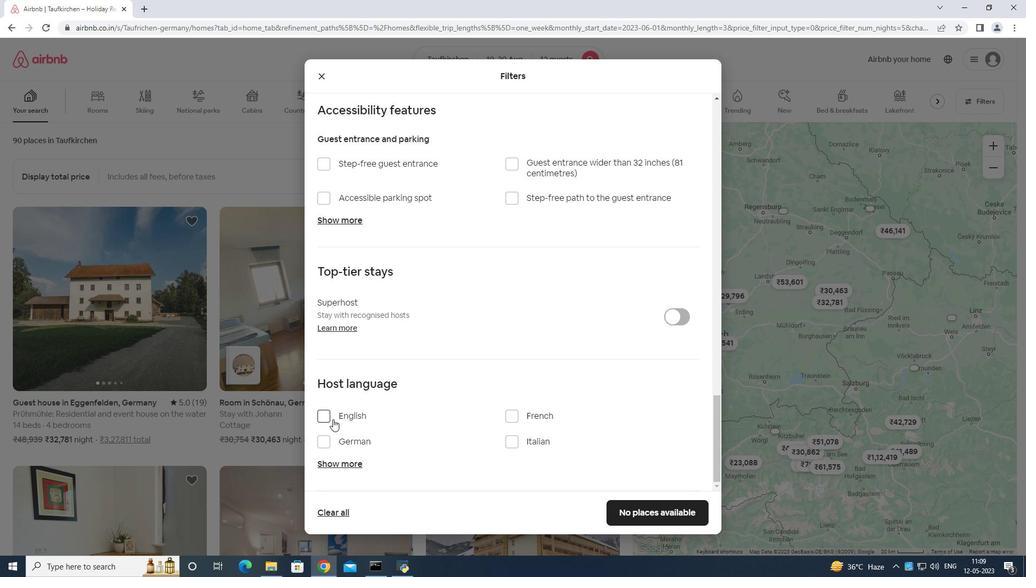 
Action: Mouse pressed left at (324, 419)
Screenshot: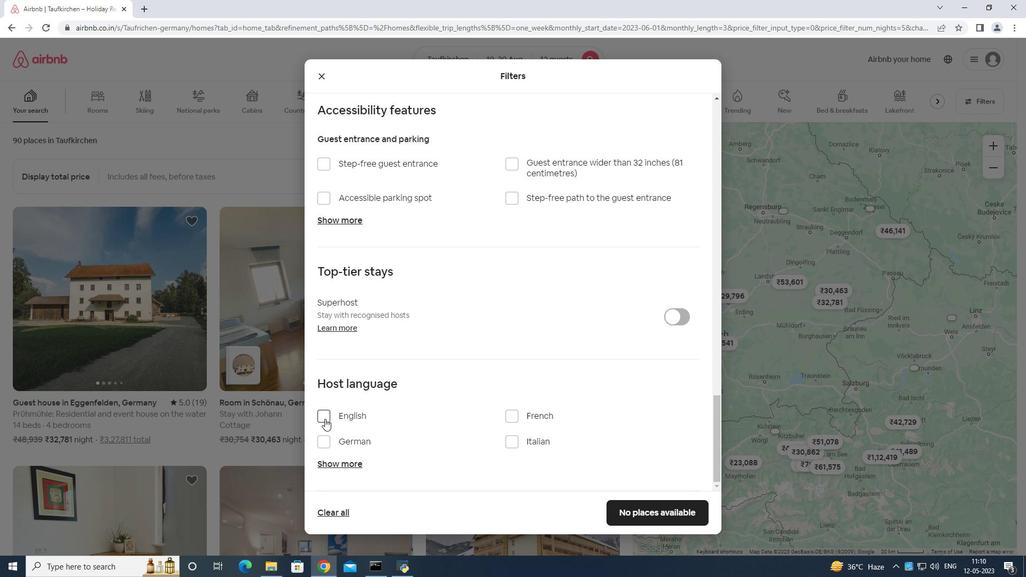 
Action: Mouse moved to (668, 504)
Screenshot: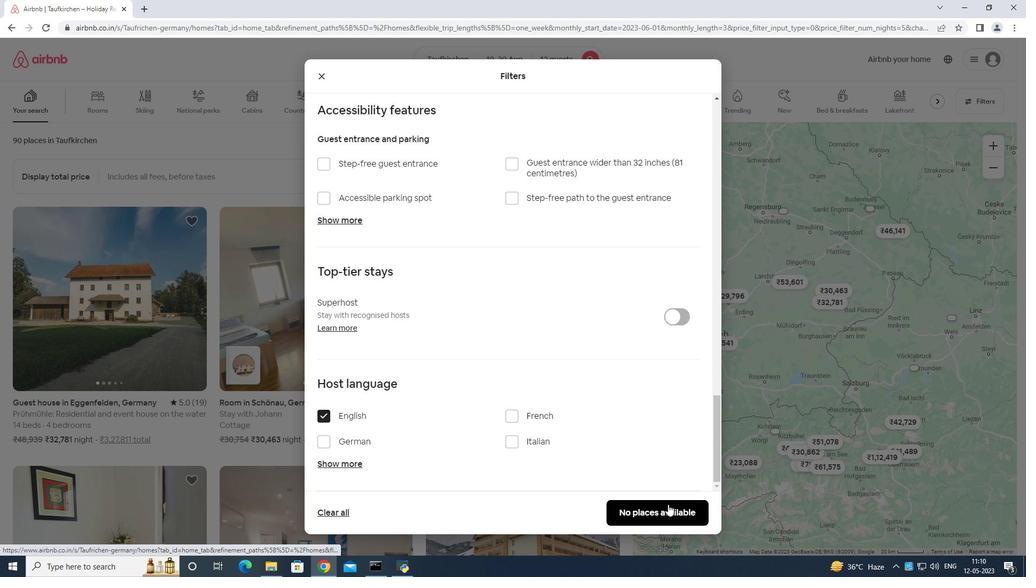 
Action: Mouse pressed left at (668, 504)
Screenshot: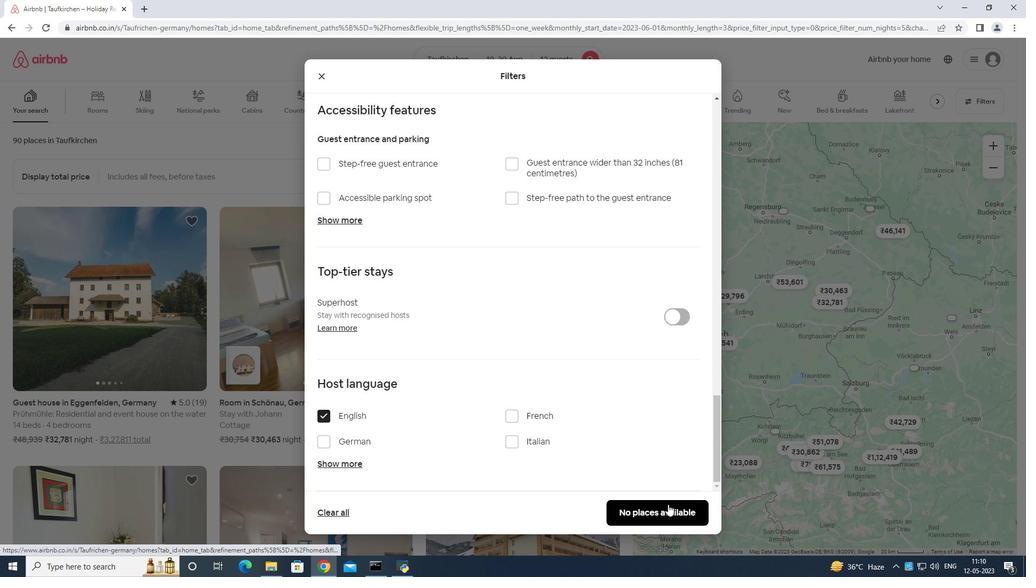 
Action: Mouse moved to (668, 505)
Screenshot: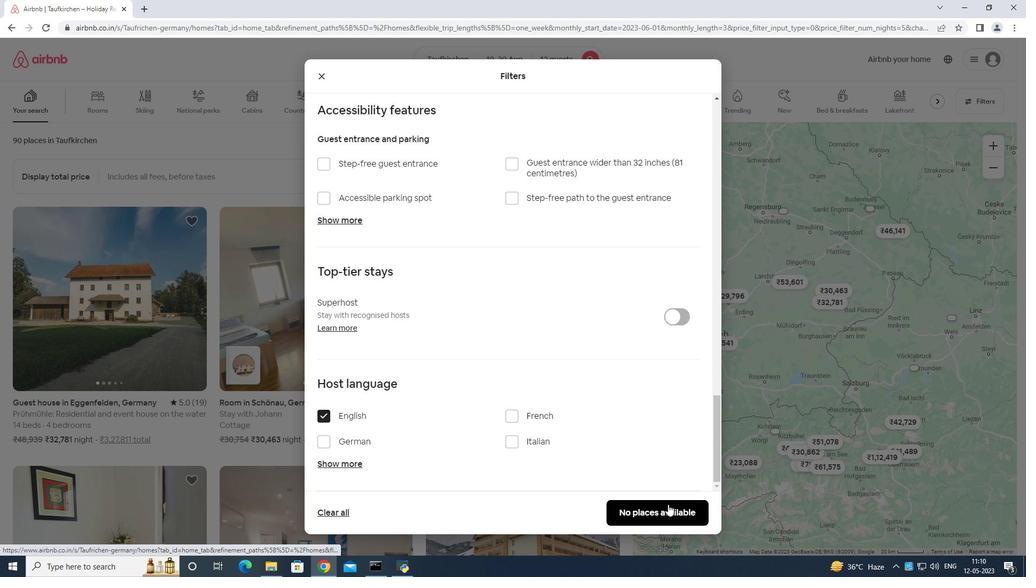 
